 Task: In the sheet Budget Analysis ToolFont size of heading  18 Font style of dataoswald 'Font size of data '9 Alignment of headline & dataAlign center.   Fill color in heading, Red Font color of dataIn the sheet  Budget Tracking Template Sheetbook
Action: Mouse moved to (62, 216)
Screenshot: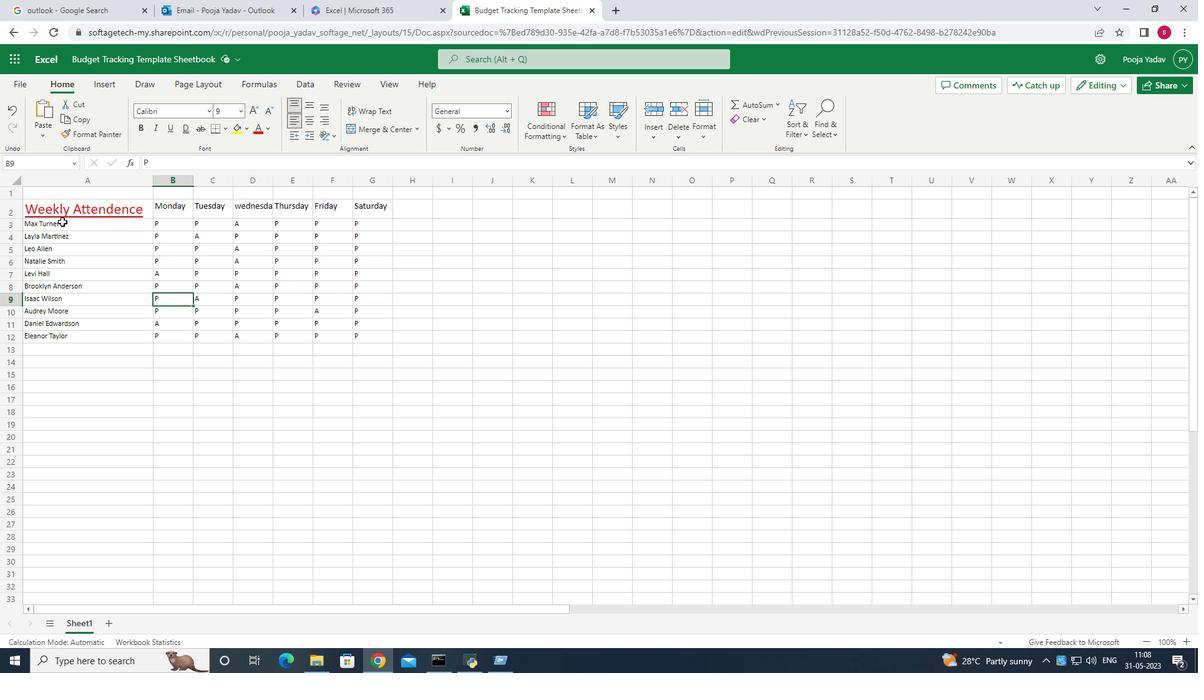 
Action: Mouse pressed left at (62, 216)
Screenshot: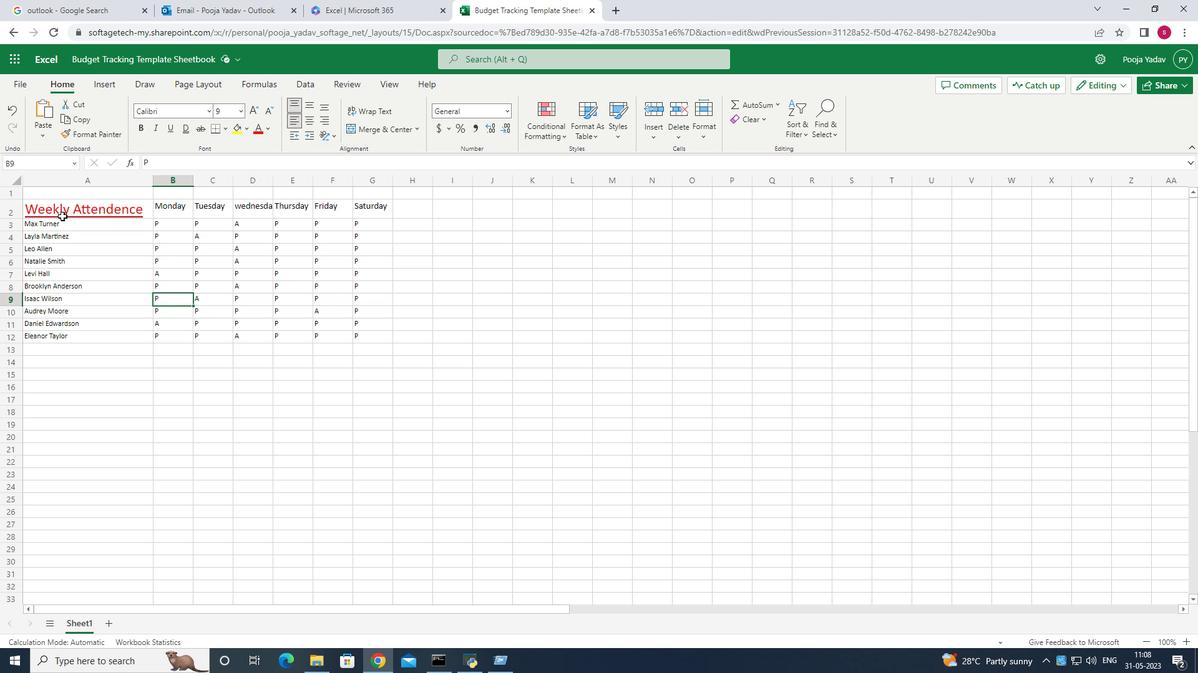 
Action: Mouse pressed left at (62, 216)
Screenshot: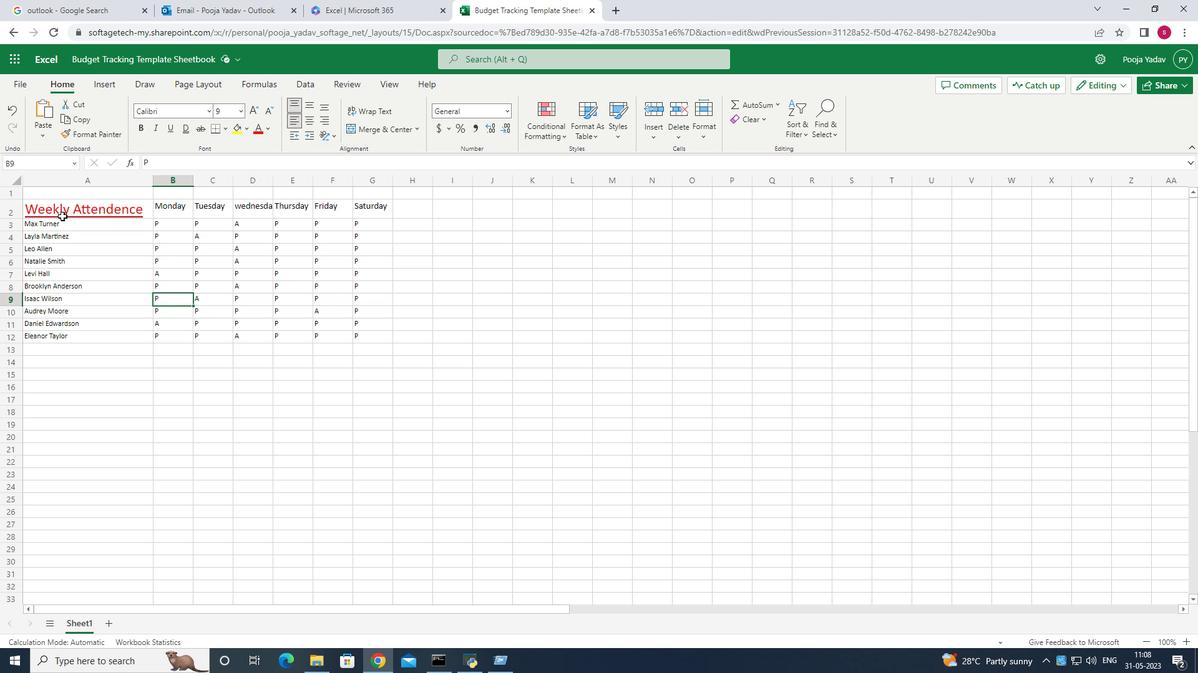 
Action: Mouse moved to (239, 107)
Screenshot: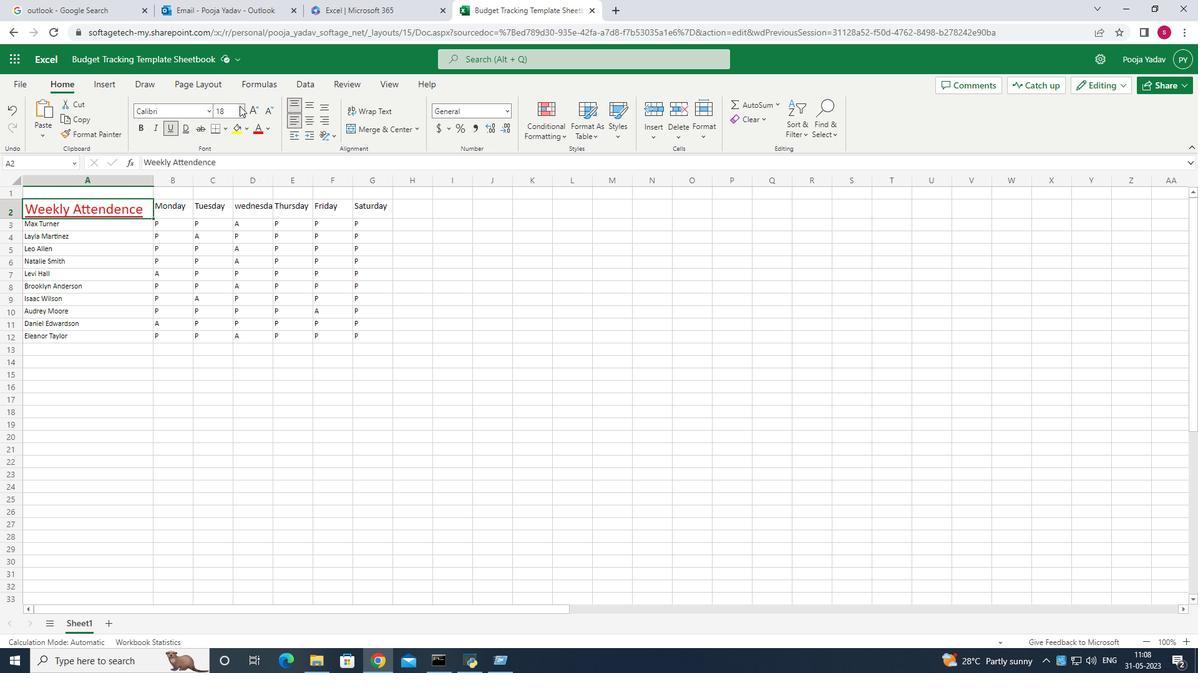 
Action: Mouse pressed left at (239, 107)
Screenshot: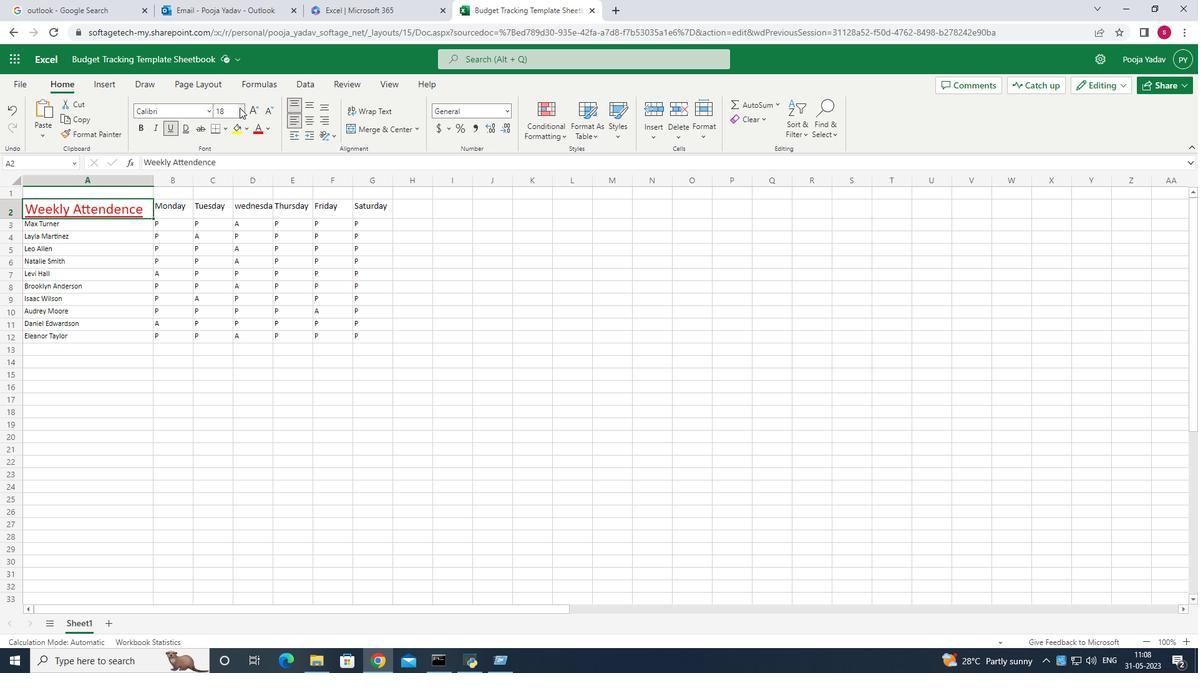 
Action: Mouse moved to (234, 243)
Screenshot: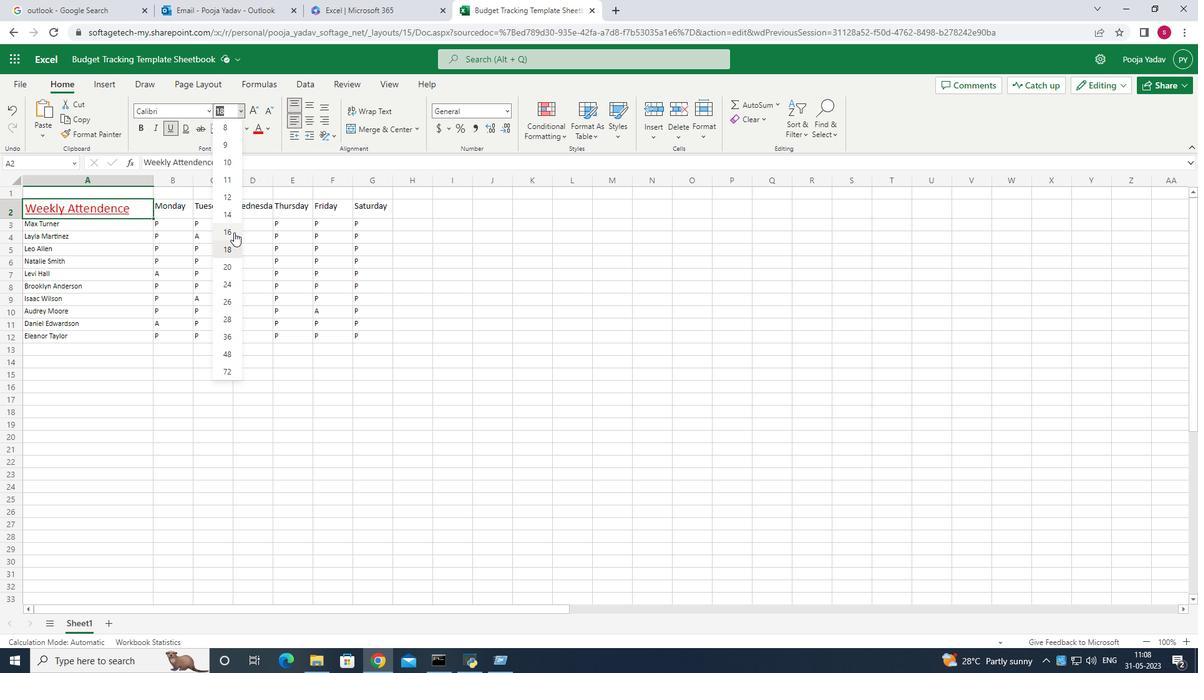 
Action: Mouse pressed left at (234, 243)
Screenshot: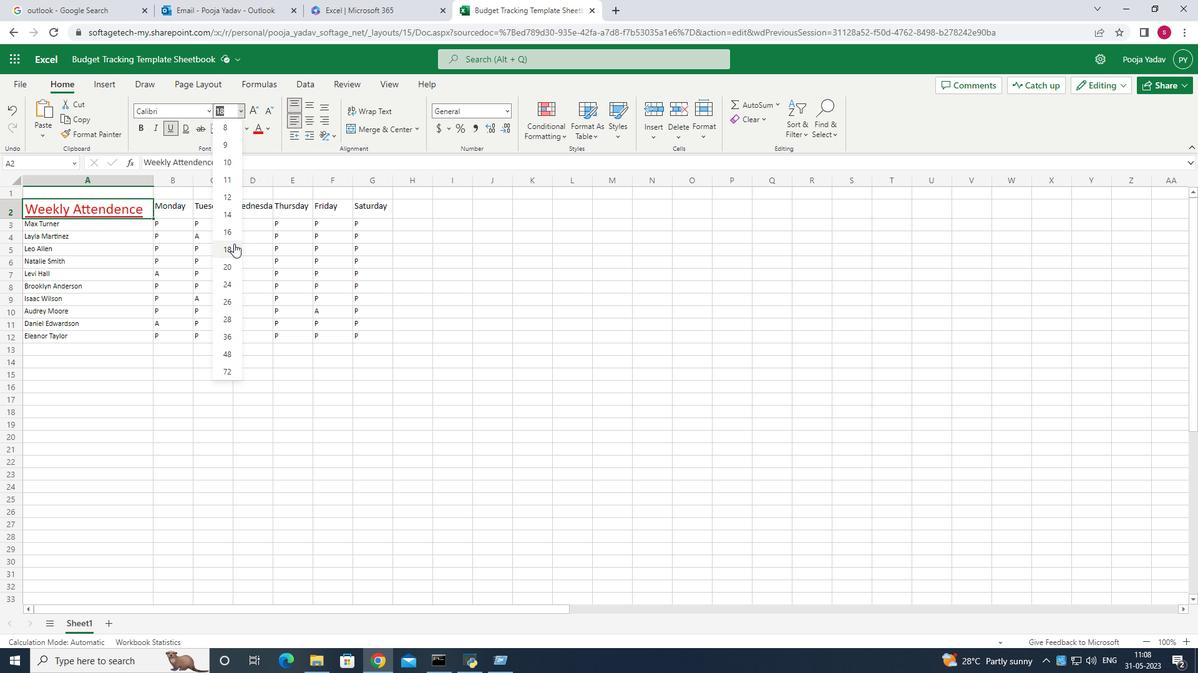 
Action: Mouse moved to (206, 109)
Screenshot: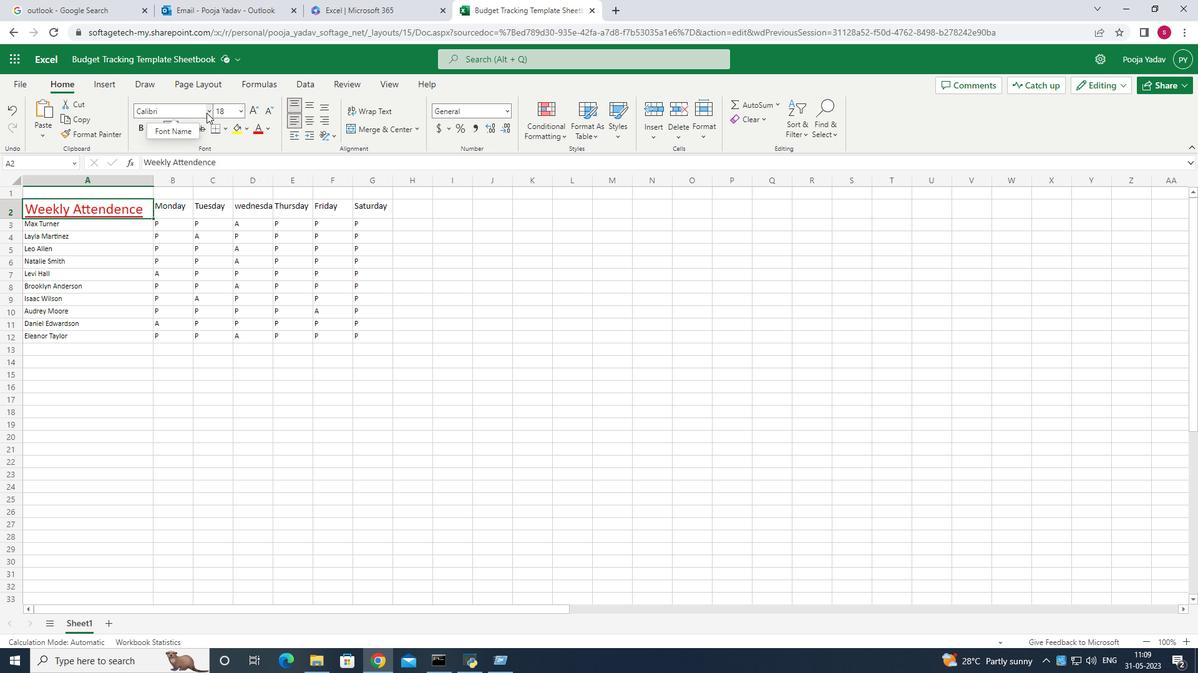 
Action: Mouse pressed left at (206, 109)
Screenshot: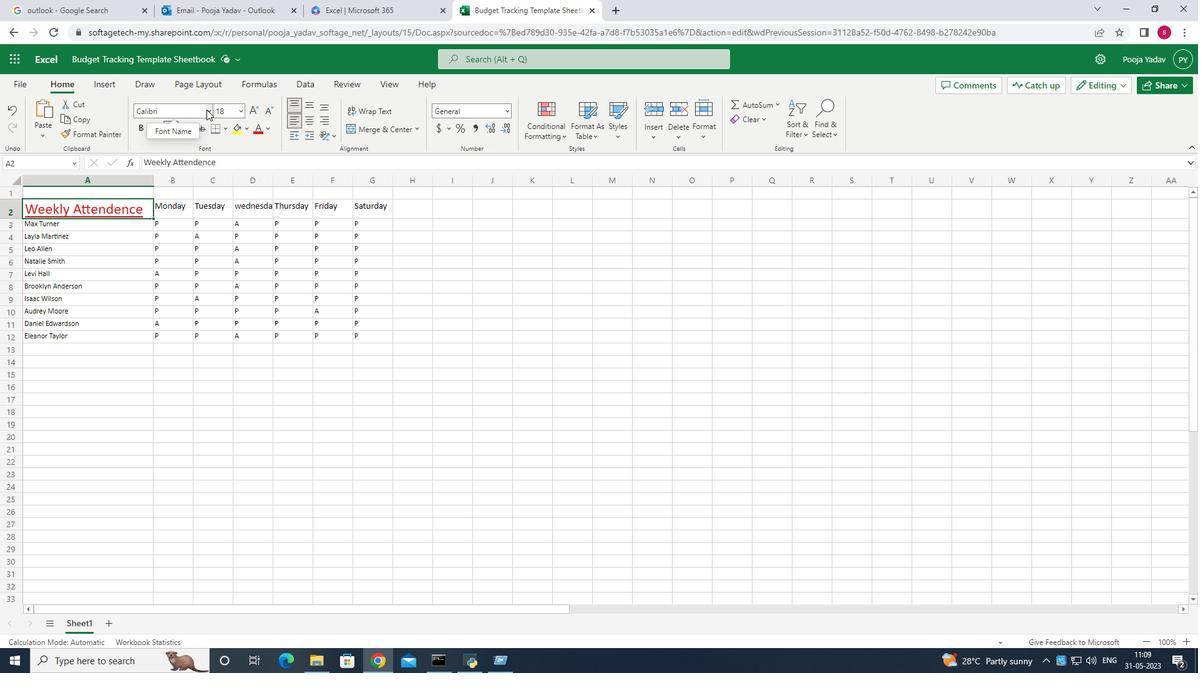 
Action: Mouse moved to (202, 263)
Screenshot: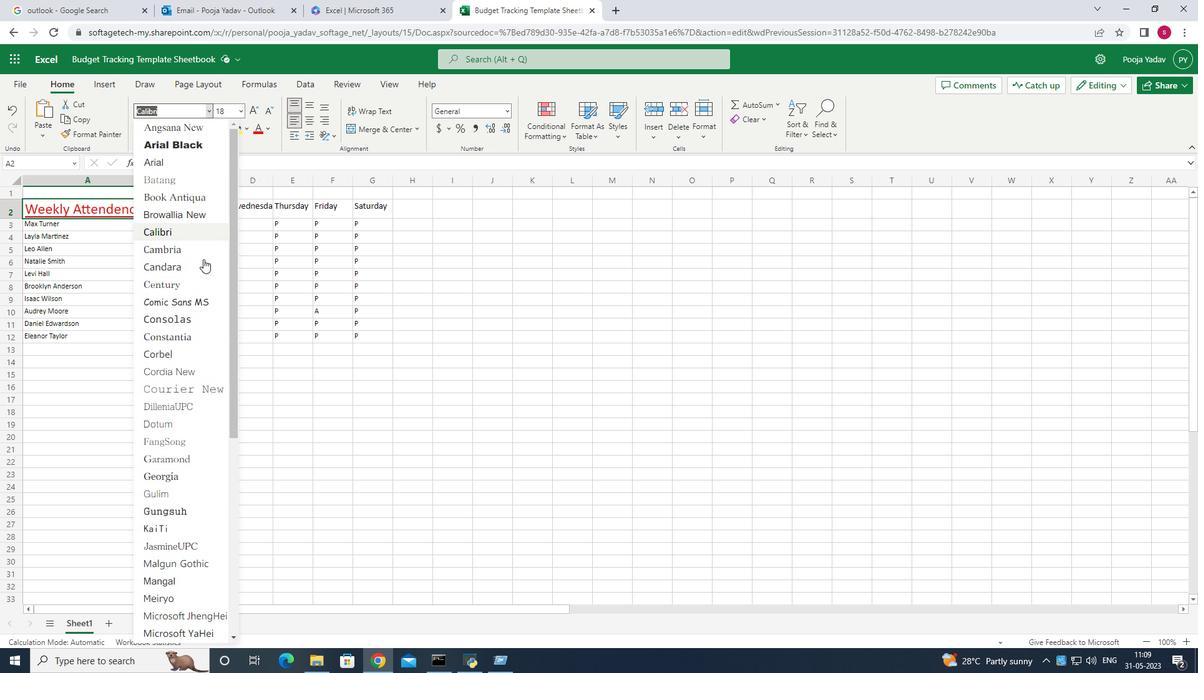 
Action: Mouse scrolled (202, 263) with delta (0, 0)
Screenshot: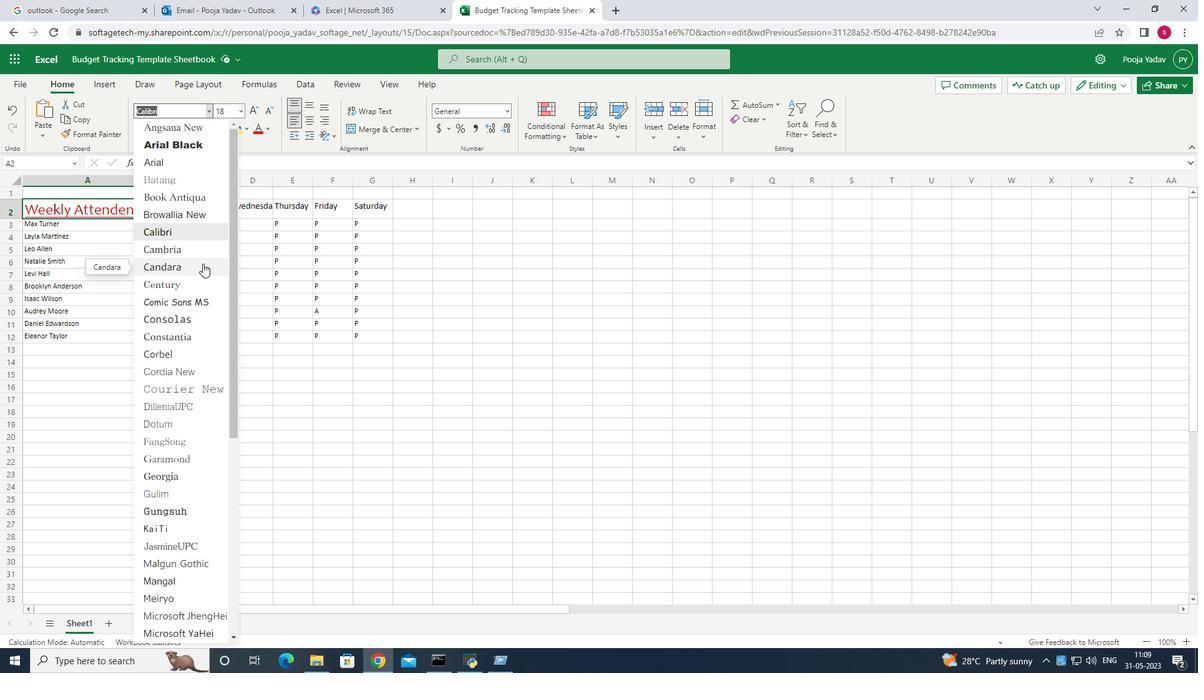 
Action: Mouse scrolled (202, 264) with delta (0, 0)
Screenshot: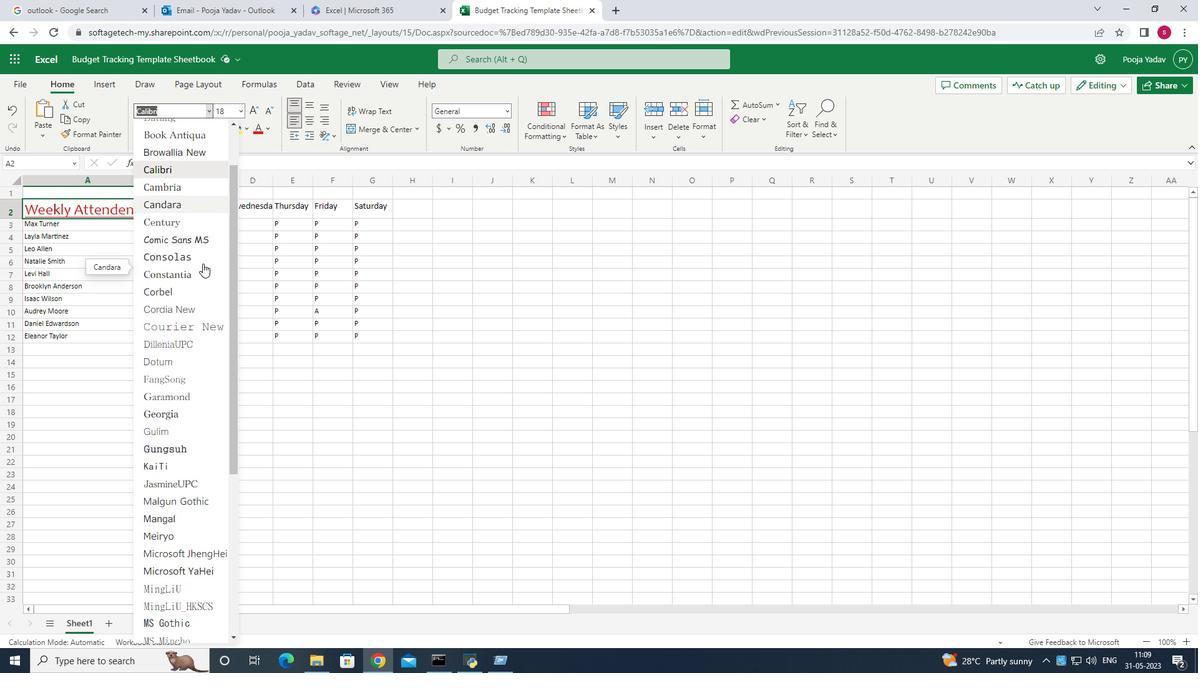 
Action: Mouse scrolled (202, 264) with delta (0, 0)
Screenshot: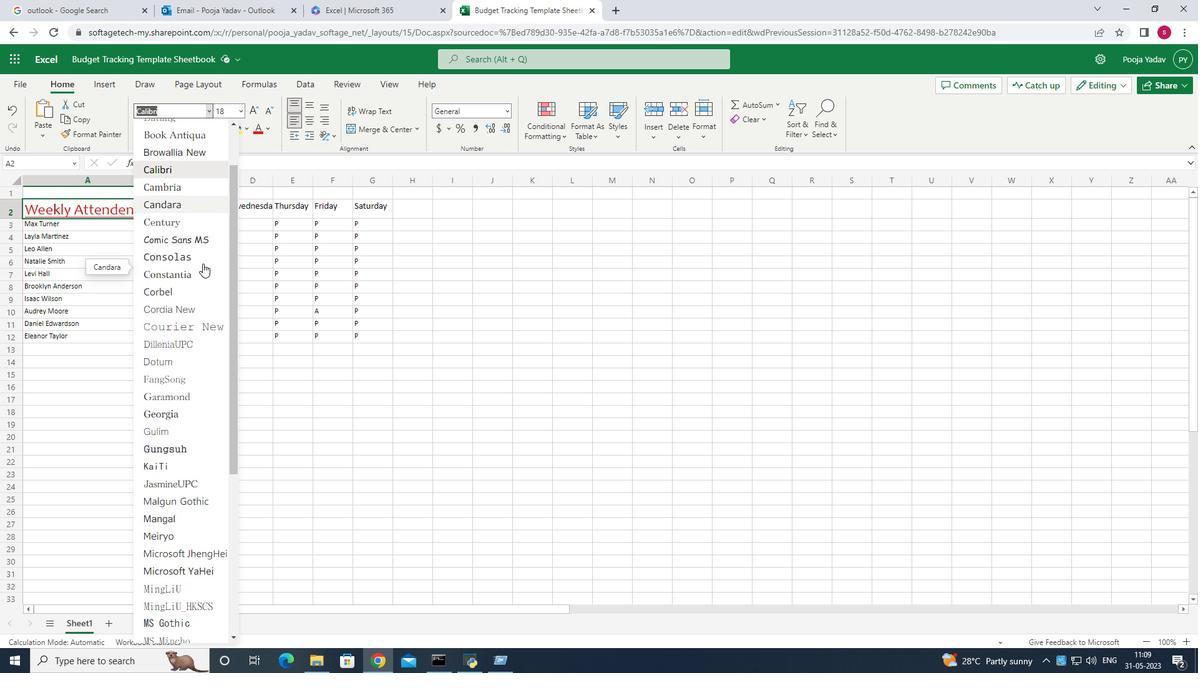 
Action: Mouse scrolled (202, 264) with delta (0, 0)
Screenshot: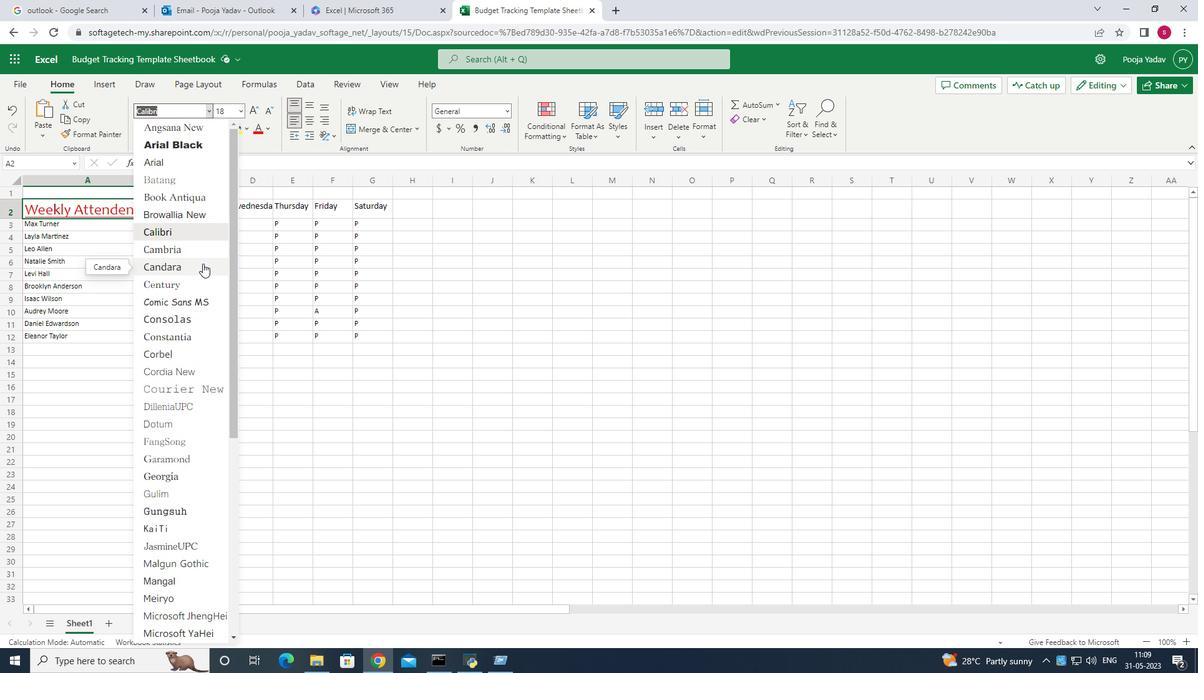 
Action: Mouse moved to (174, 112)
Screenshot: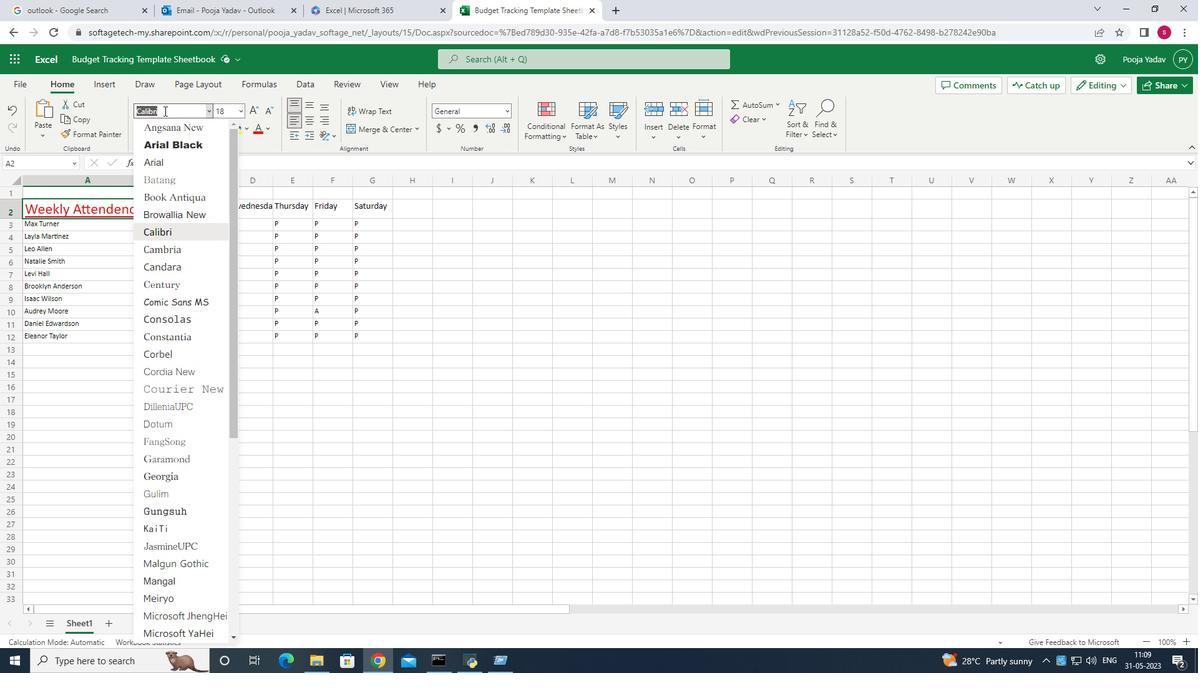 
Action: Mouse pressed left at (174, 112)
Screenshot: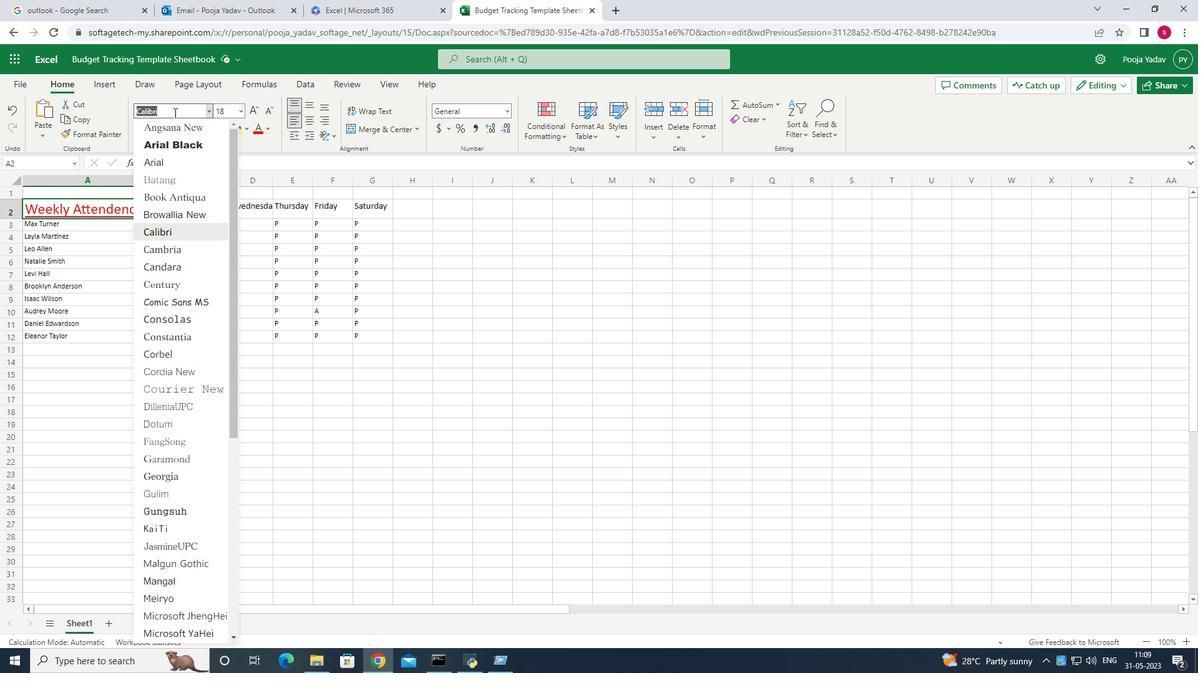 
Action: Mouse moved to (174, 112)
Screenshot: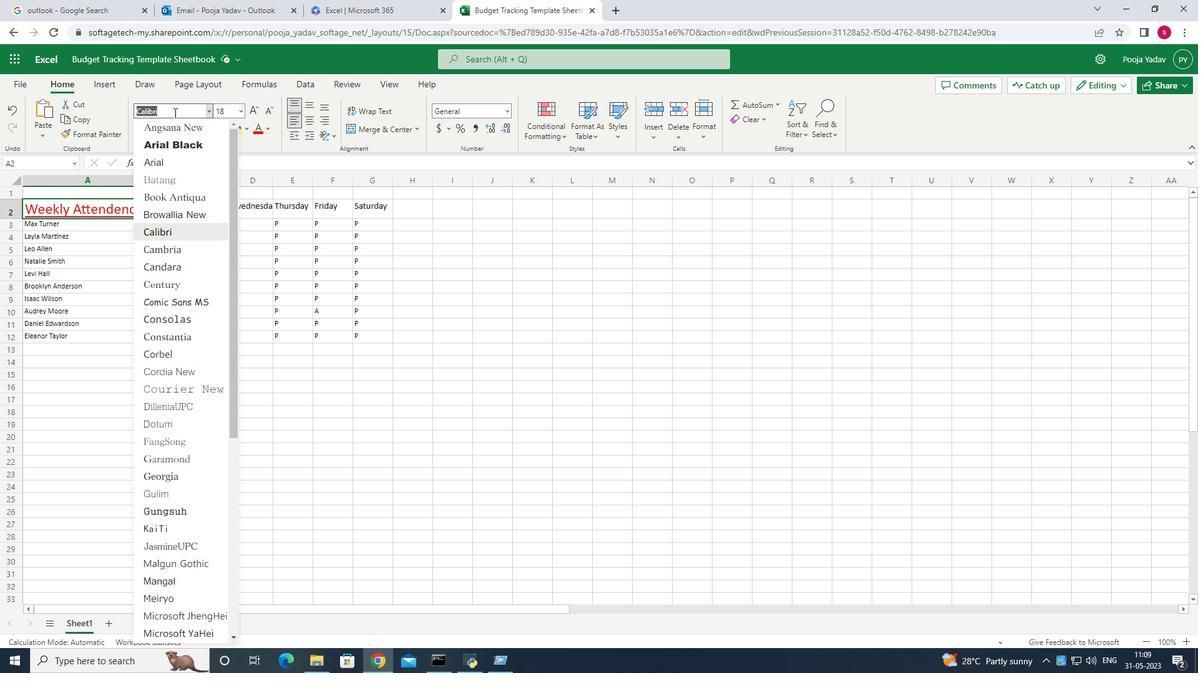
Action: Key pressed <Key.backspace><Key.backspace><Key.backspace>oswald<Key.enter>
Screenshot: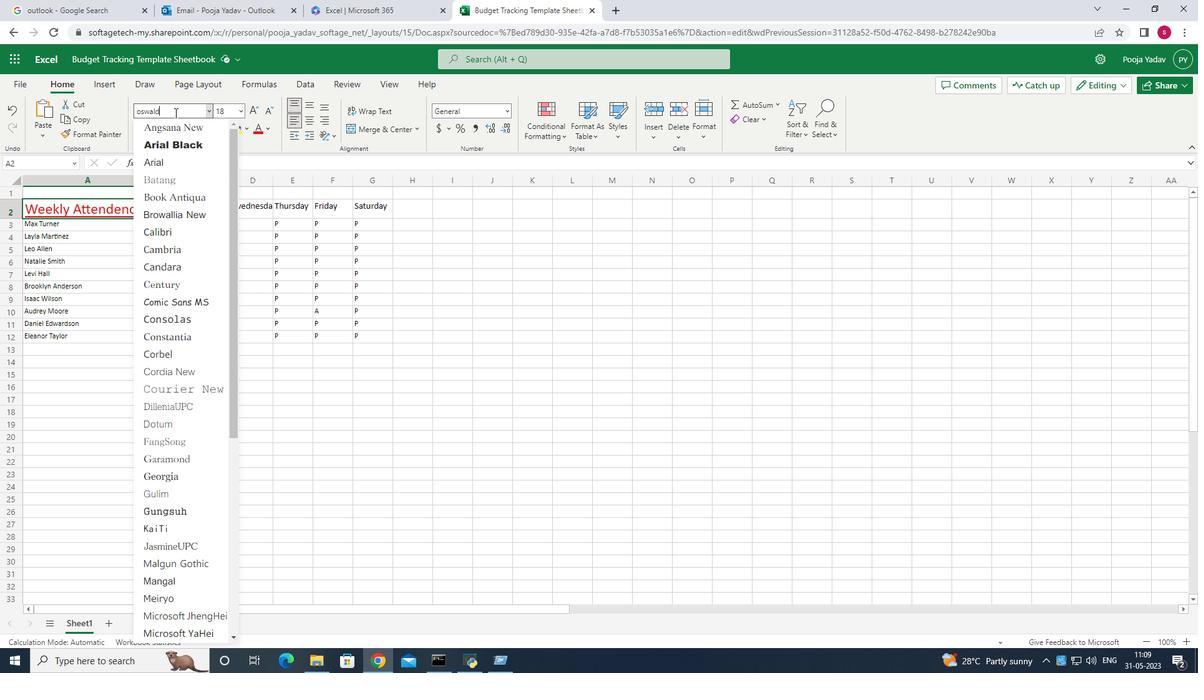 
Action: Mouse moved to (133, 227)
Screenshot: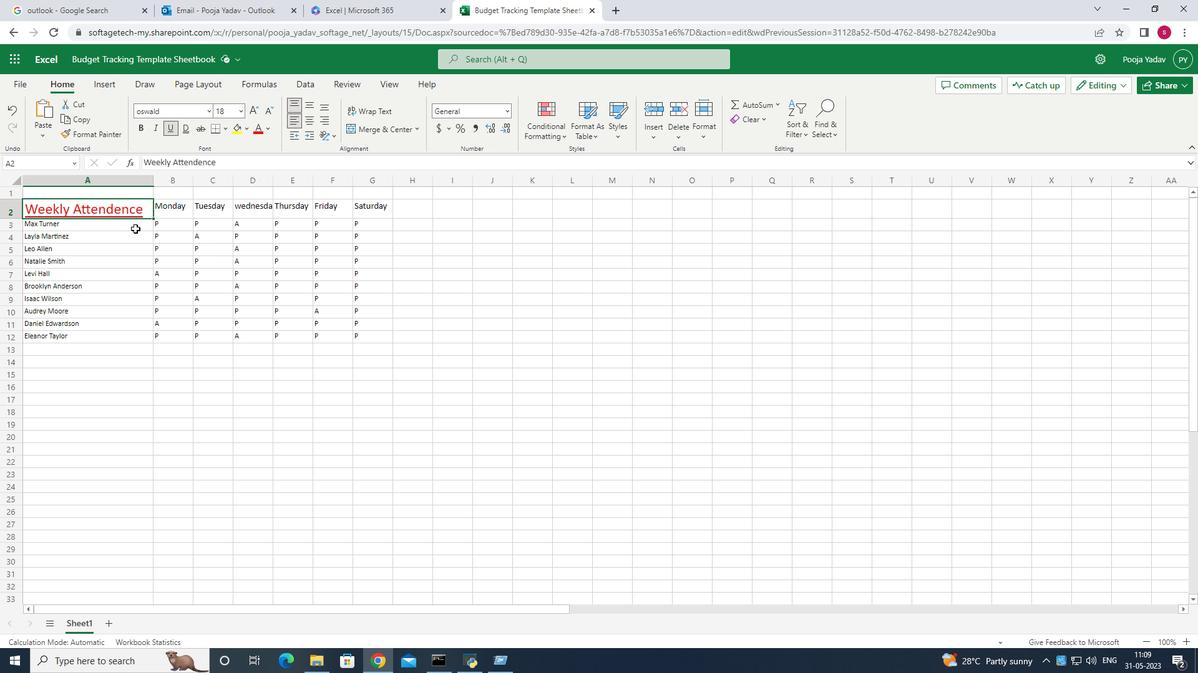 
Action: Mouse pressed left at (133, 227)
Screenshot: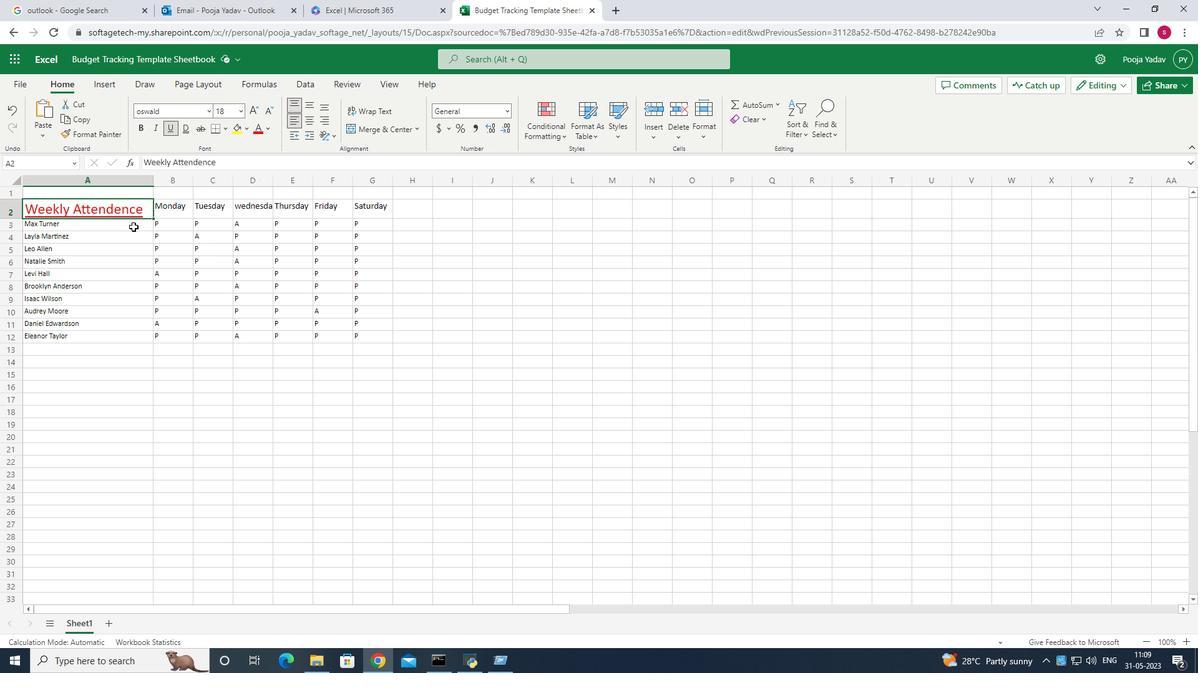 
Action: Mouse moved to (326, 396)
Screenshot: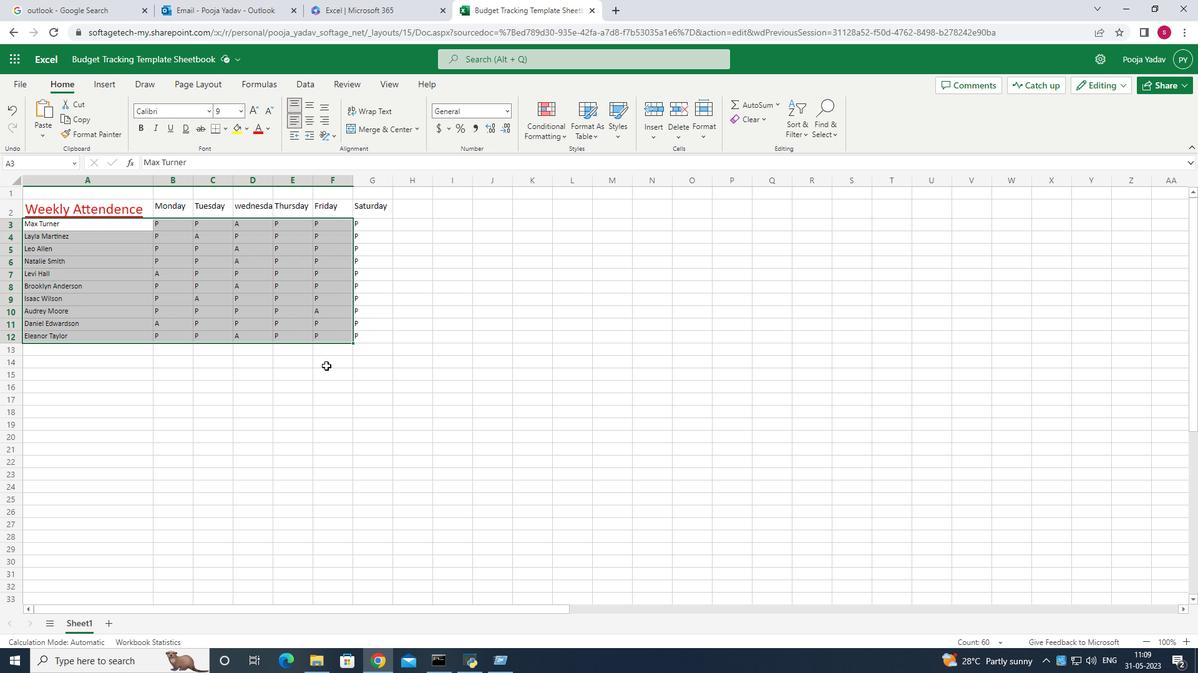 
Action: Mouse pressed left at (326, 396)
Screenshot: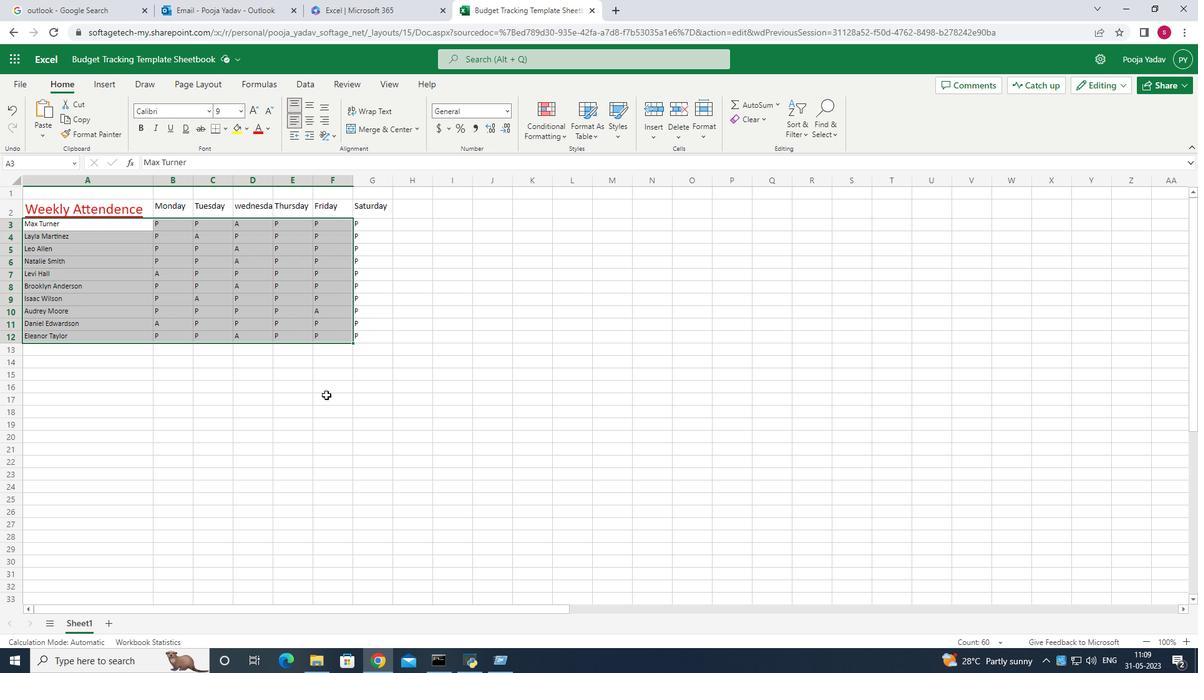 
Action: Mouse moved to (147, 212)
Screenshot: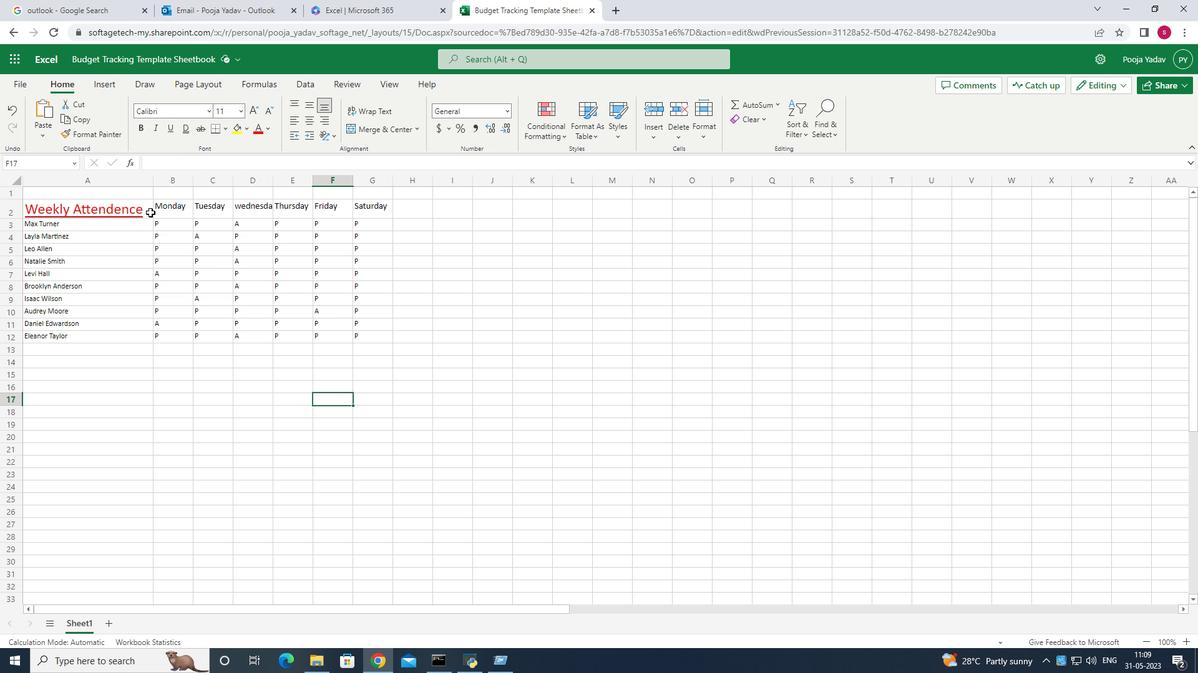 
Action: Mouse pressed left at (147, 212)
Screenshot: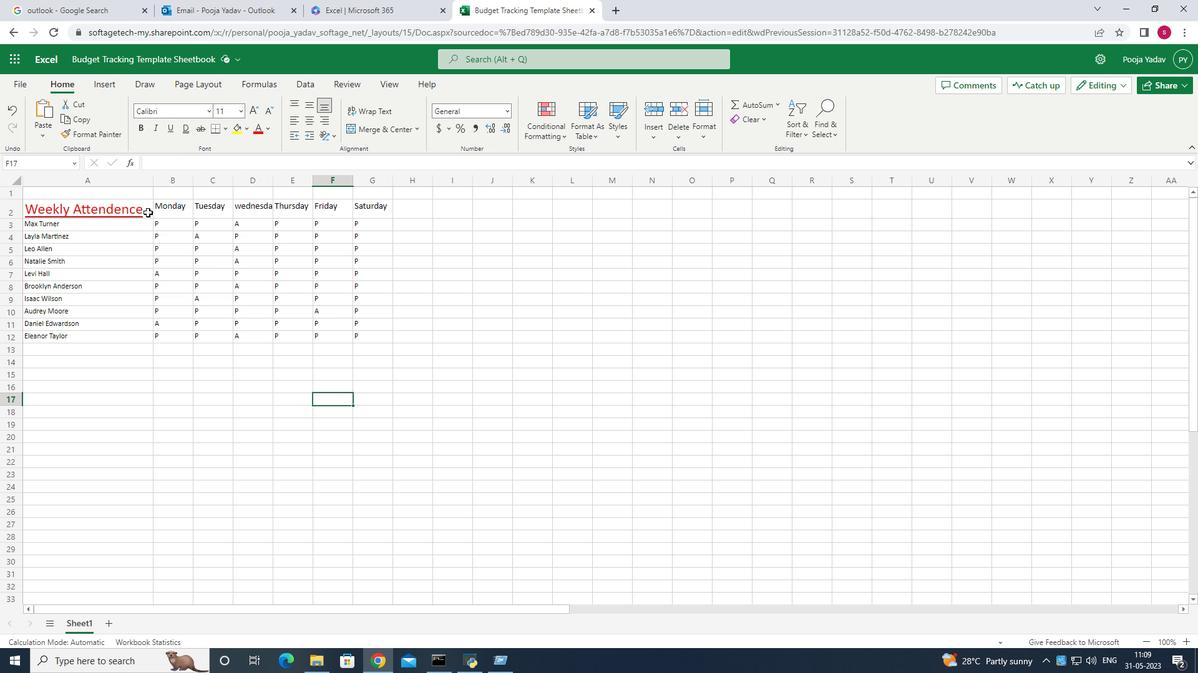 
Action: Mouse moved to (238, 114)
Screenshot: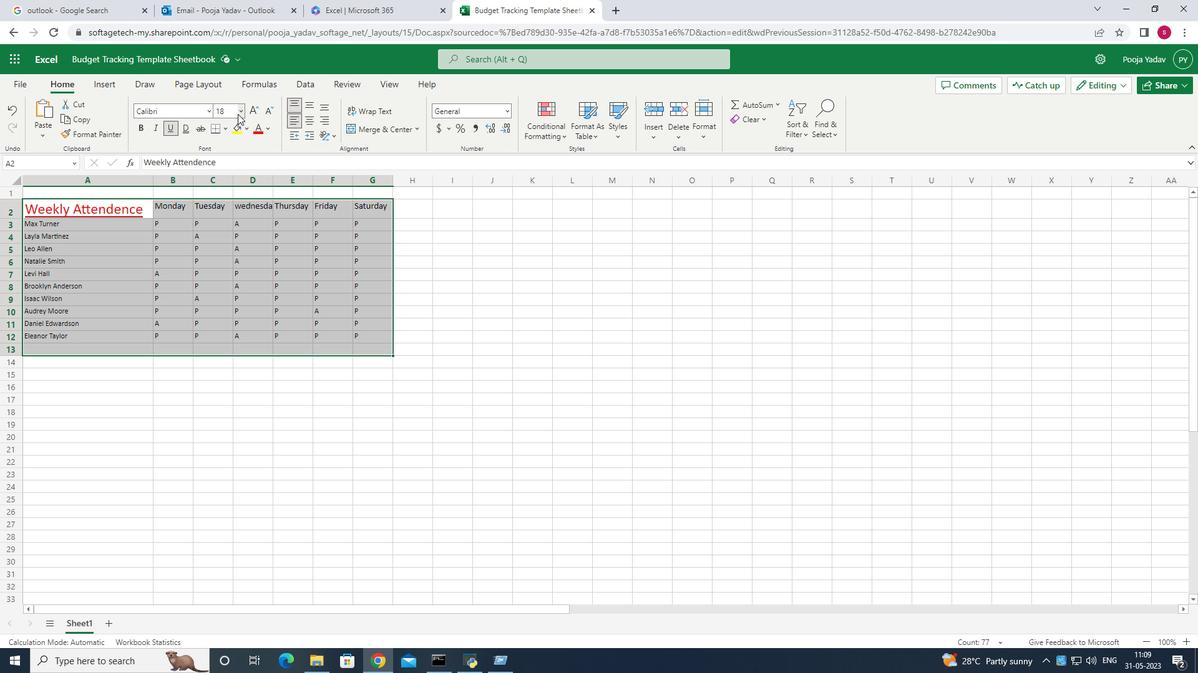 
Action: Mouse pressed left at (238, 114)
Screenshot: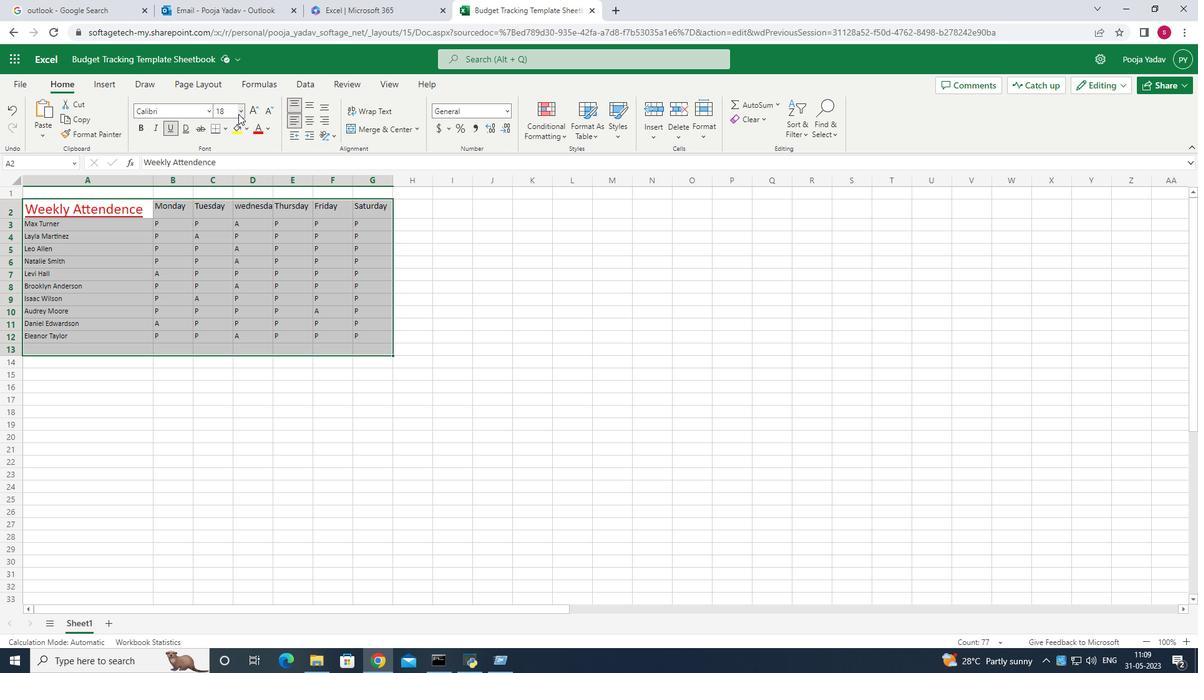 
Action: Mouse moved to (248, 142)
Screenshot: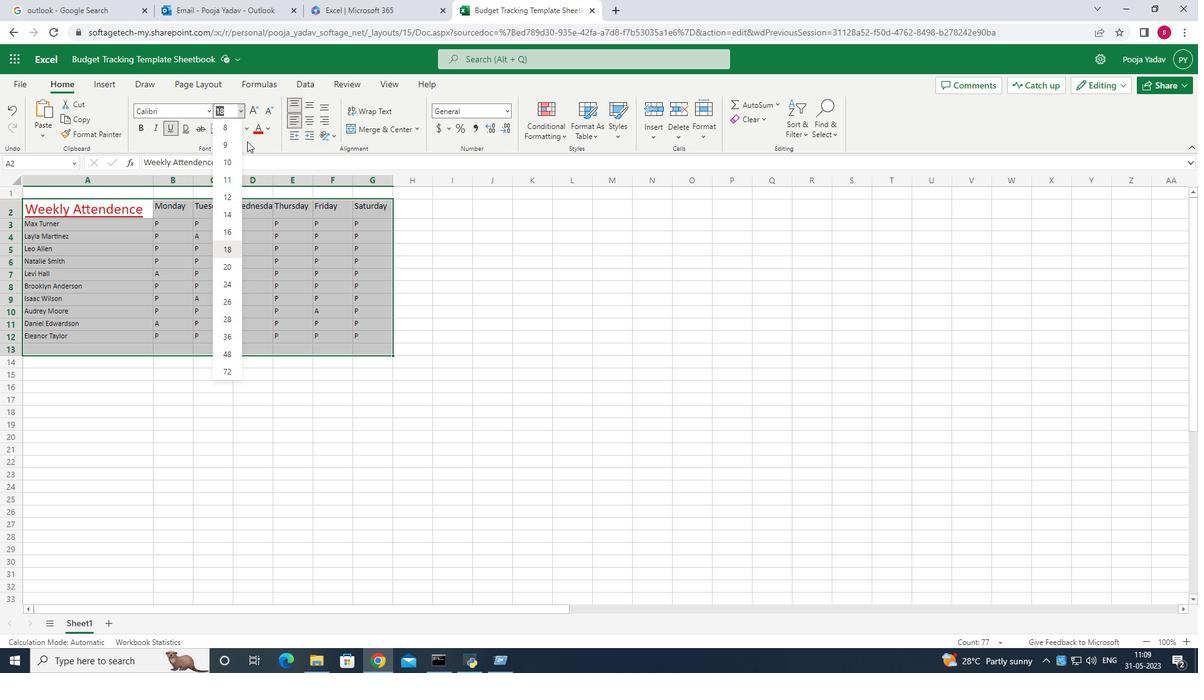 
Action: Mouse pressed left at (248, 142)
Screenshot: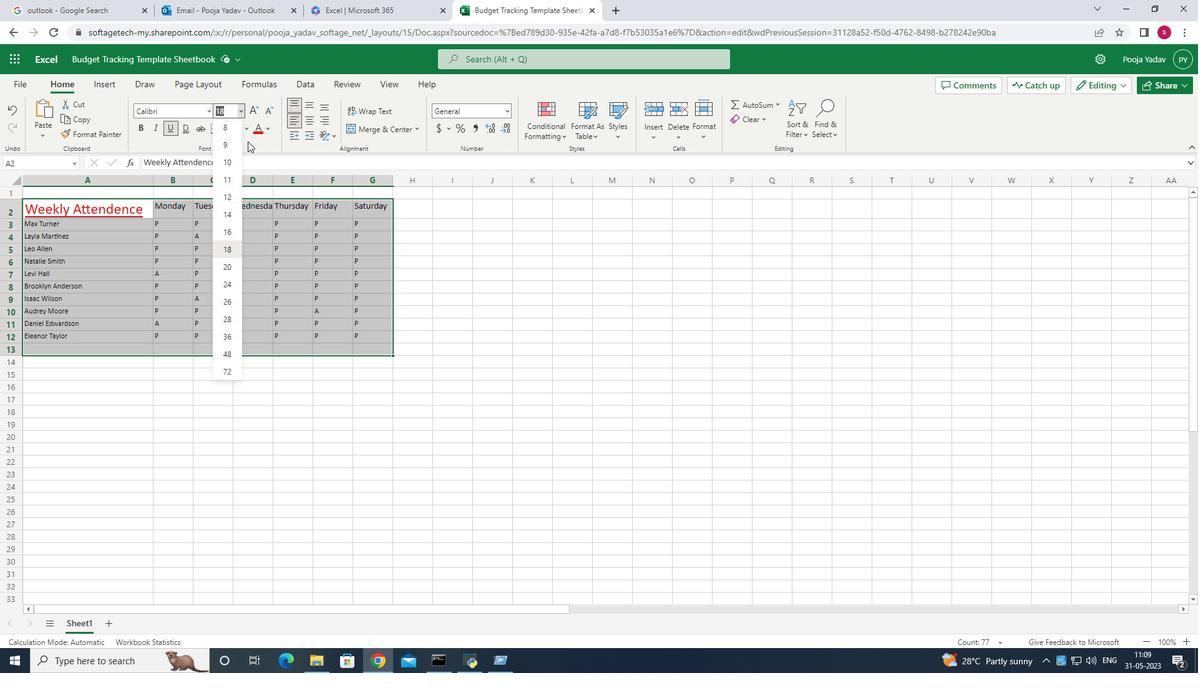 
Action: Mouse moved to (210, 114)
Screenshot: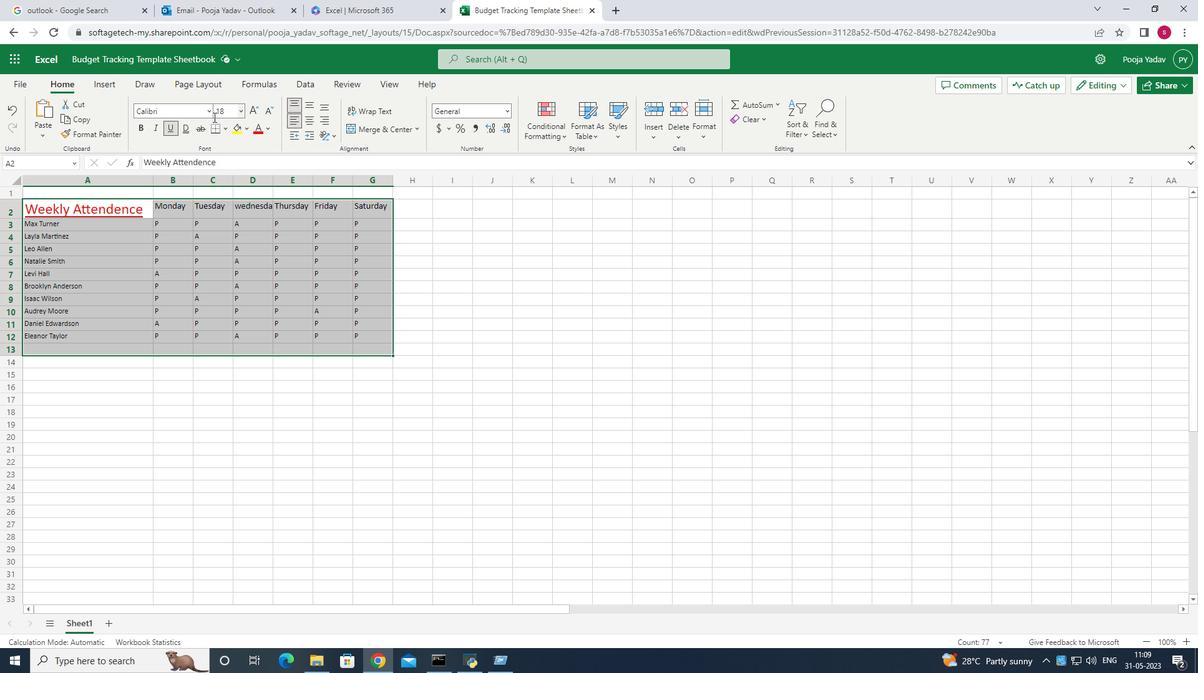 
Action: Mouse pressed left at (210, 114)
Screenshot: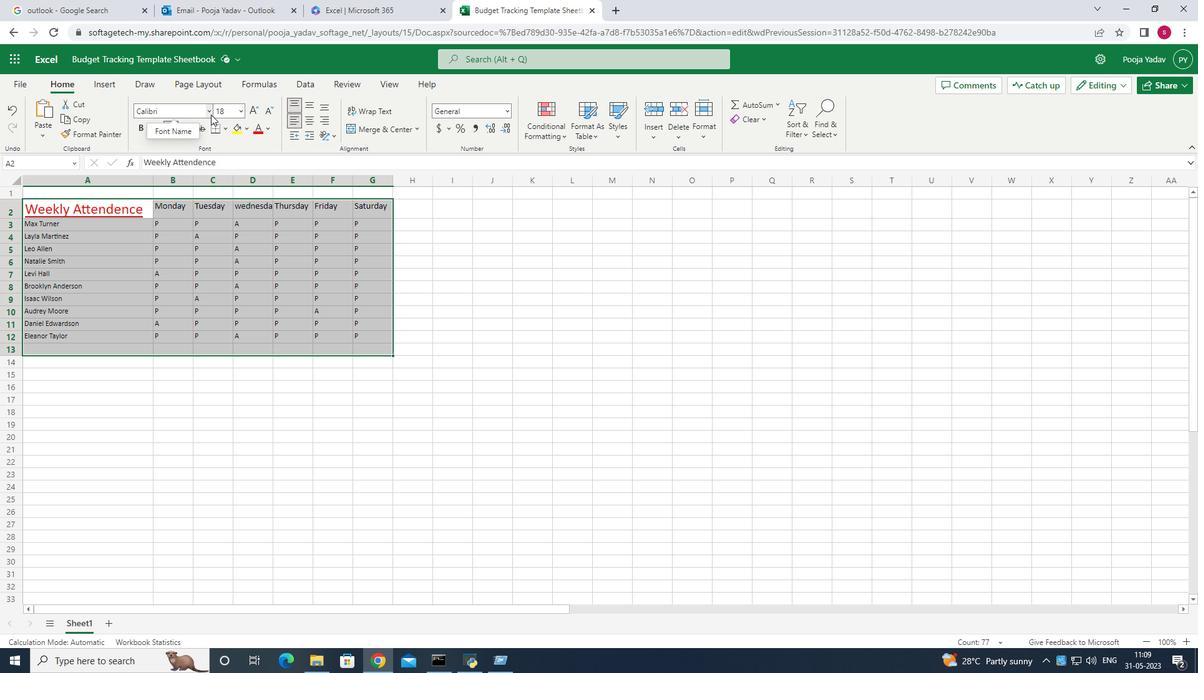 
Action: Mouse moved to (193, 200)
Screenshot: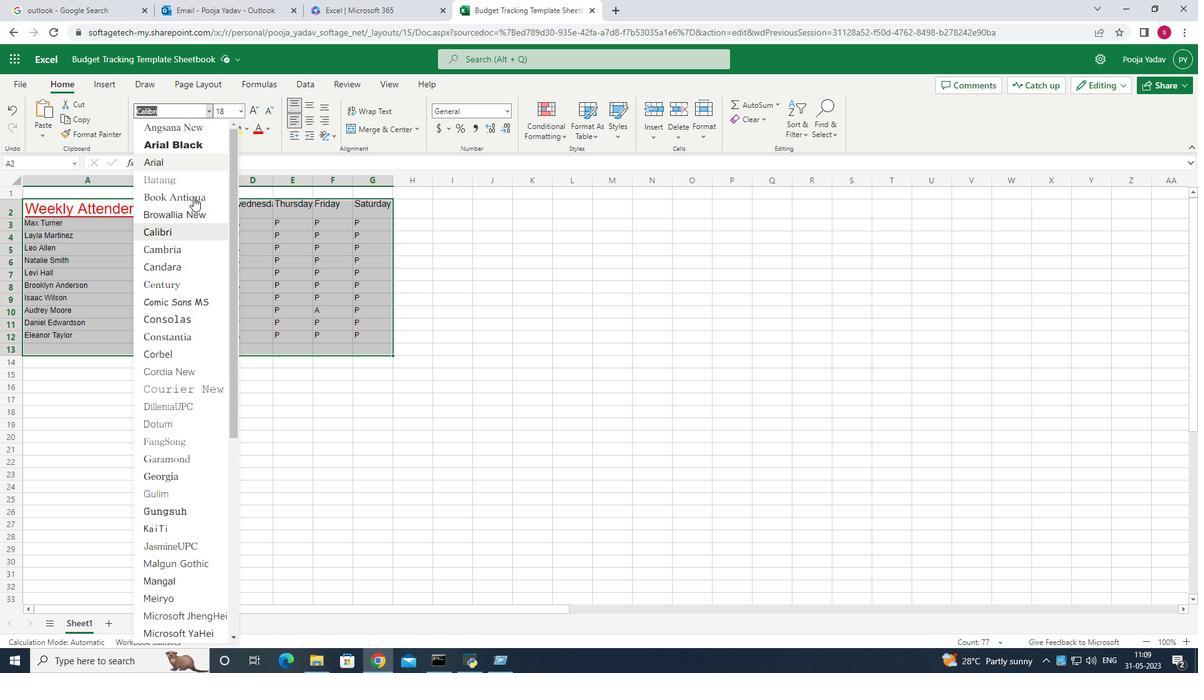
Action: Mouse scrolled (193, 199) with delta (0, 0)
Screenshot: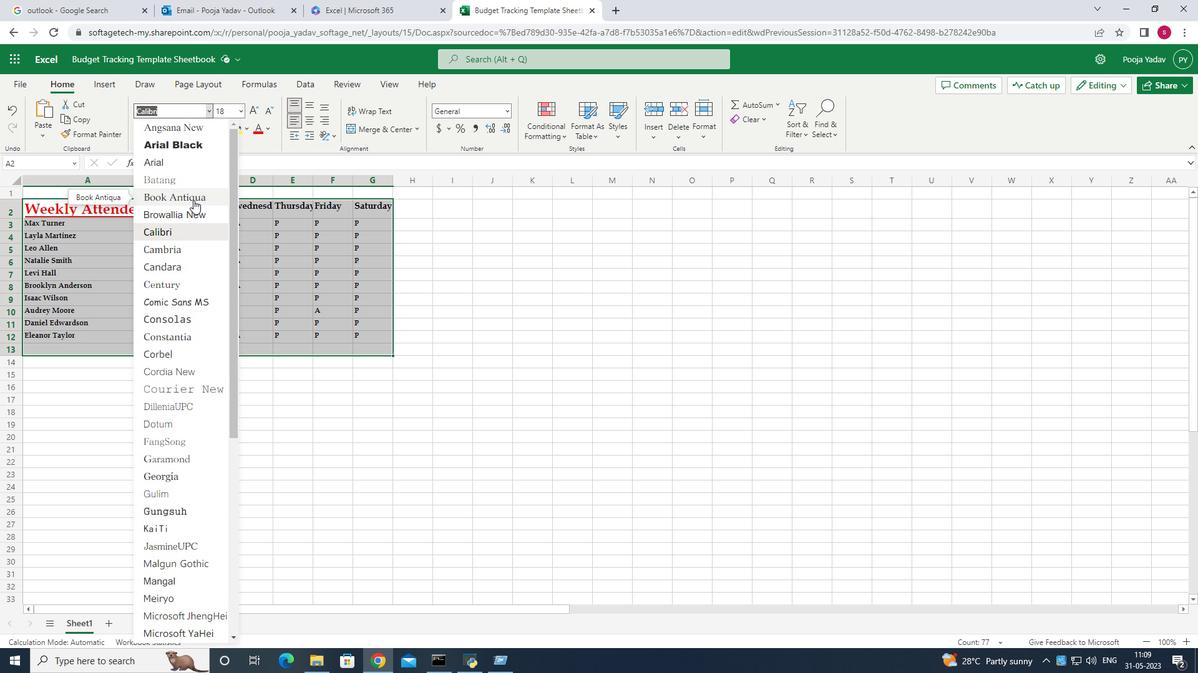 
Action: Mouse scrolled (193, 199) with delta (0, 0)
Screenshot: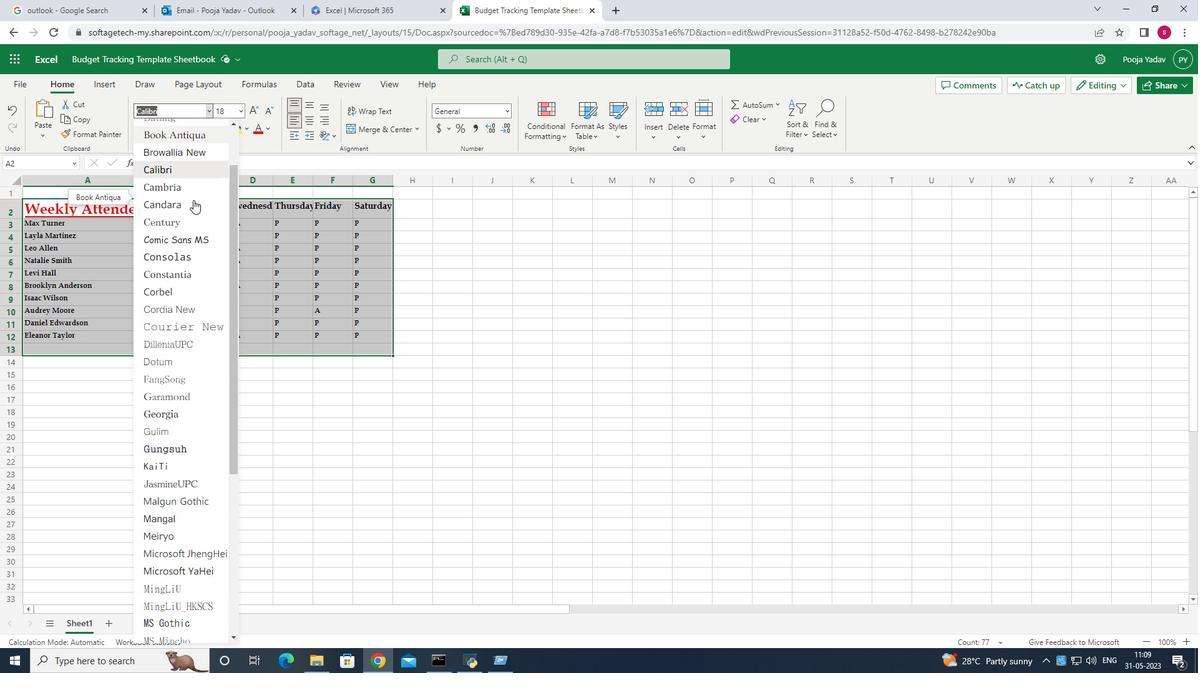 
Action: Mouse scrolled (193, 199) with delta (0, 0)
Screenshot: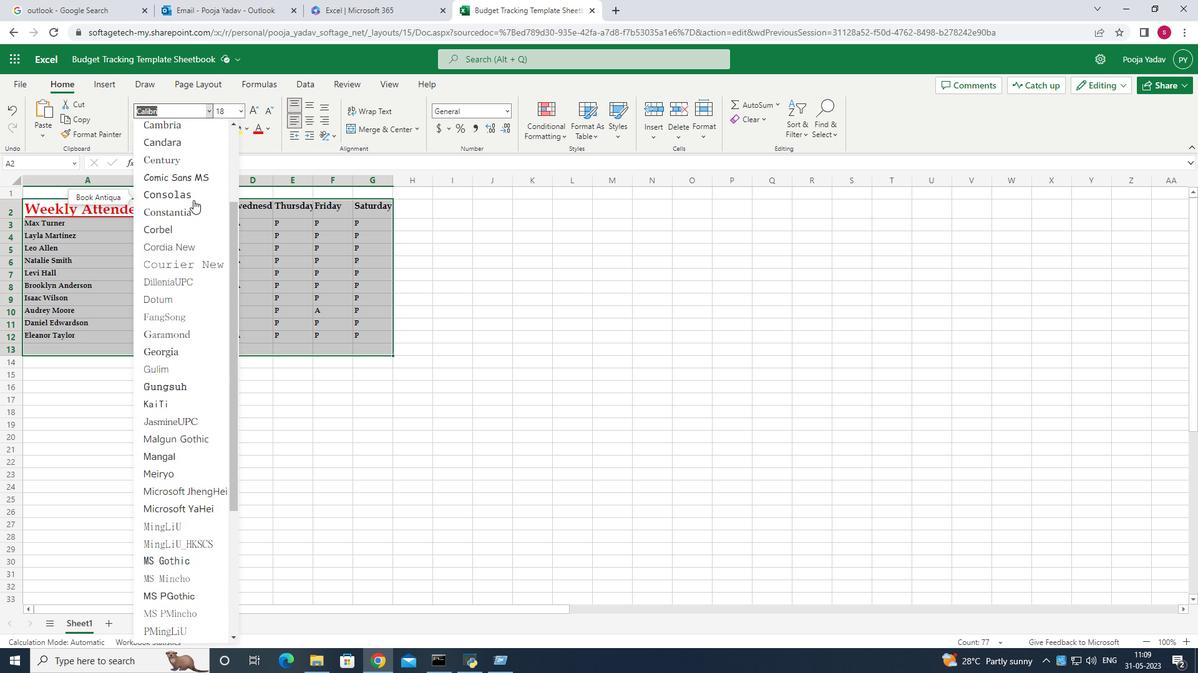 
Action: Mouse scrolled (193, 199) with delta (0, 0)
Screenshot: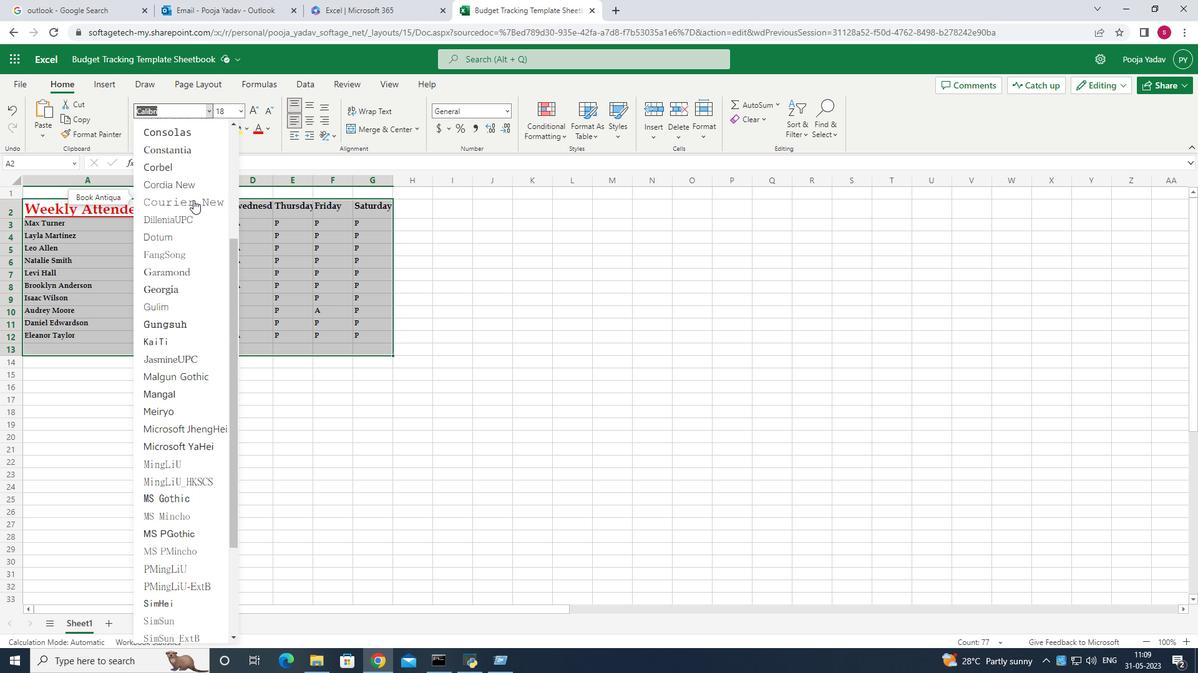 
Action: Mouse scrolled (193, 199) with delta (0, 0)
Screenshot: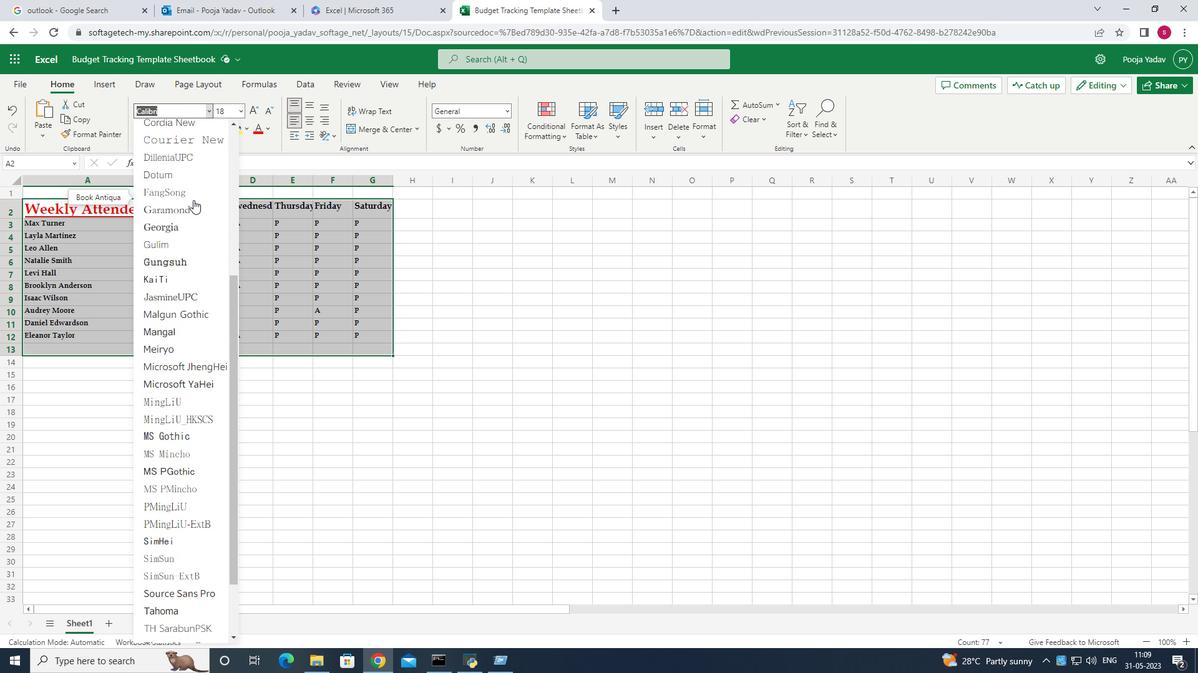 
Action: Mouse scrolled (193, 199) with delta (0, 0)
Screenshot: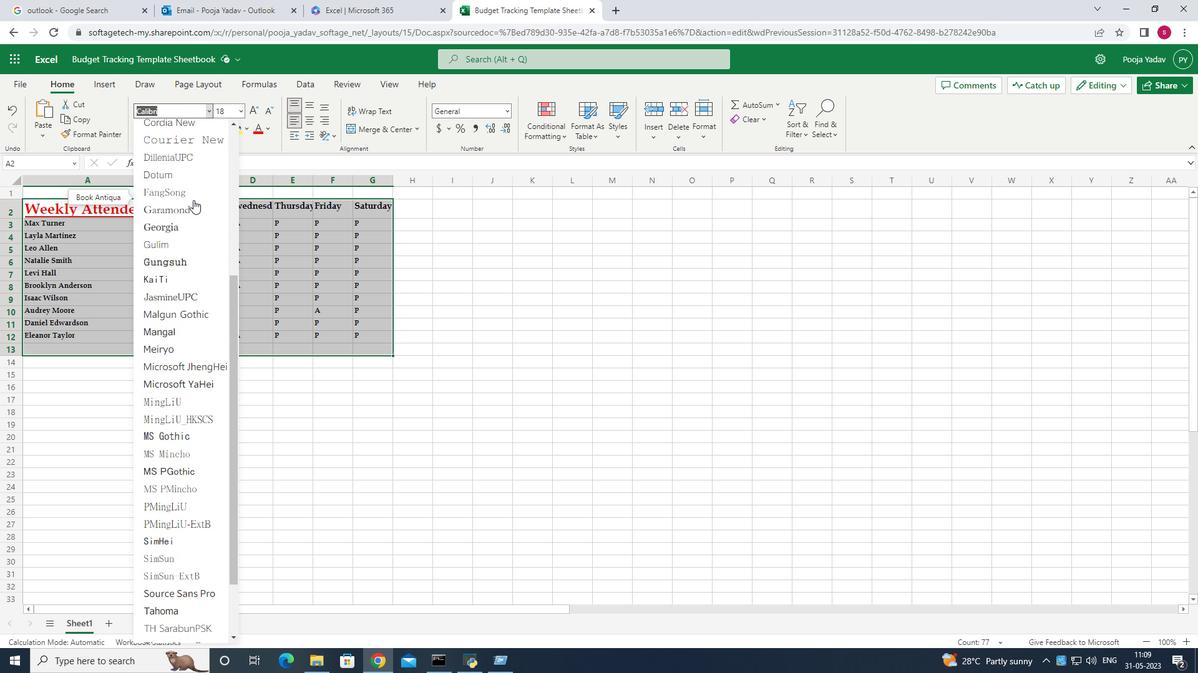 
Action: Mouse scrolled (193, 199) with delta (0, 0)
Screenshot: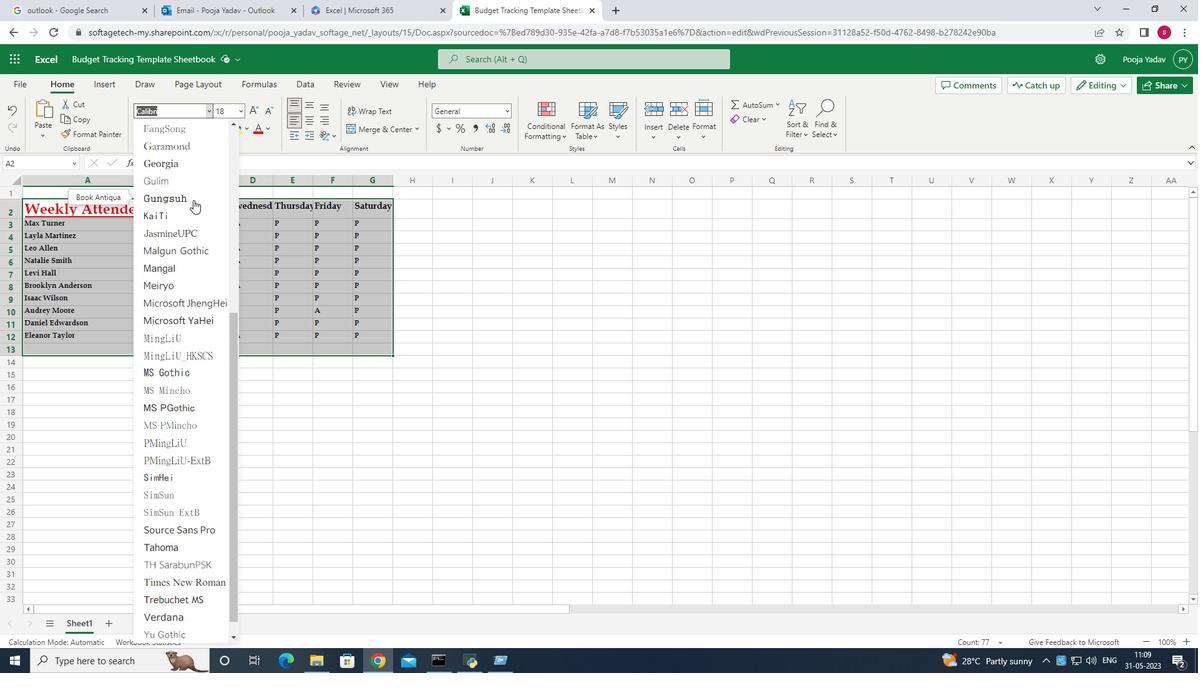 
Action: Mouse scrolled (193, 199) with delta (0, 0)
Screenshot: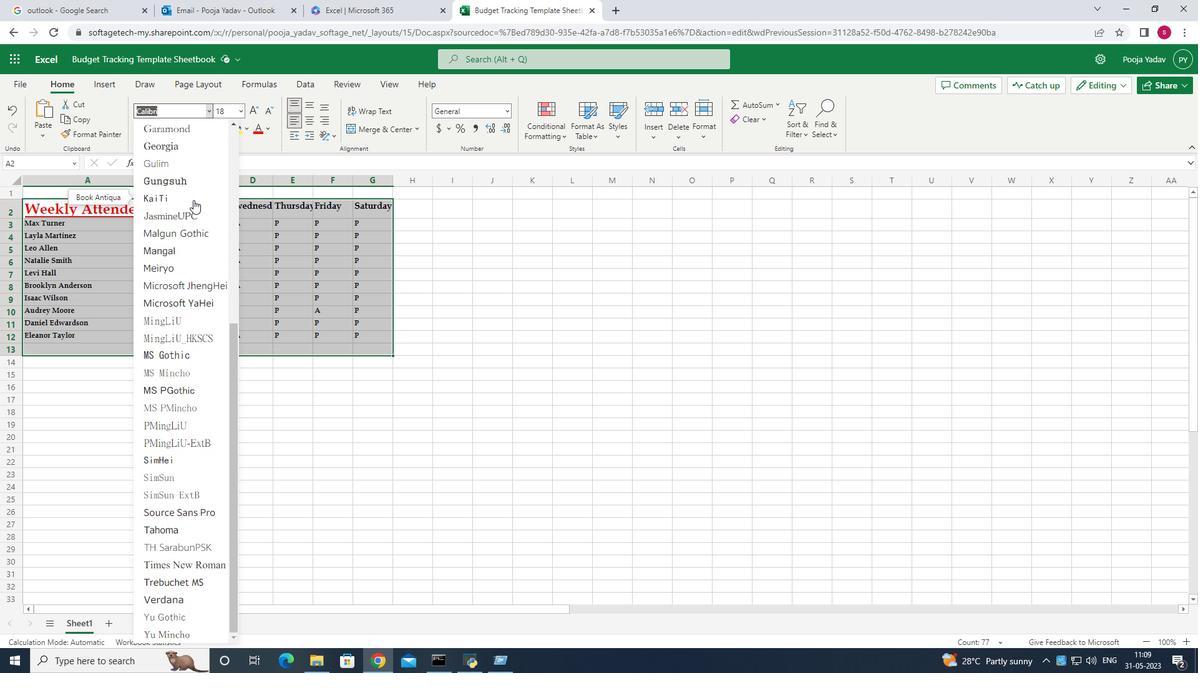 
Action: Mouse scrolled (193, 199) with delta (0, 0)
Screenshot: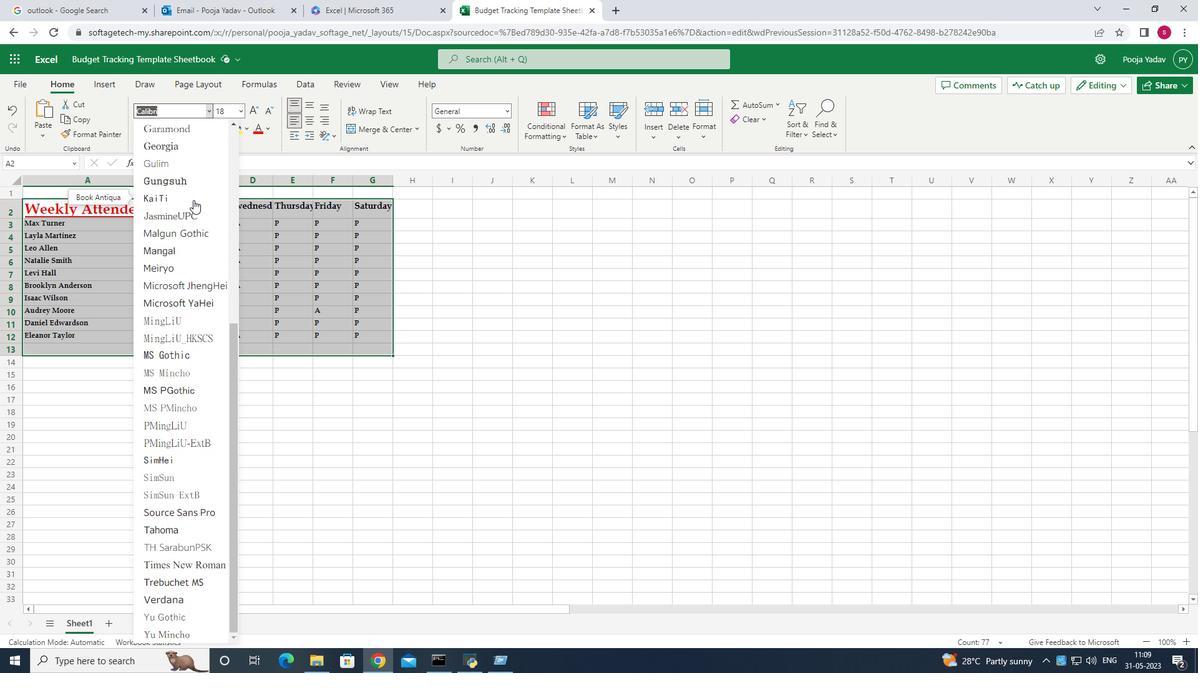 
Action: Mouse moved to (210, 397)
Screenshot: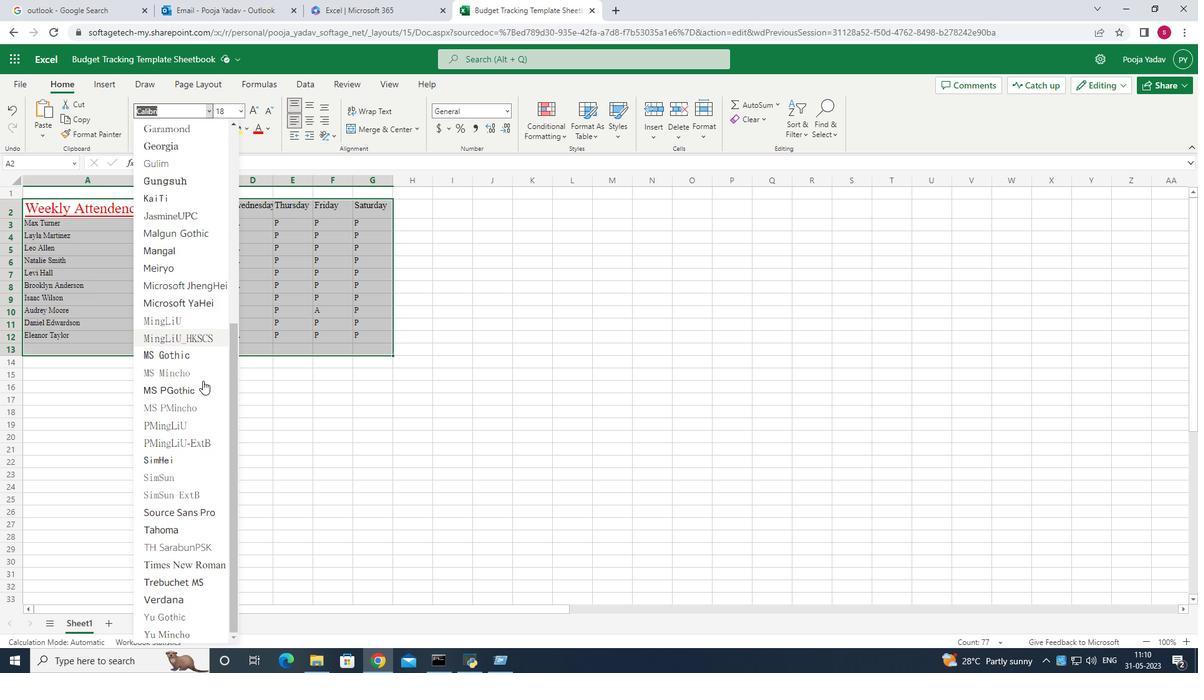 
Action: Mouse scrolled (210, 396) with delta (0, 0)
Screenshot: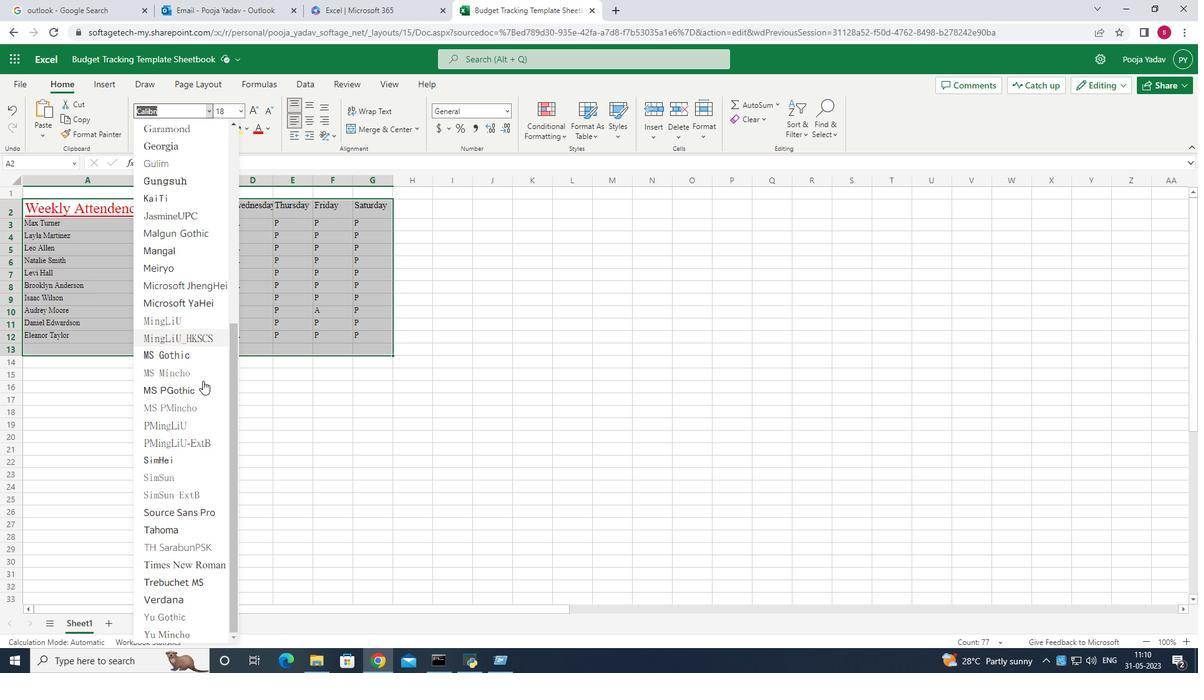 
Action: Mouse moved to (210, 398)
Screenshot: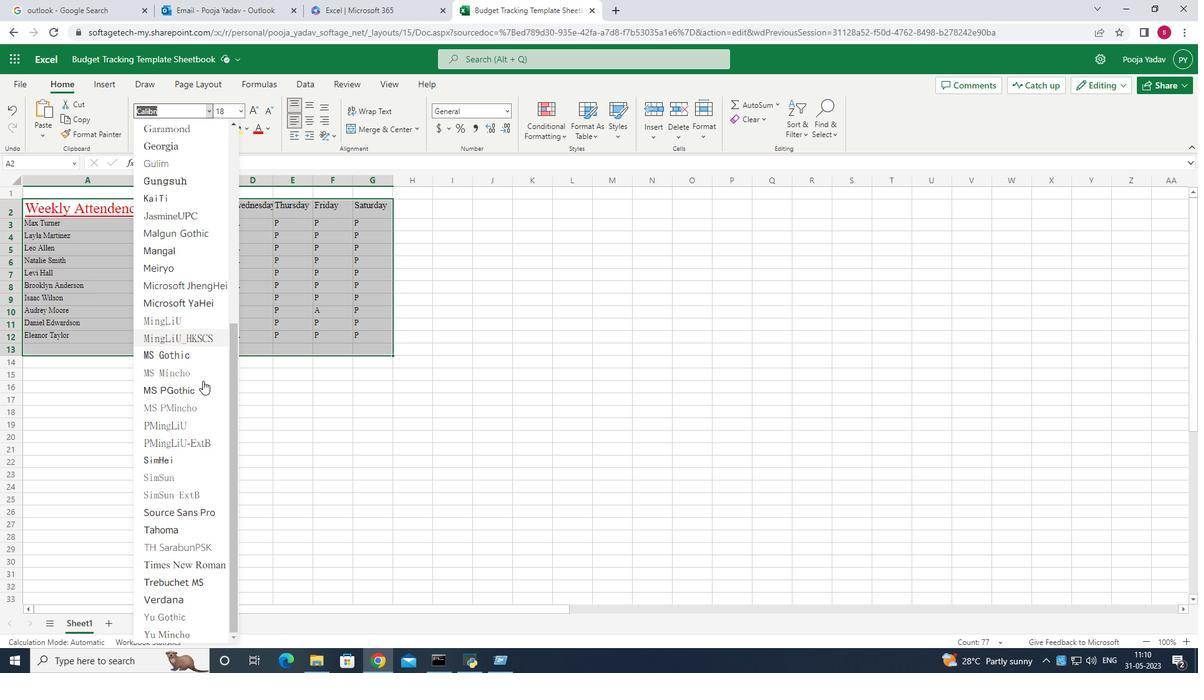 
Action: Mouse scrolled (210, 398) with delta (0, 0)
Screenshot: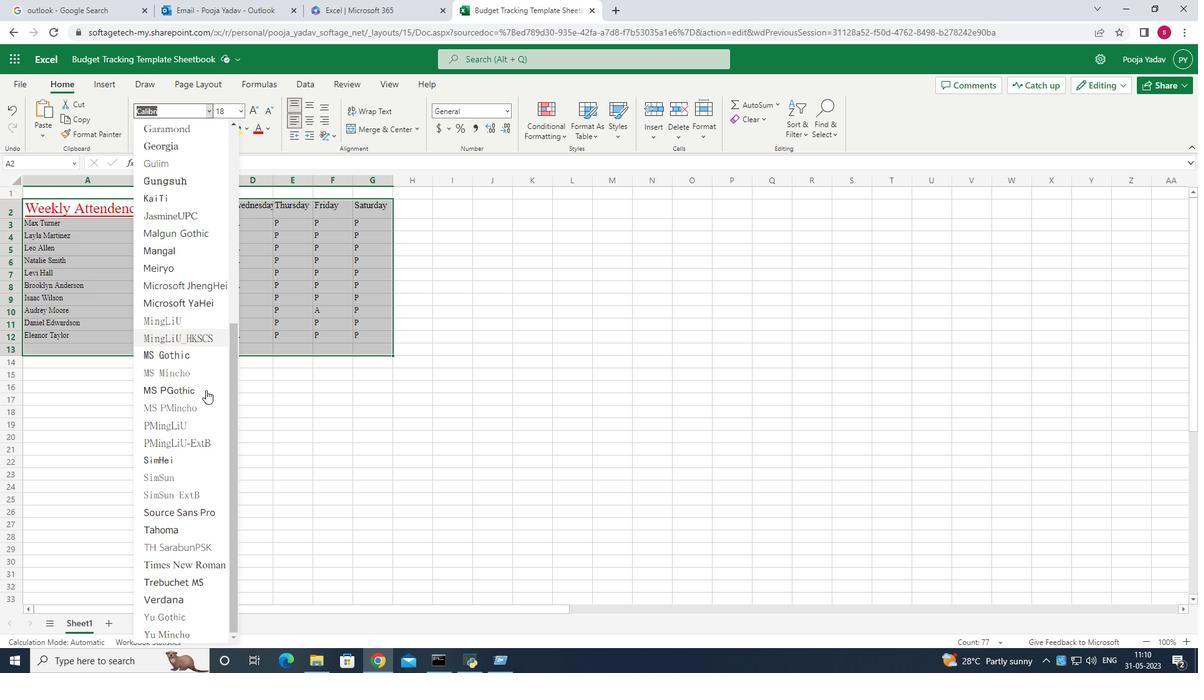 
Action: Mouse moved to (210, 399)
Screenshot: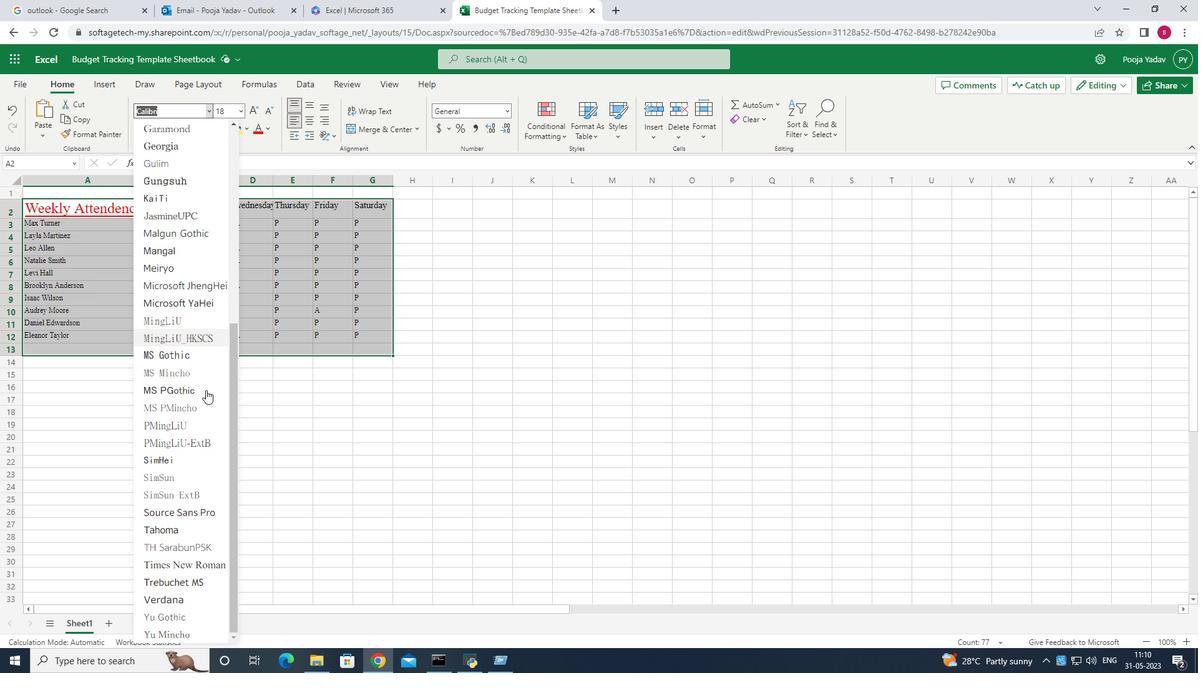 
Action: Mouse scrolled (210, 398) with delta (0, 0)
Screenshot: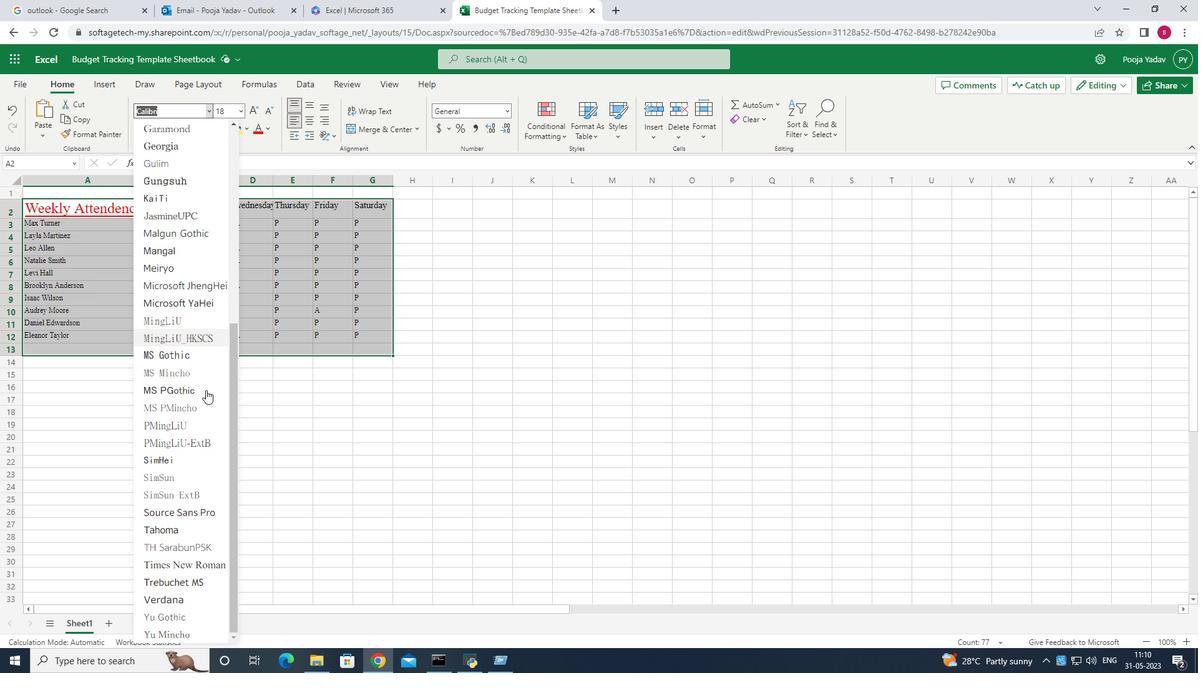 
Action: Mouse scrolled (210, 398) with delta (0, 0)
Screenshot: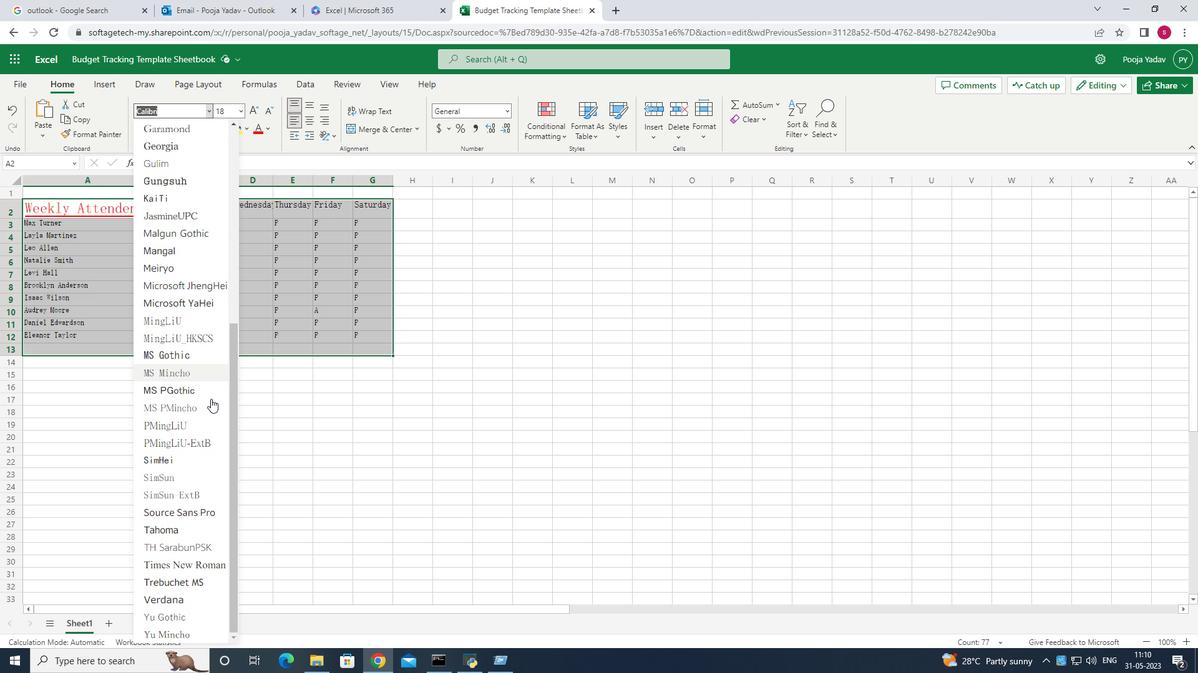 
Action: Mouse moved to (179, 186)
Screenshot: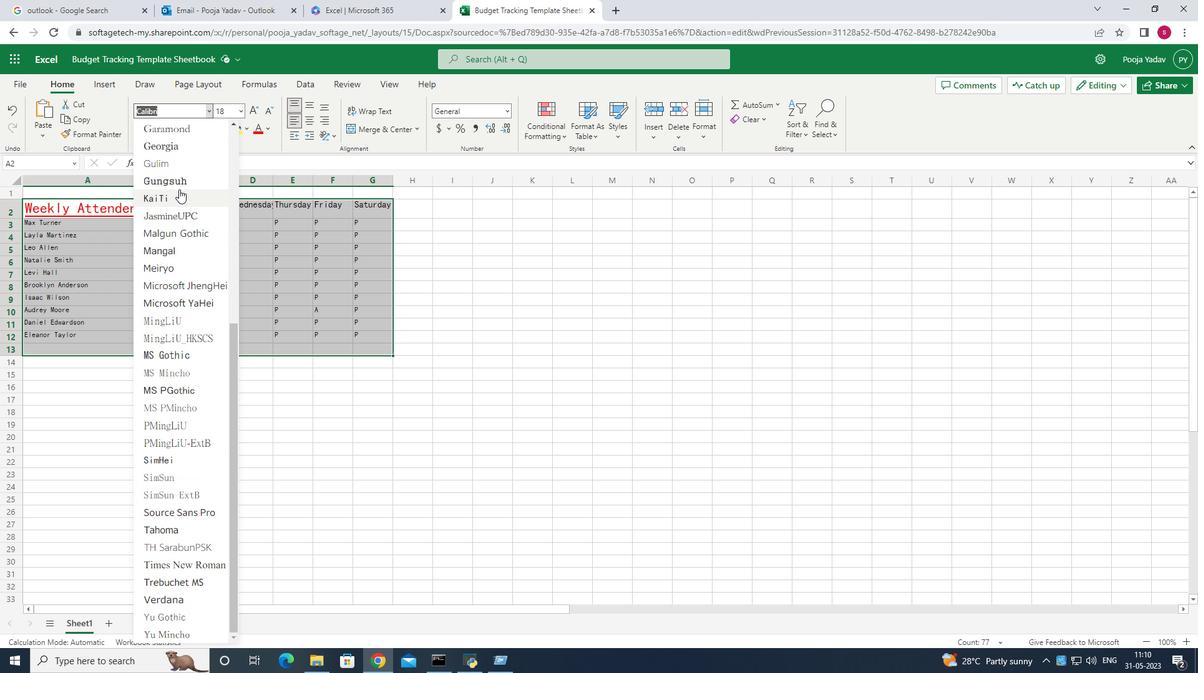 
Action: Mouse scrolled (179, 187) with delta (0, 0)
Screenshot: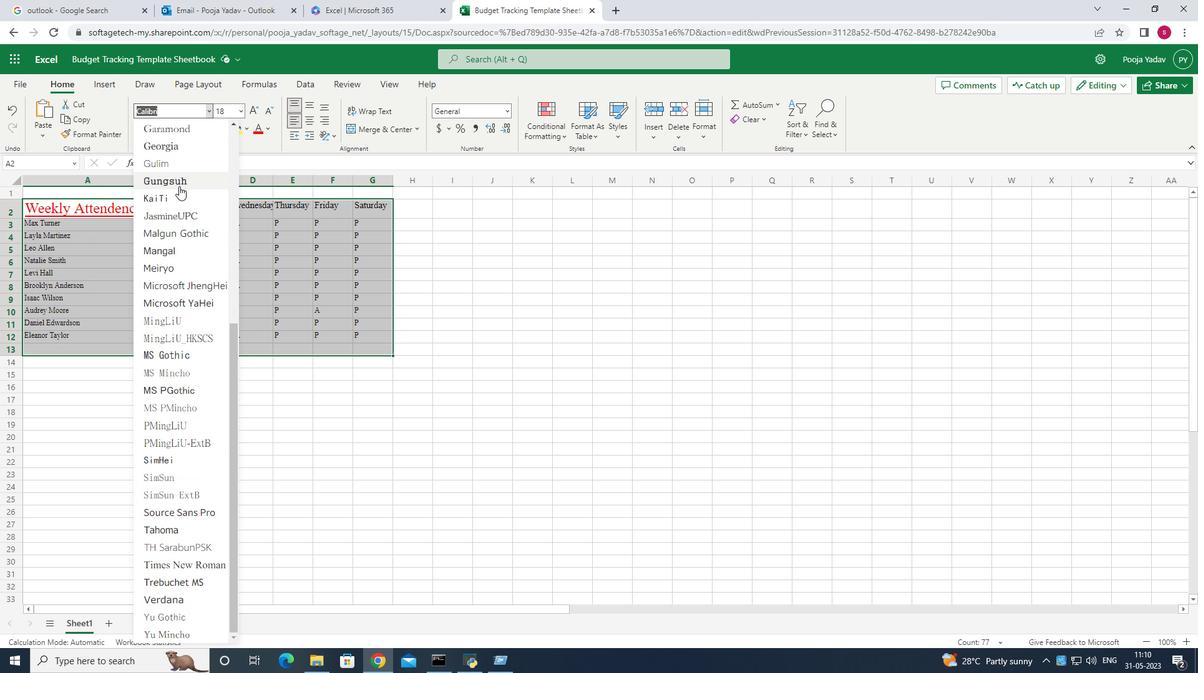 
Action: Mouse scrolled (179, 187) with delta (0, 0)
Screenshot: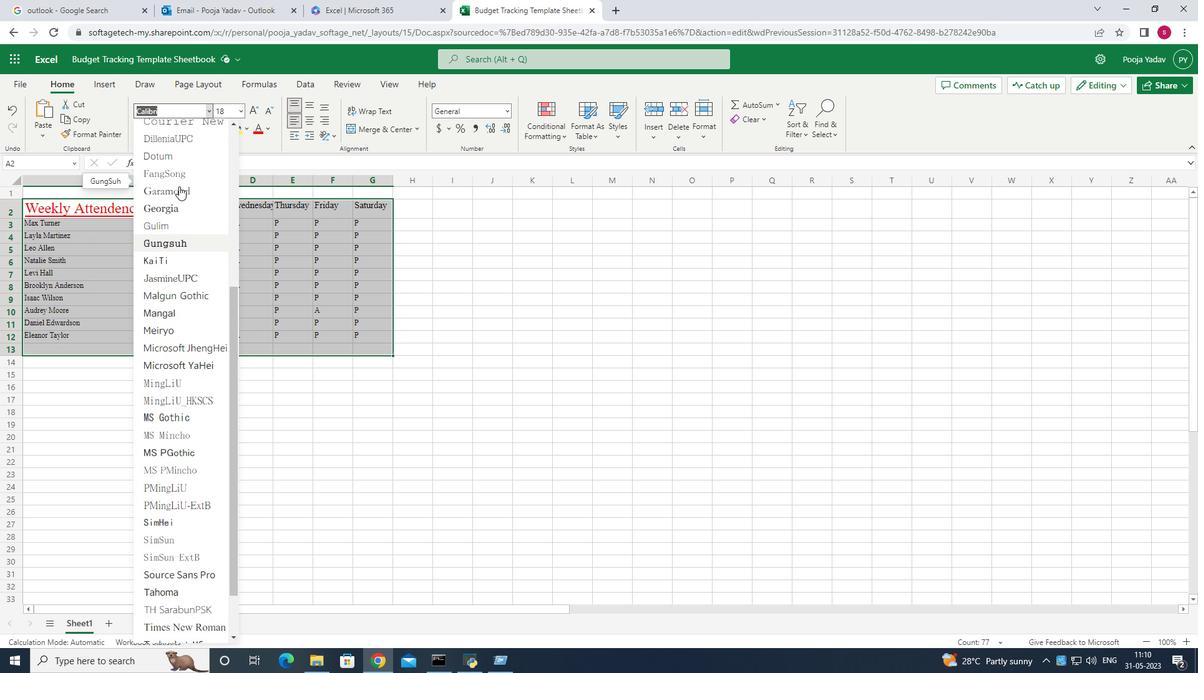 
Action: Mouse scrolled (179, 187) with delta (0, 0)
Screenshot: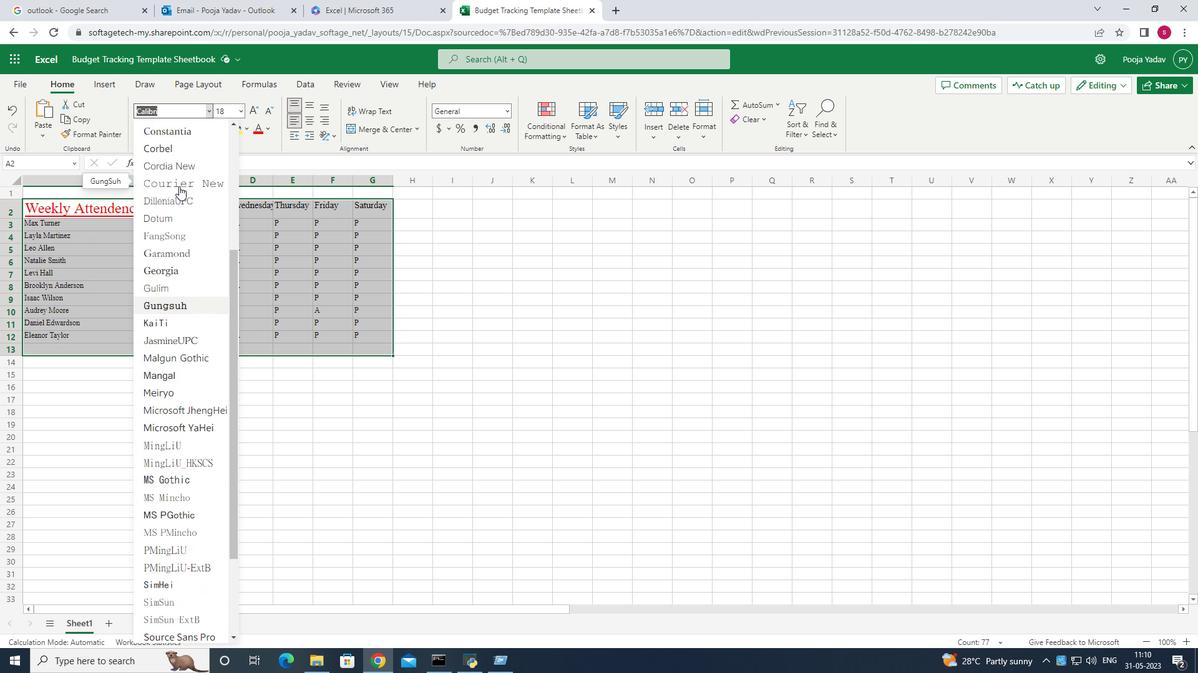 
Action: Mouse scrolled (179, 187) with delta (0, 0)
Screenshot: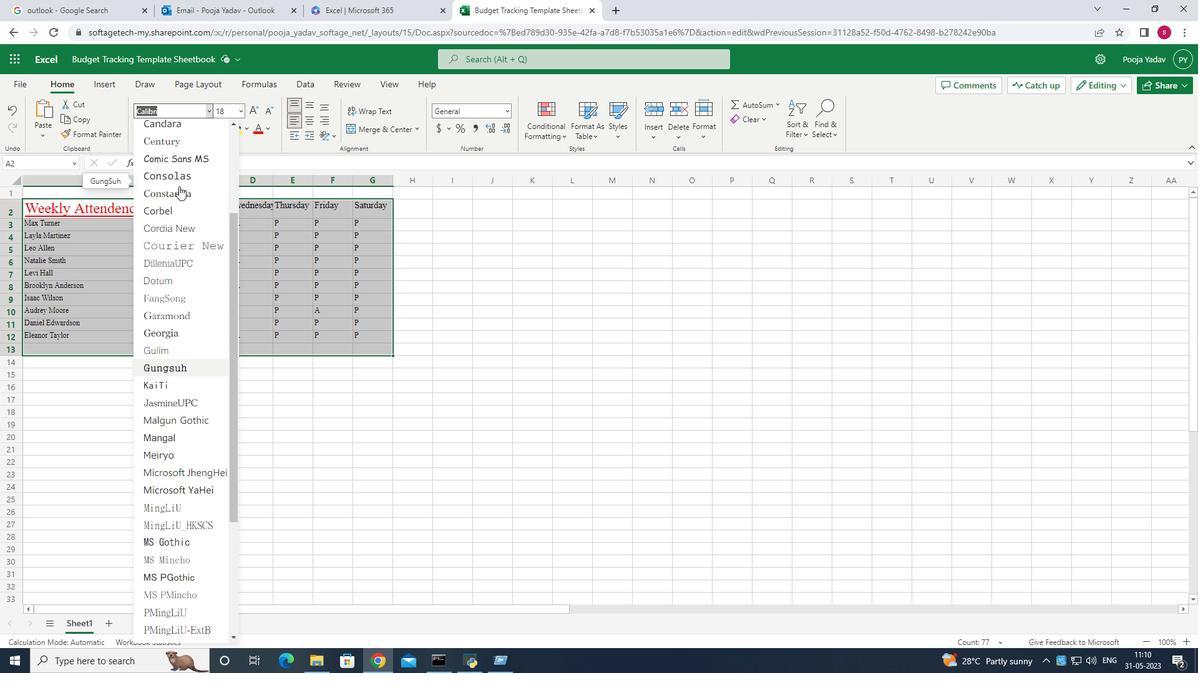 
Action: Mouse scrolled (179, 187) with delta (0, 0)
Screenshot: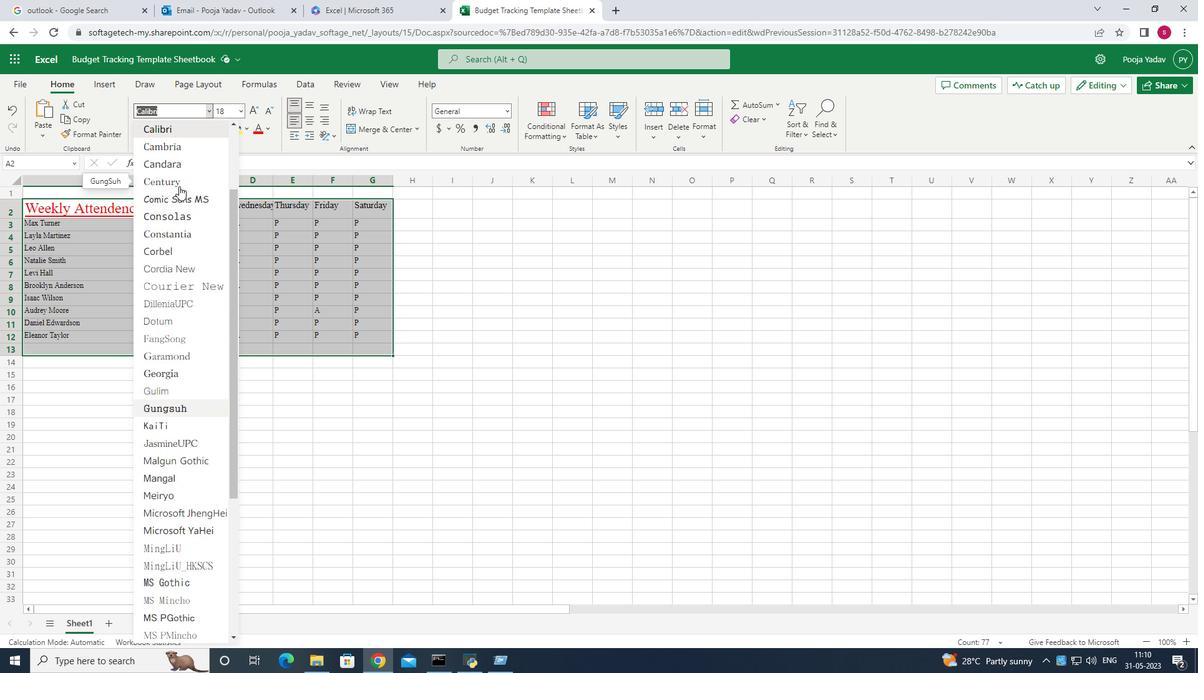 
Action: Mouse scrolled (179, 187) with delta (0, 0)
Screenshot: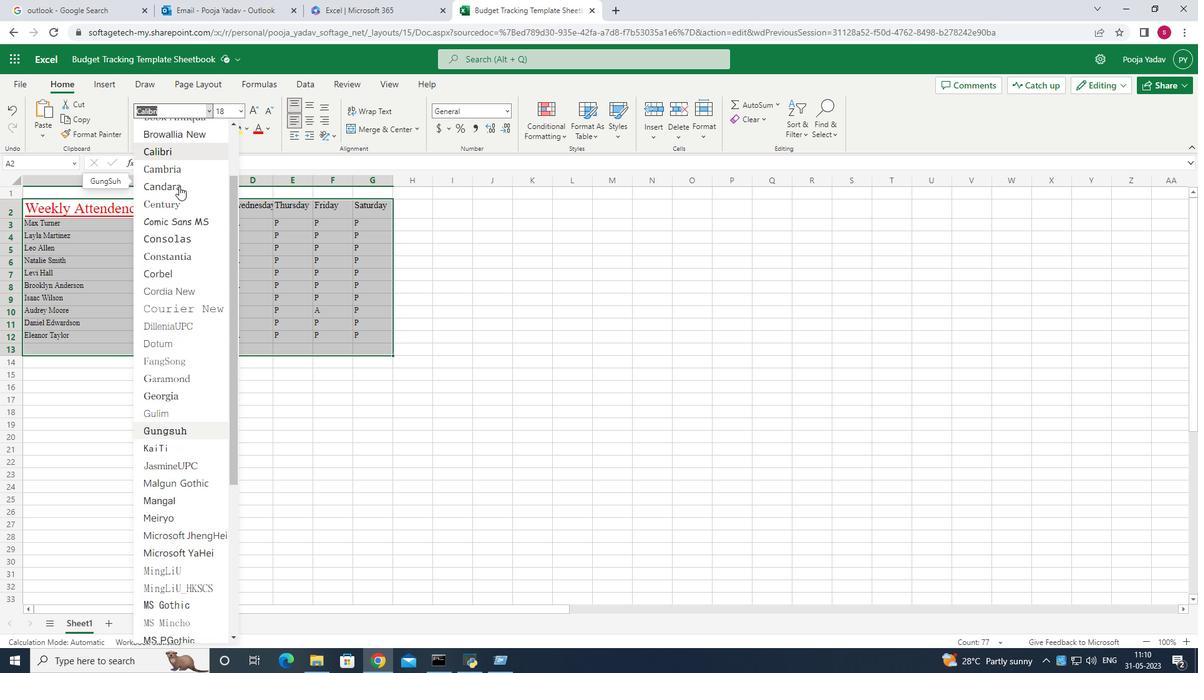 
Action: Mouse scrolled (179, 187) with delta (0, 0)
Screenshot: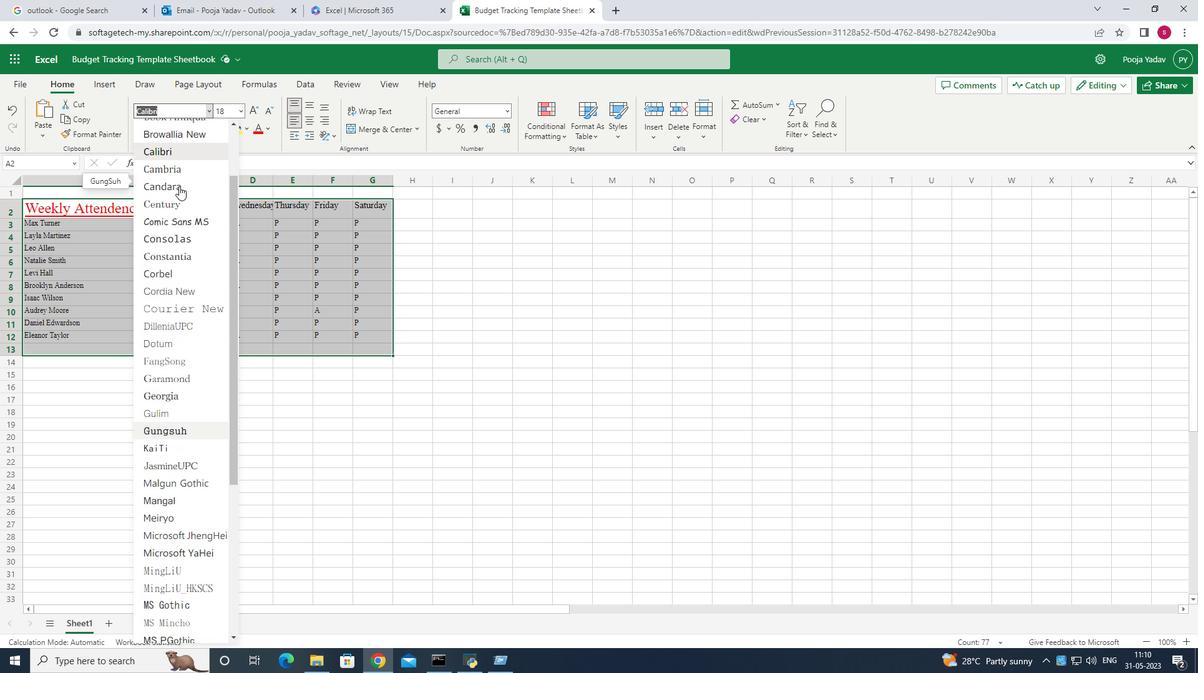 
Action: Mouse scrolled (179, 187) with delta (0, 0)
Screenshot: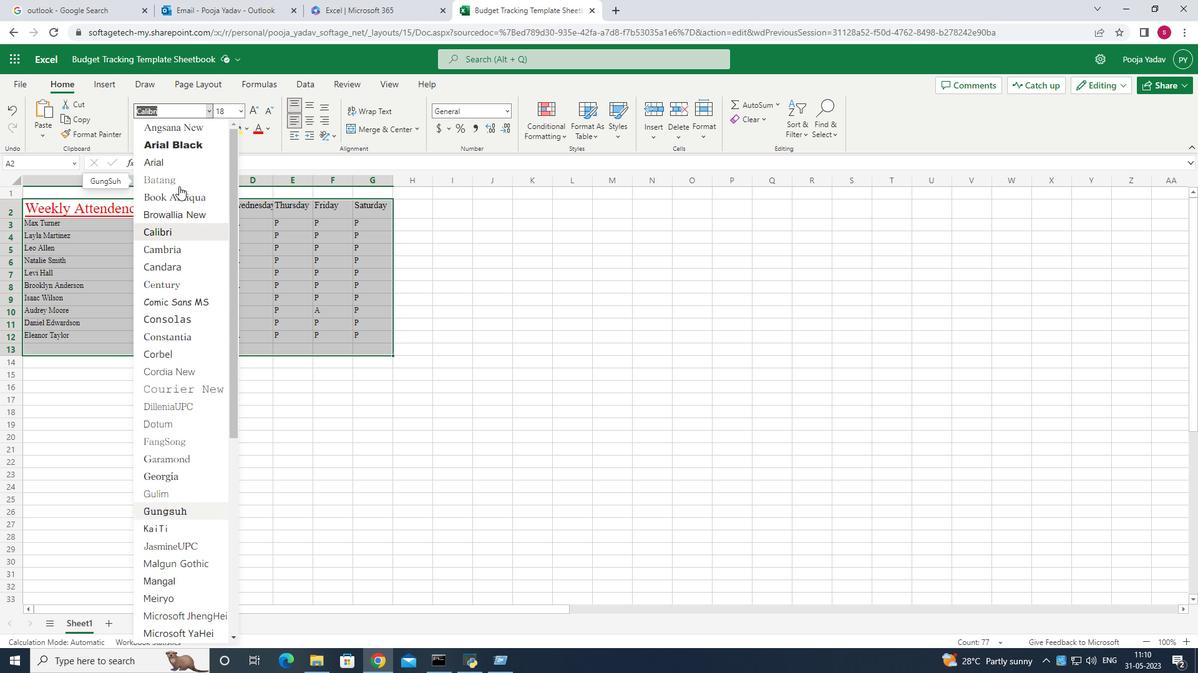 
Action: Mouse scrolled (179, 187) with delta (0, 0)
Screenshot: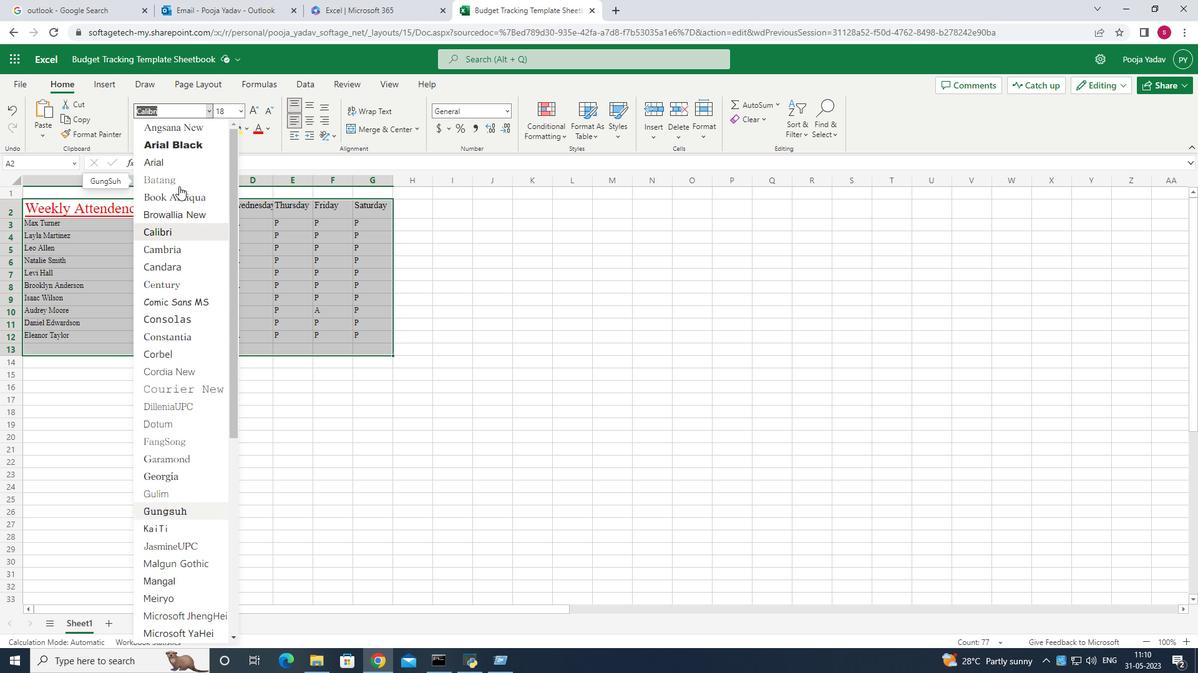 
Action: Mouse scrolled (179, 187) with delta (0, 0)
Screenshot: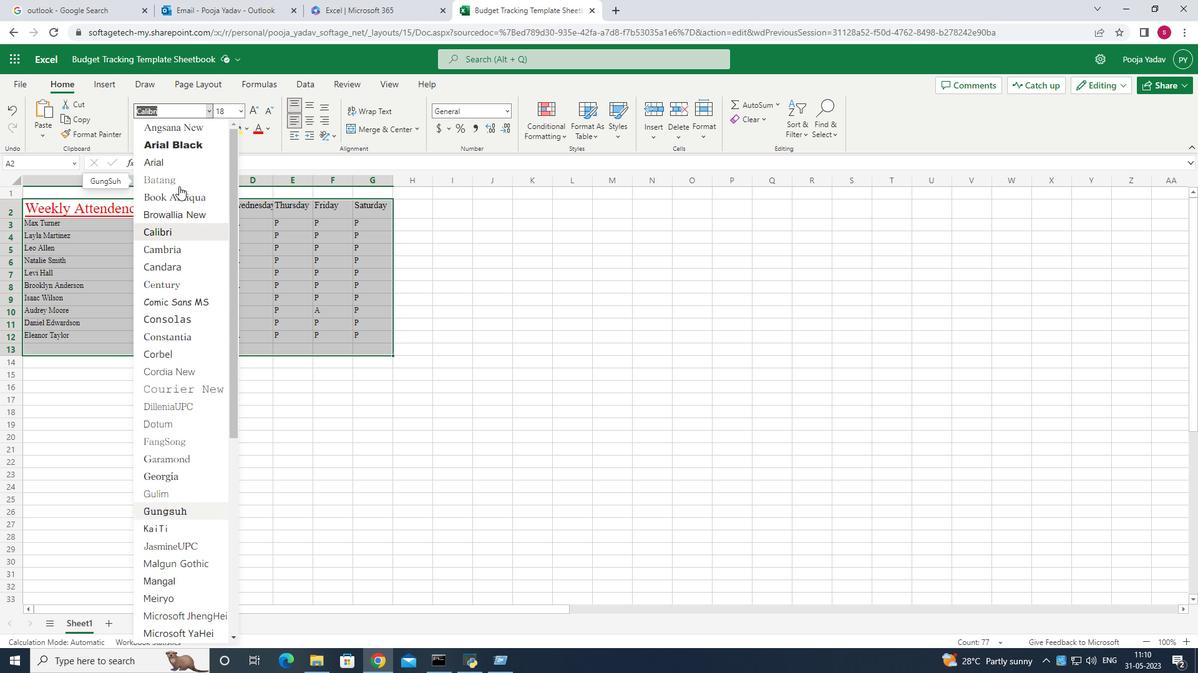 
Action: Mouse scrolled (179, 187) with delta (0, 0)
Screenshot: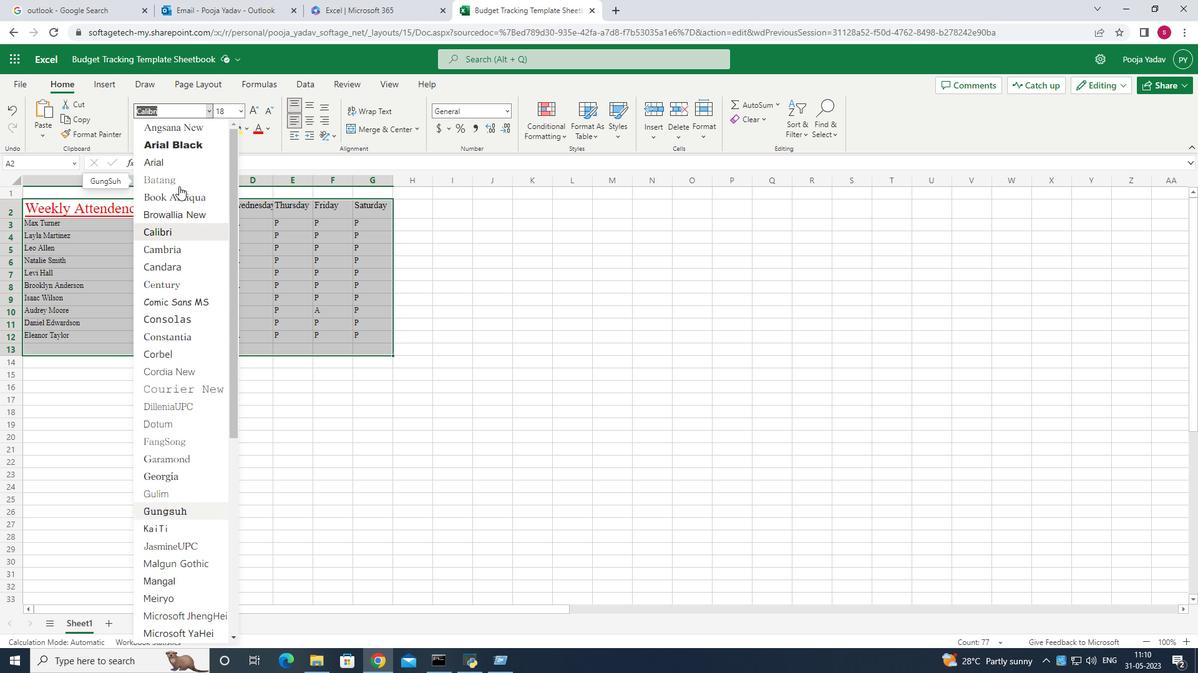 
Action: Mouse scrolled (179, 187) with delta (0, 0)
Screenshot: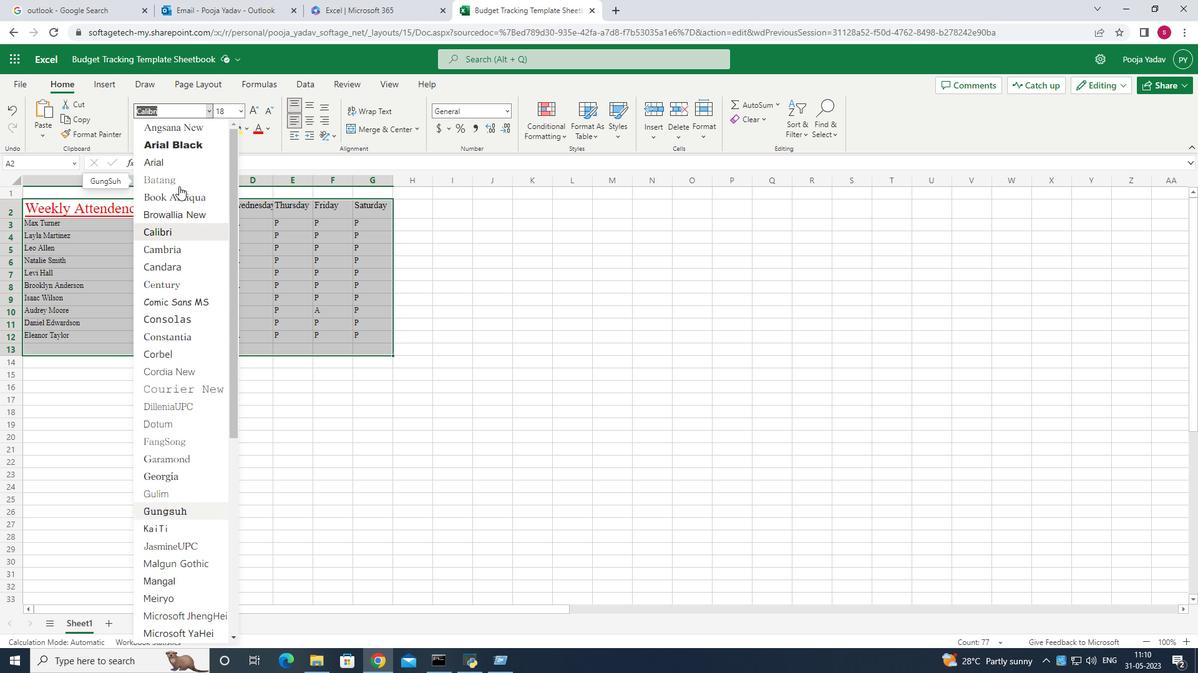 
Action: Mouse scrolled (179, 187) with delta (0, 0)
Screenshot: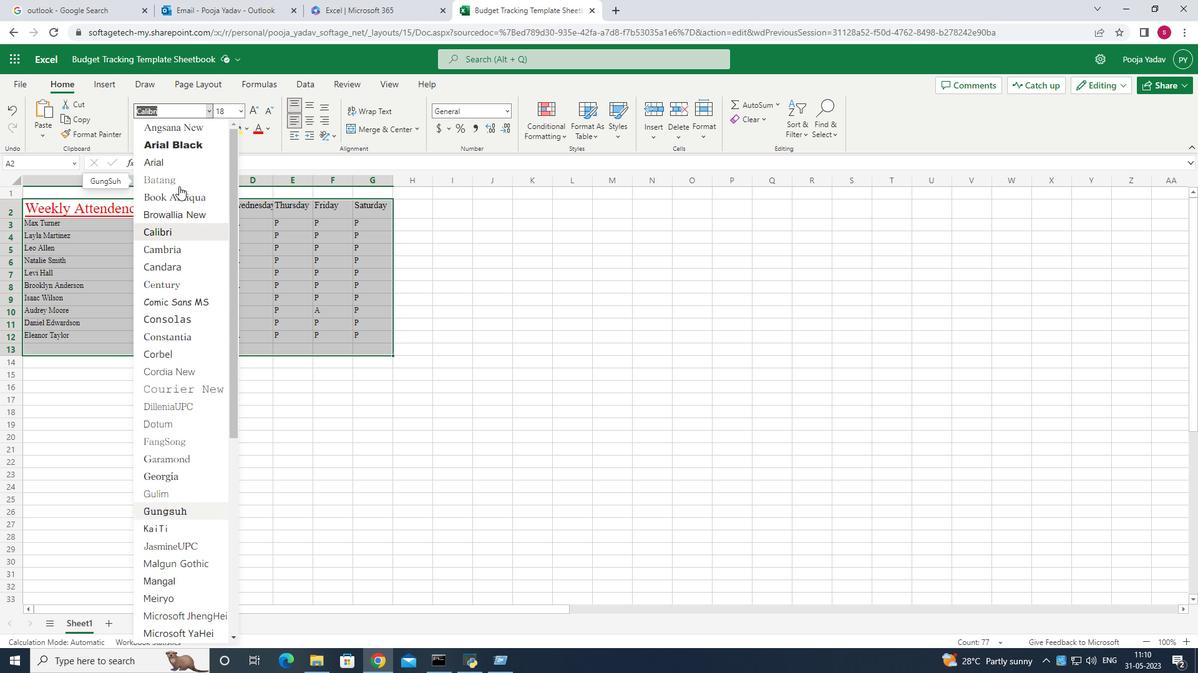 
Action: Mouse scrolled (179, 187) with delta (0, 0)
Screenshot: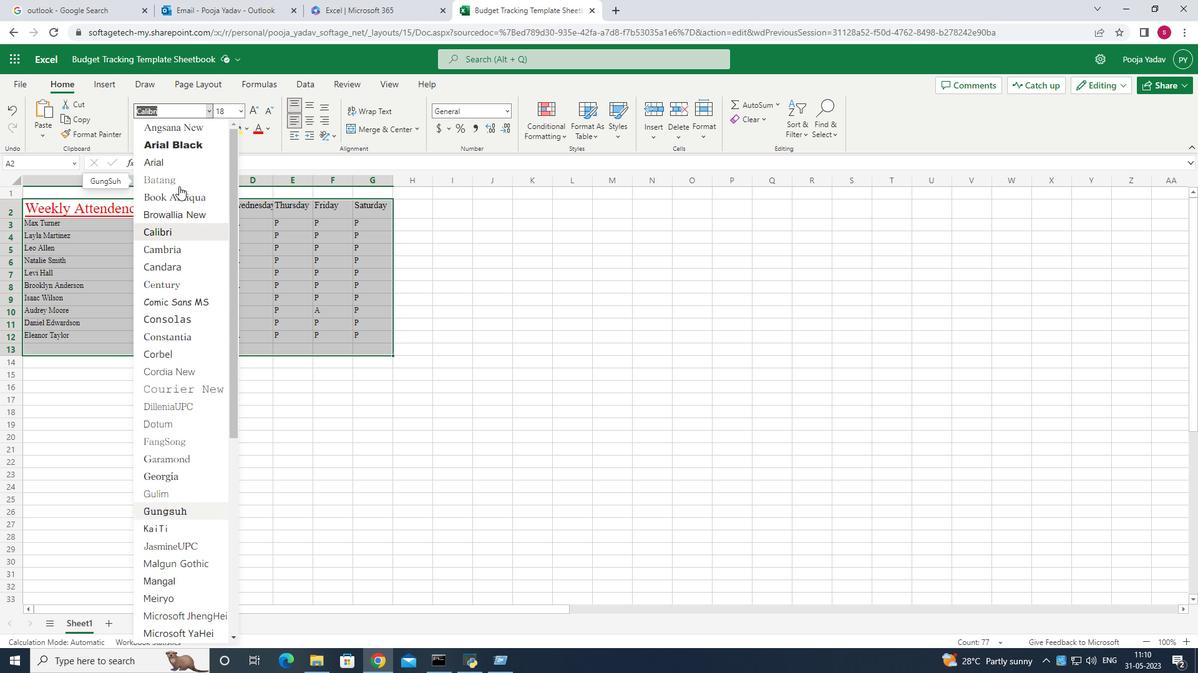 
Action: Mouse scrolled (179, 187) with delta (0, 0)
Screenshot: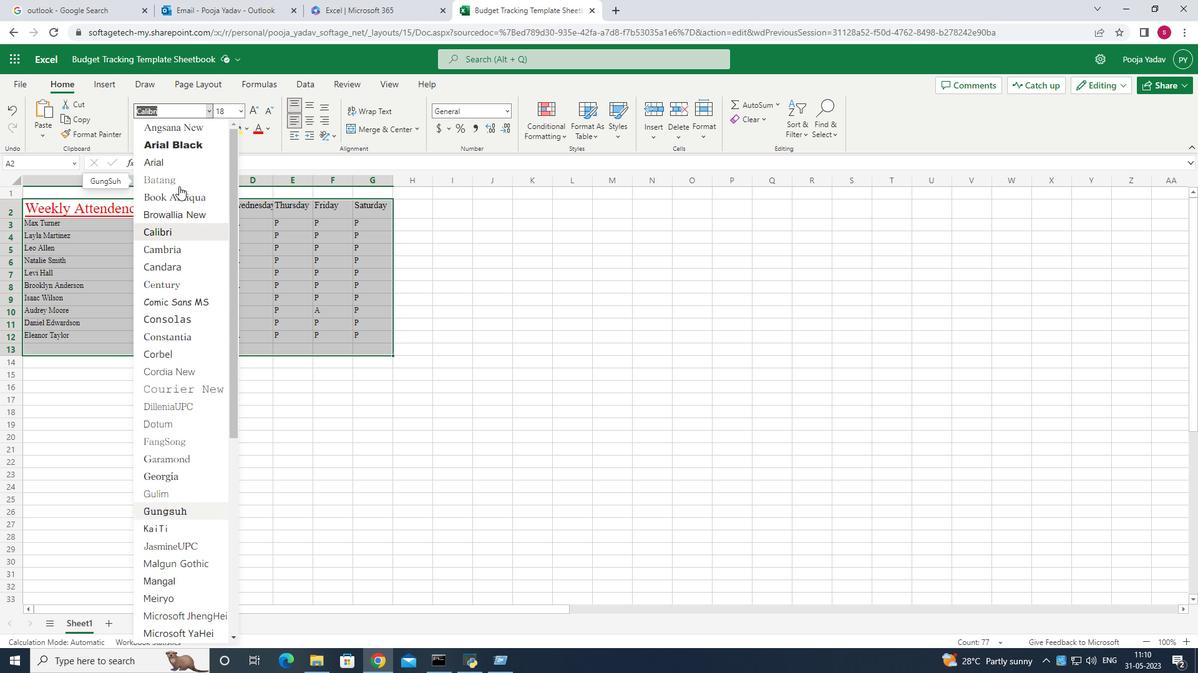 
Action: Mouse scrolled (179, 187) with delta (0, 0)
Screenshot: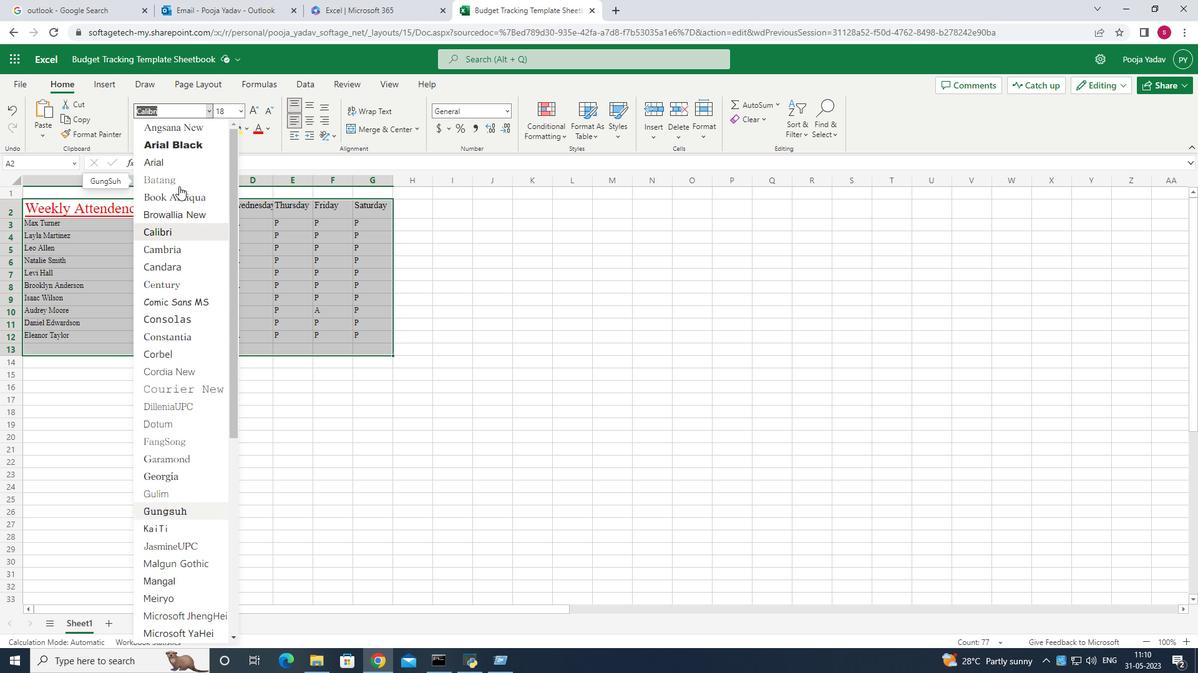 
Action: Mouse scrolled (179, 187) with delta (0, 0)
Screenshot: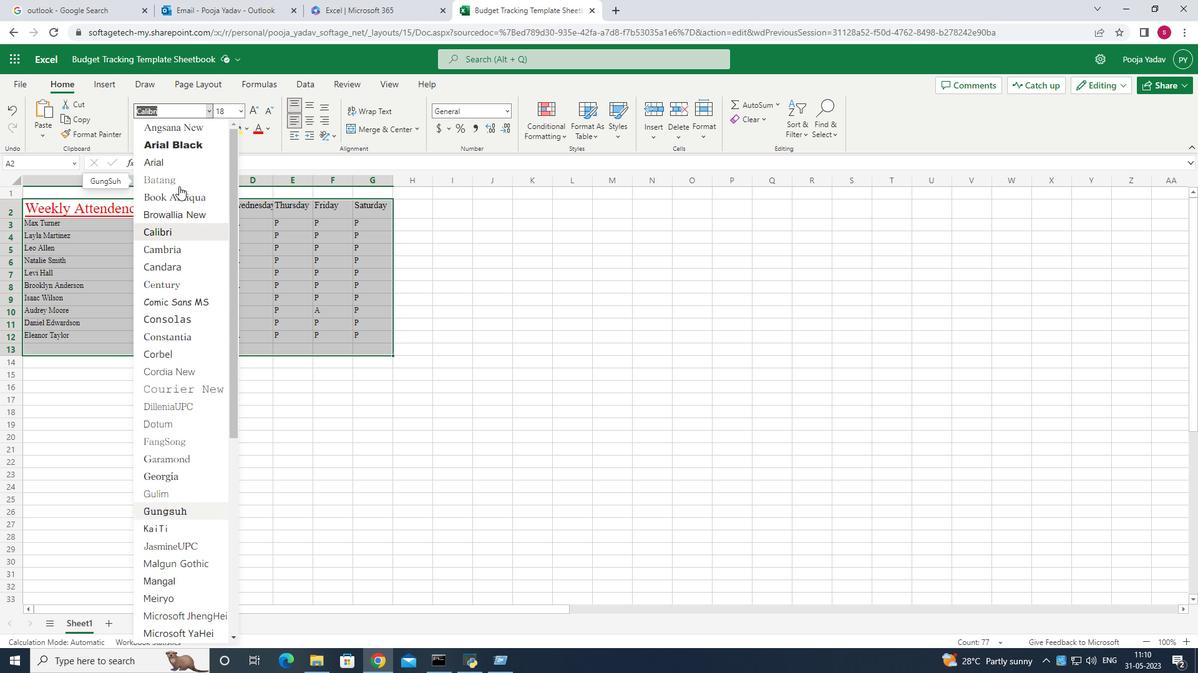 
Action: Mouse scrolled (179, 187) with delta (0, 0)
Screenshot: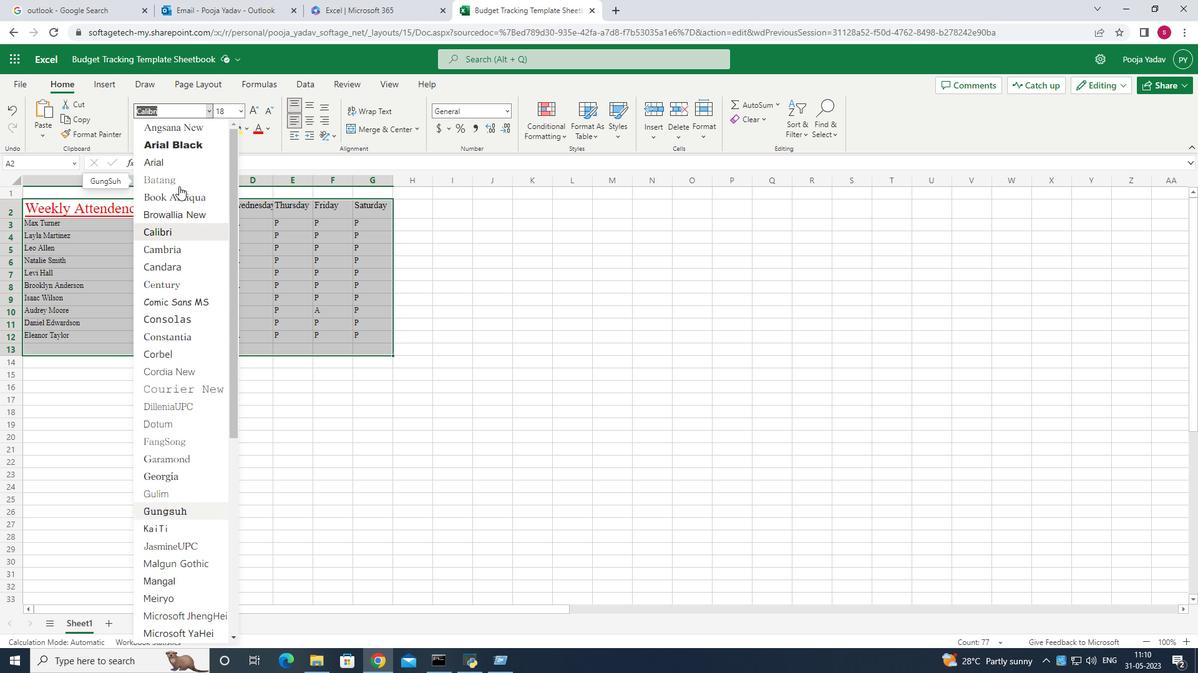 
Action: Mouse scrolled (179, 187) with delta (0, 0)
Screenshot: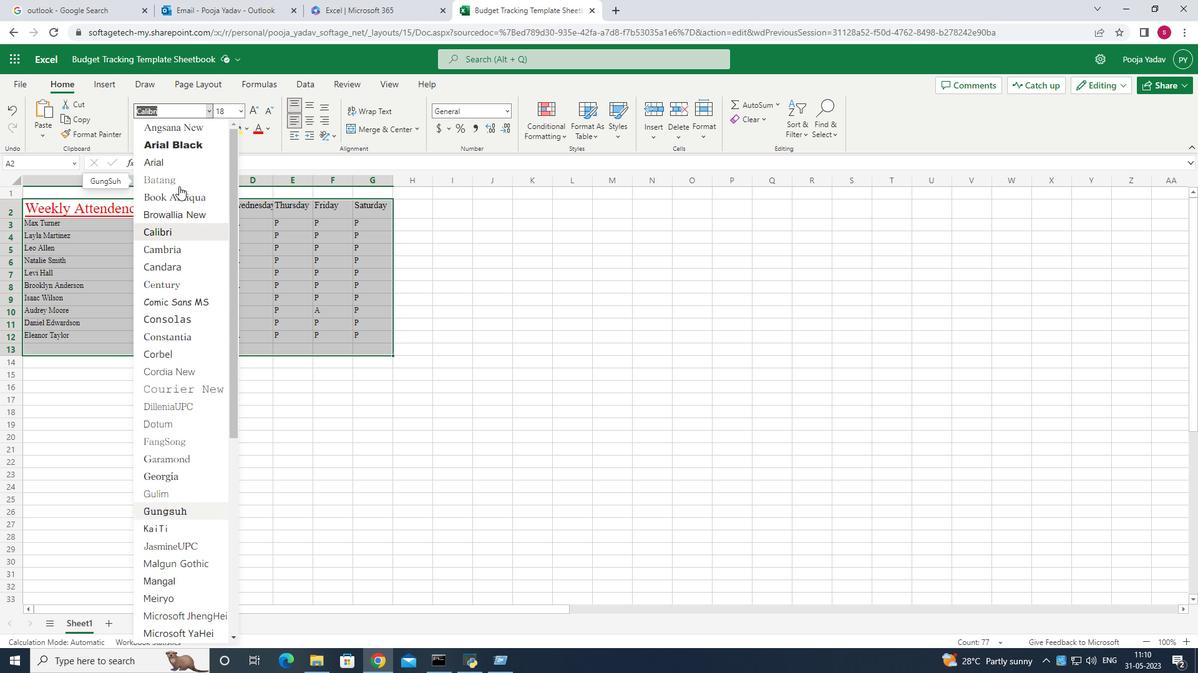 
Action: Mouse scrolled (179, 187) with delta (0, 0)
Screenshot: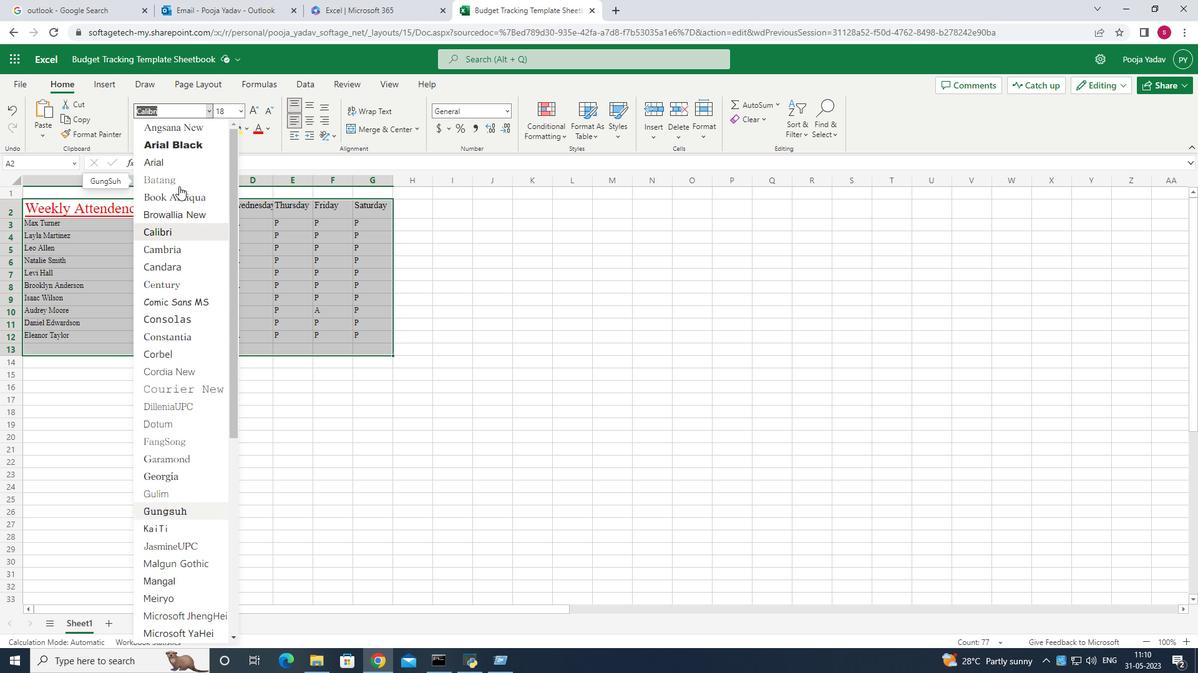 
Action: Mouse scrolled (179, 185) with delta (0, 0)
Screenshot: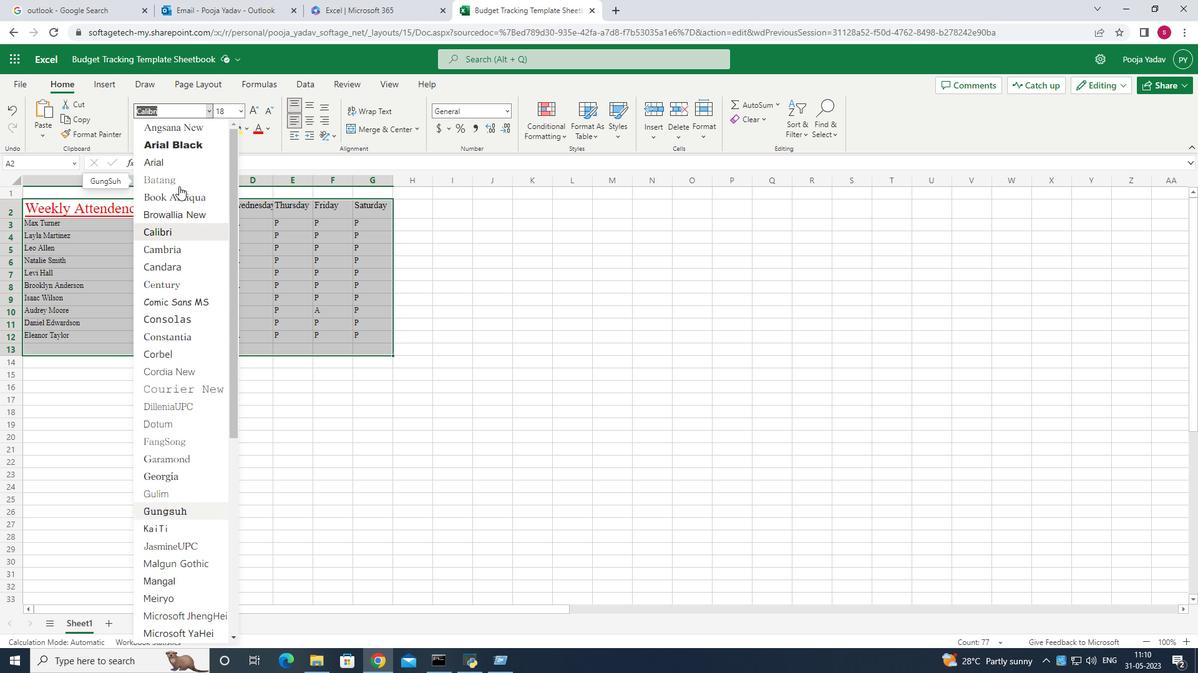 
Action: Mouse scrolled (179, 185) with delta (0, 0)
Screenshot: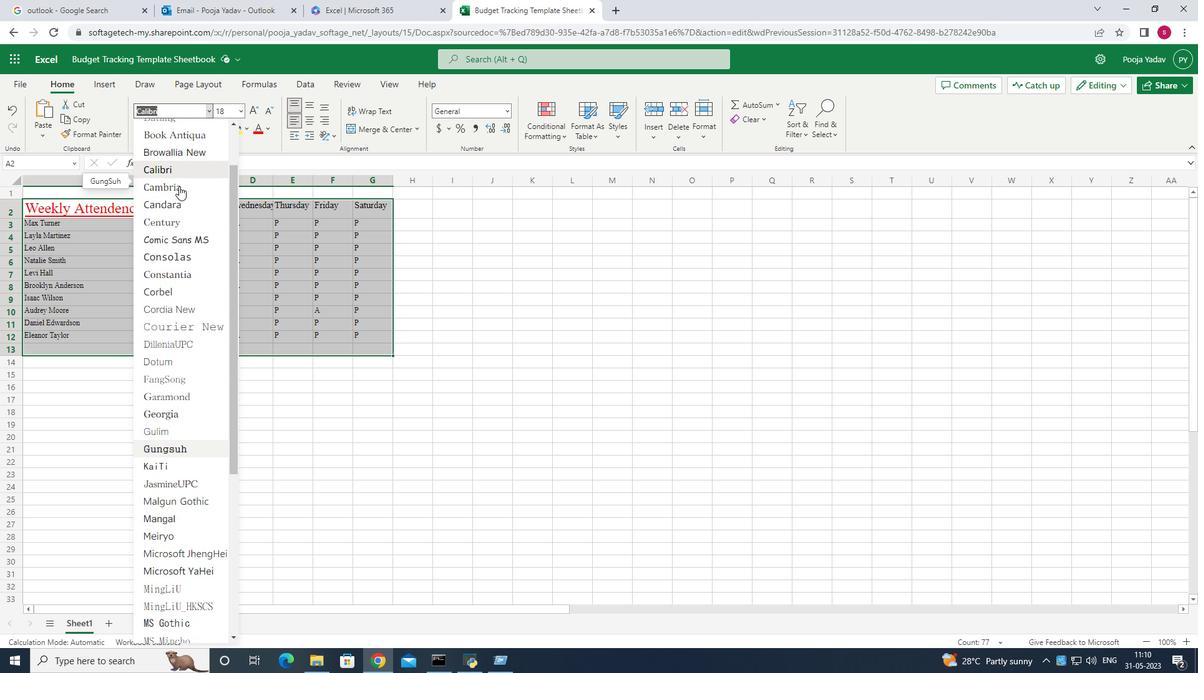 
Action: Mouse scrolled (179, 185) with delta (0, 0)
Screenshot: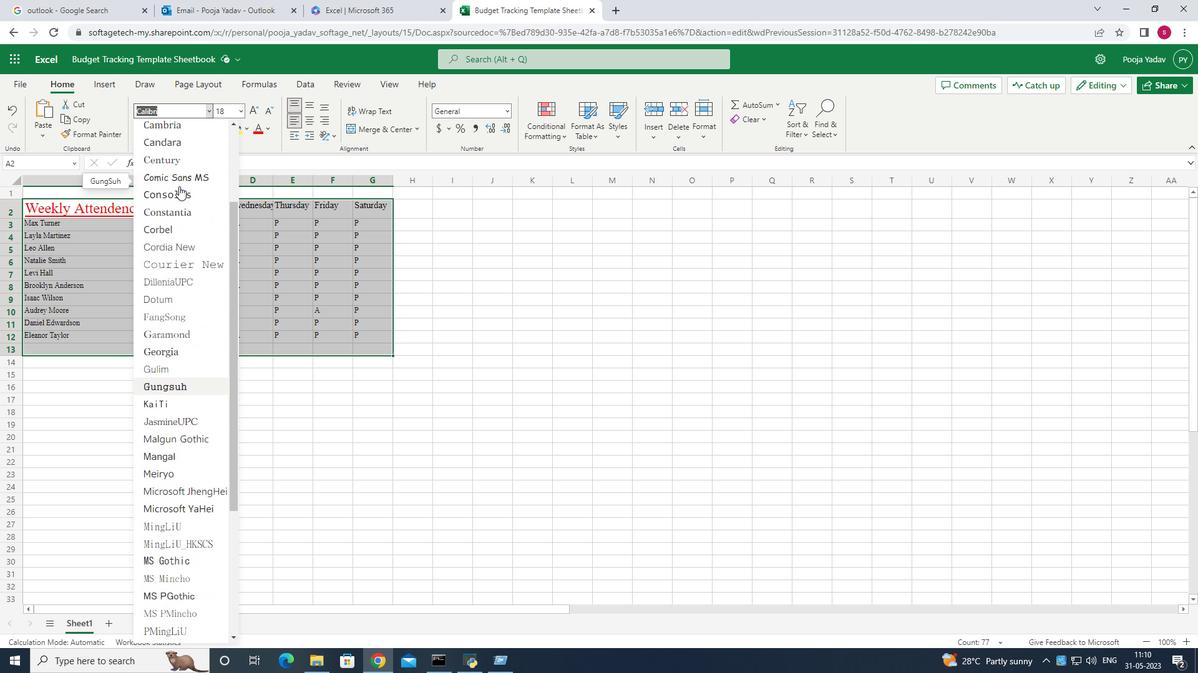
Action: Mouse scrolled (179, 185) with delta (0, 0)
Screenshot: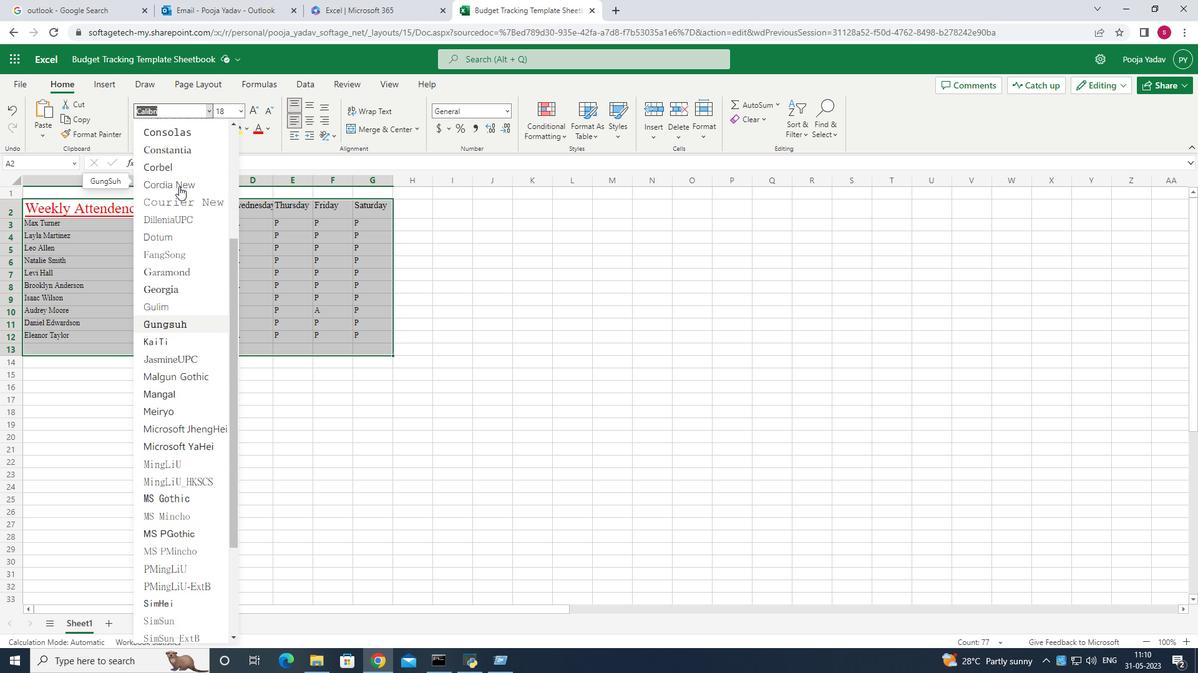 
Action: Mouse scrolled (179, 185) with delta (0, 0)
Screenshot: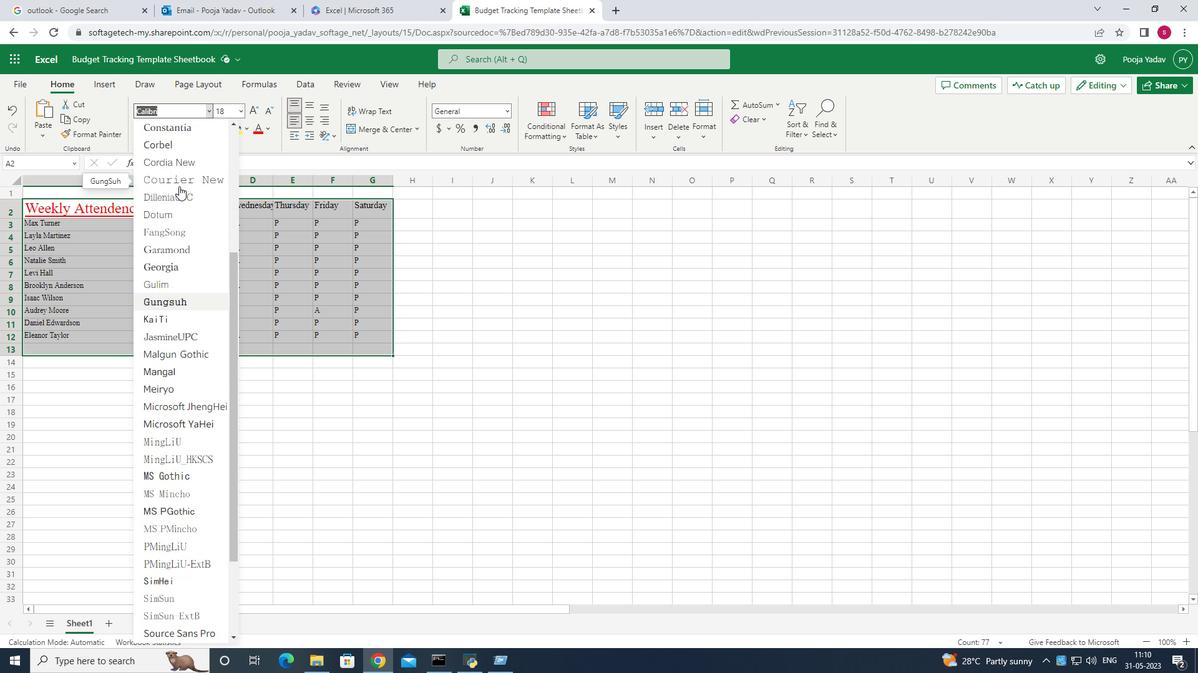 
Action: Mouse scrolled (179, 185) with delta (0, 0)
Screenshot: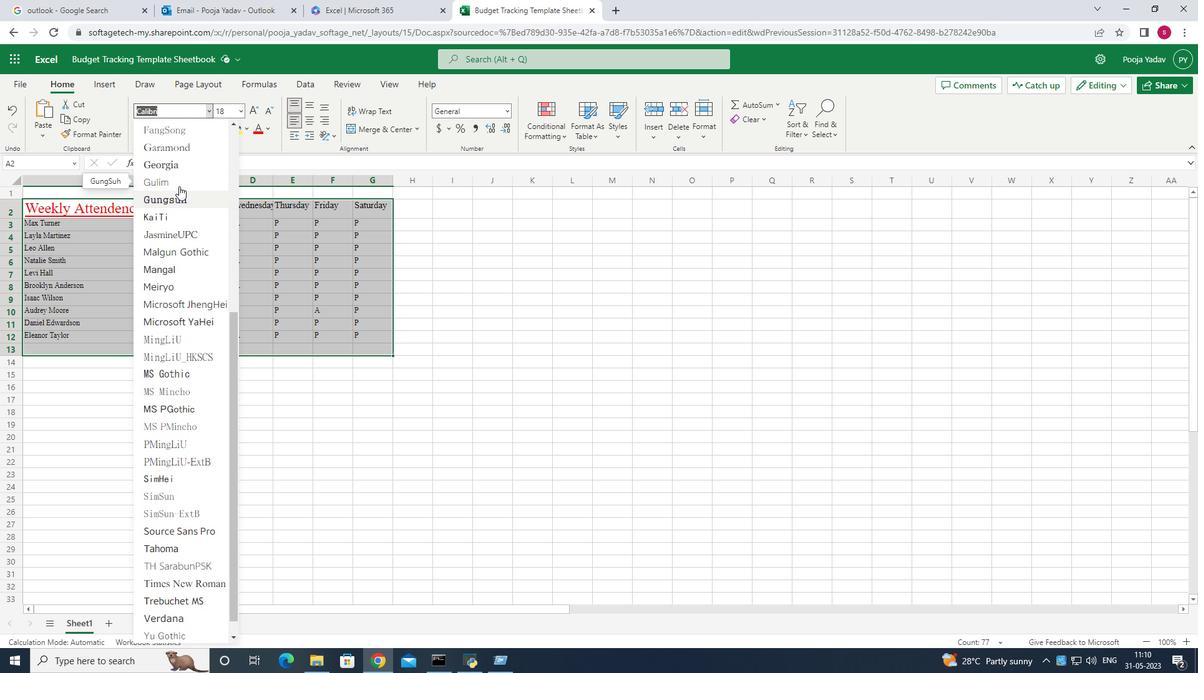 
Action: Mouse scrolled (179, 185) with delta (0, 0)
Screenshot: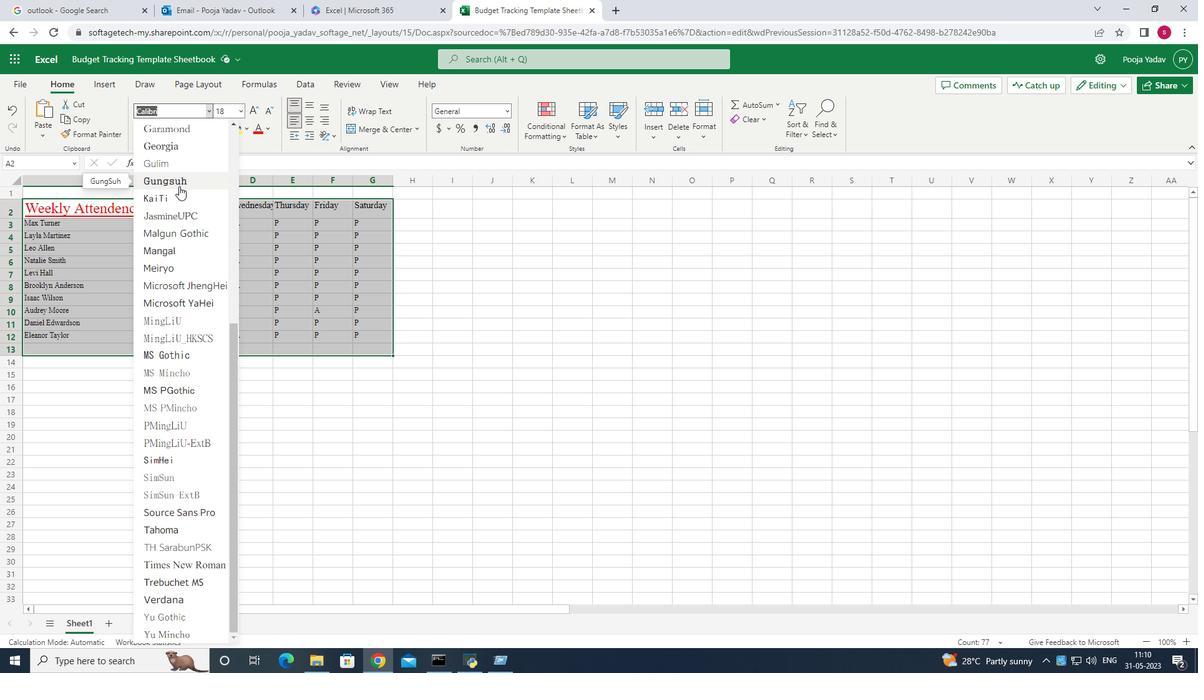 
Action: Mouse scrolled (179, 185) with delta (0, 0)
Screenshot: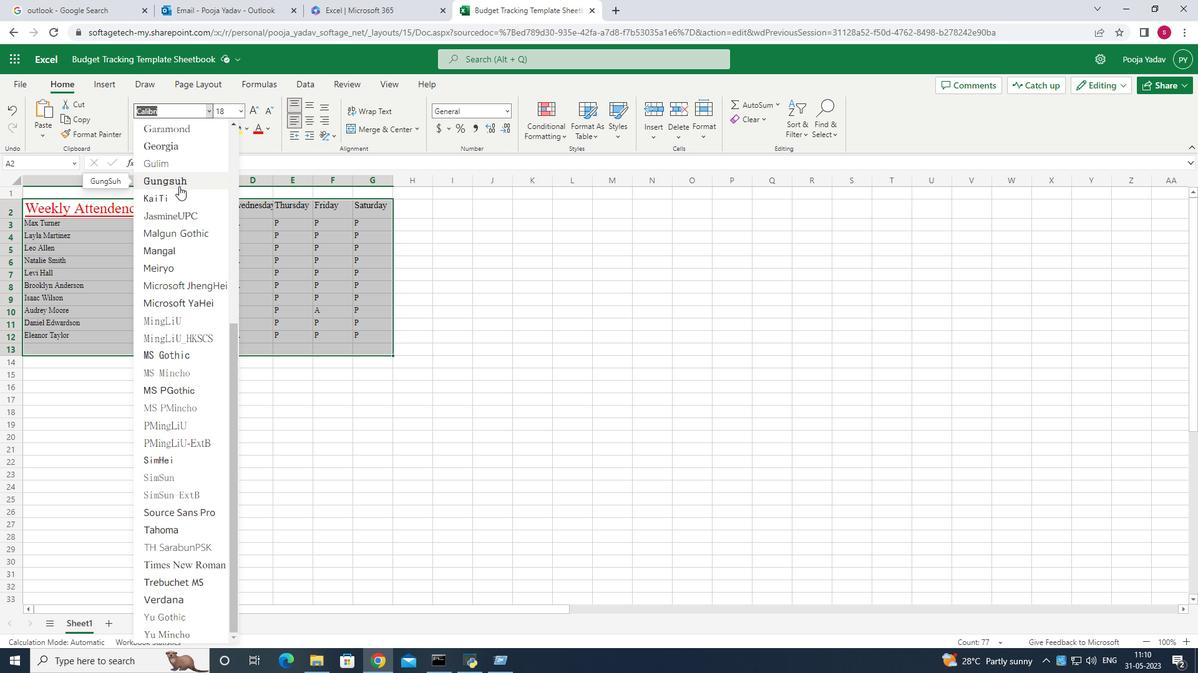 
Action: Mouse scrolled (179, 185) with delta (0, 0)
Screenshot: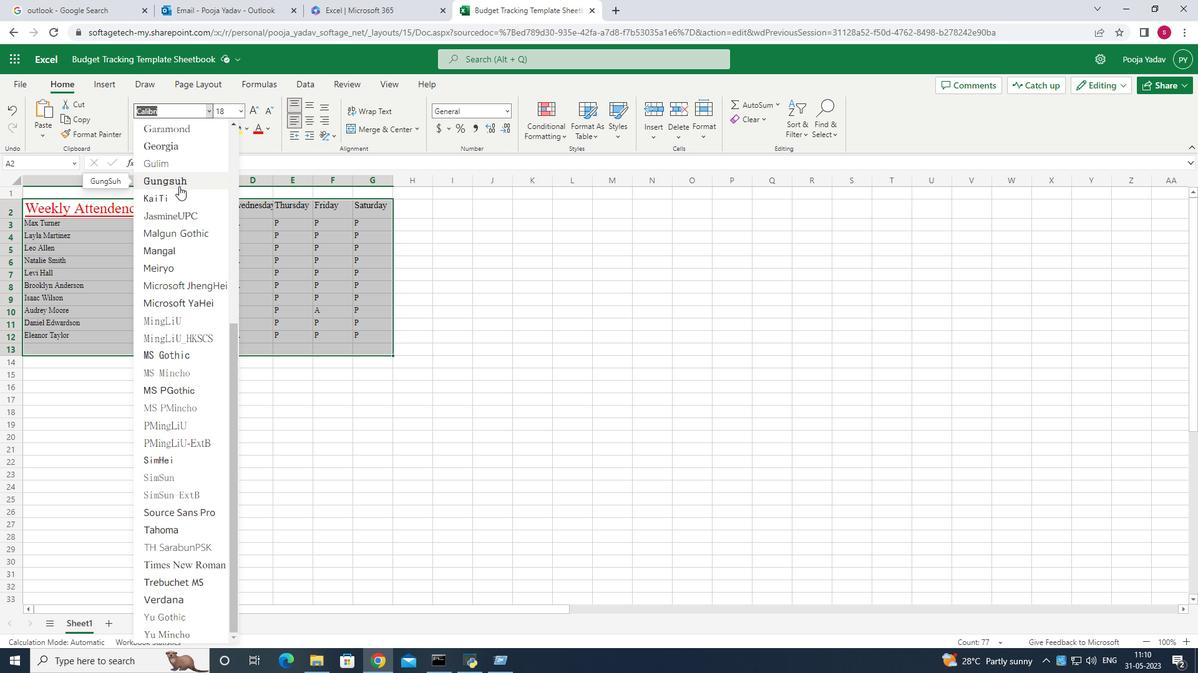 
Action: Mouse scrolled (179, 185) with delta (0, 0)
Screenshot: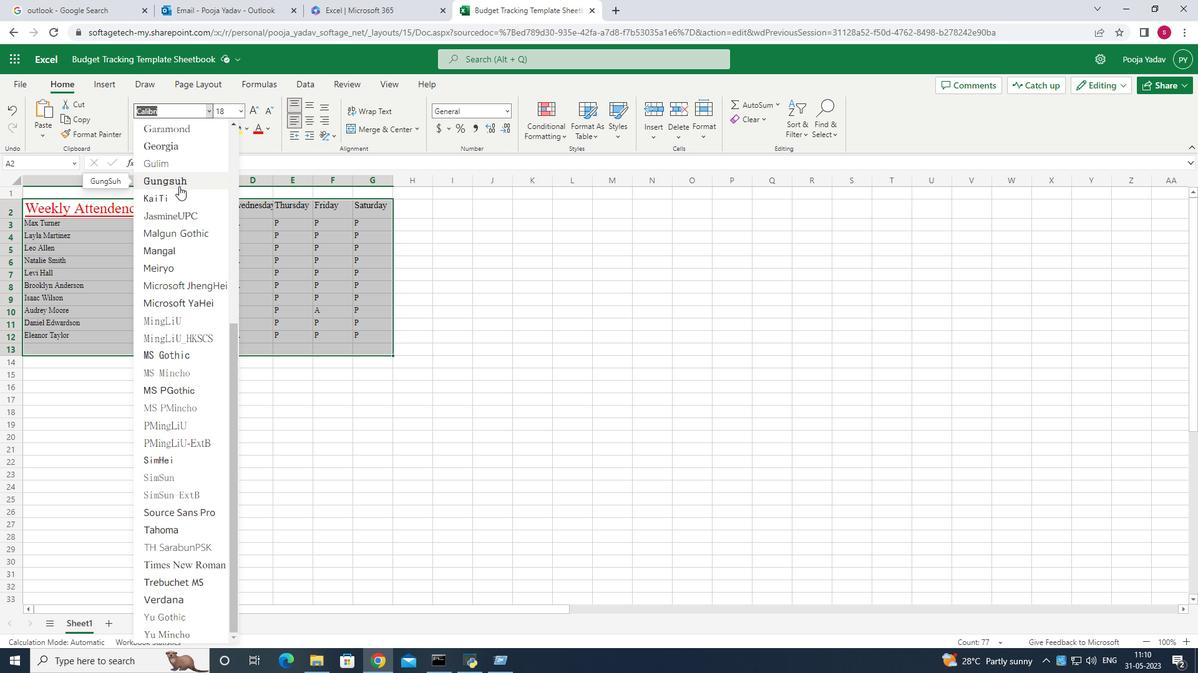 
Action: Mouse scrolled (179, 185) with delta (0, 0)
Screenshot: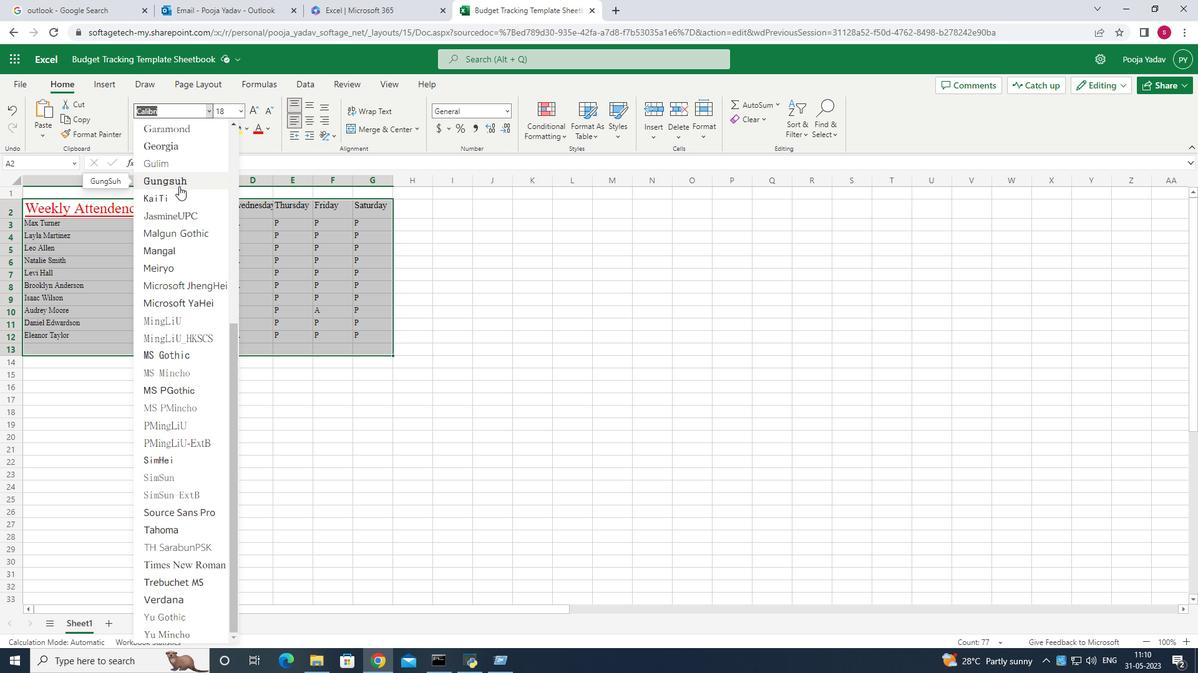 
Action: Mouse scrolled (179, 185) with delta (0, 0)
Screenshot: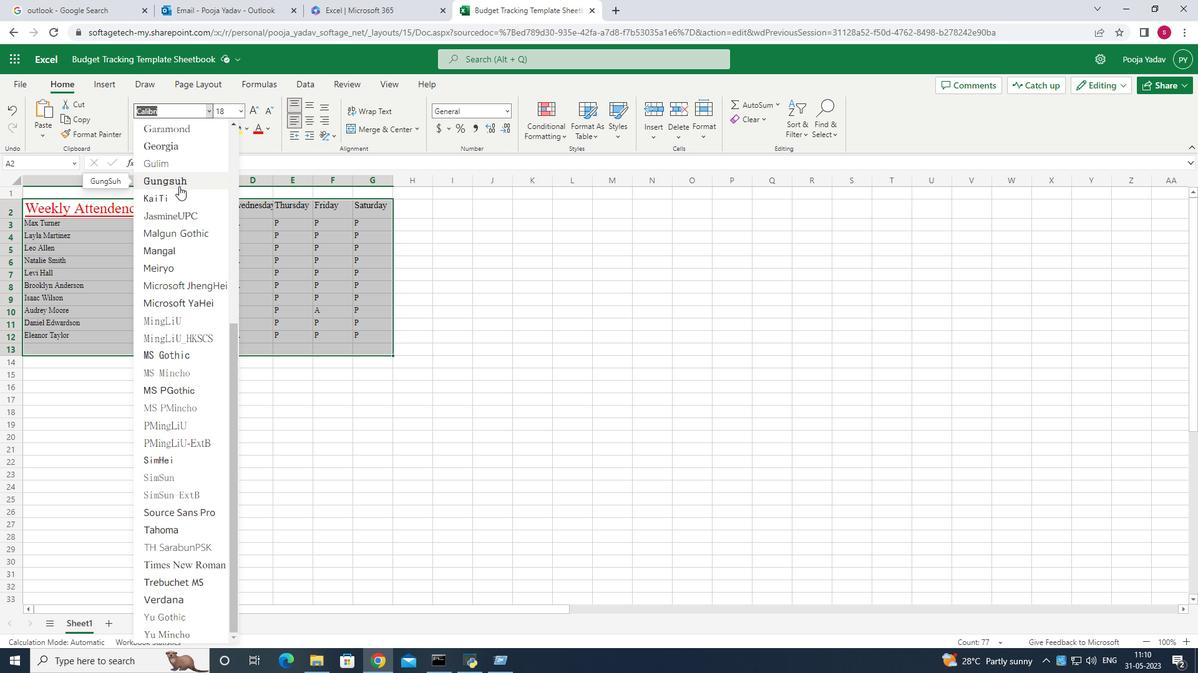 
Action: Mouse moved to (182, 589)
Screenshot: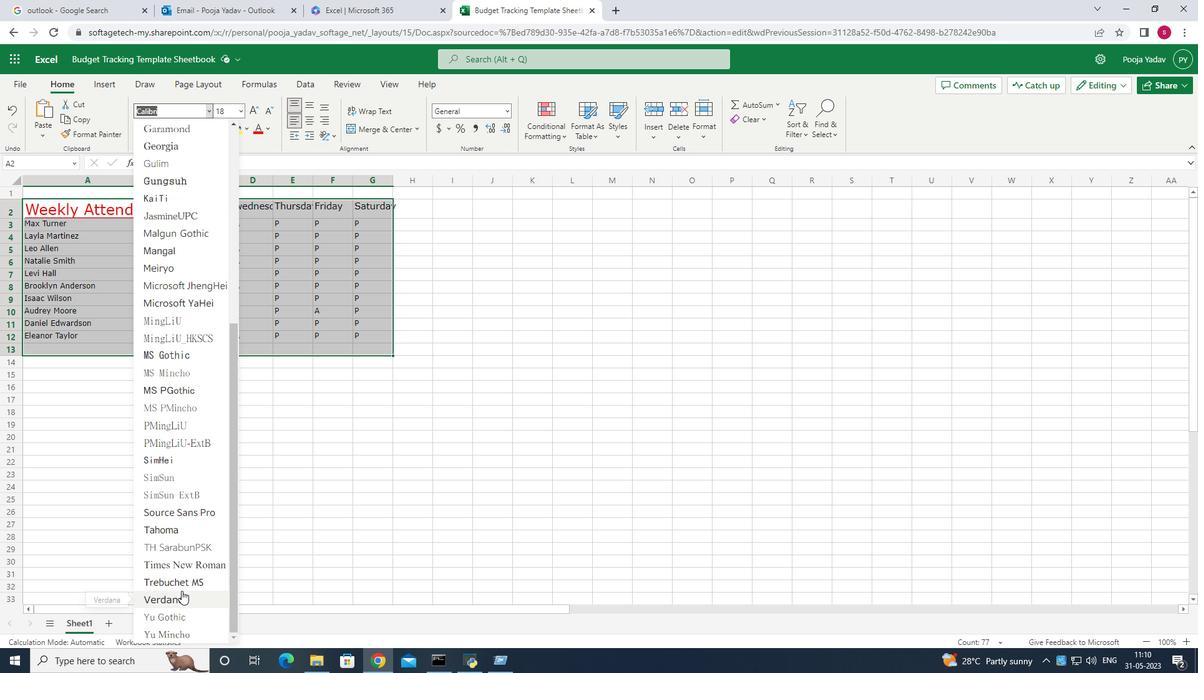
Action: Mouse scrolled (182, 589) with delta (0, 0)
Screenshot: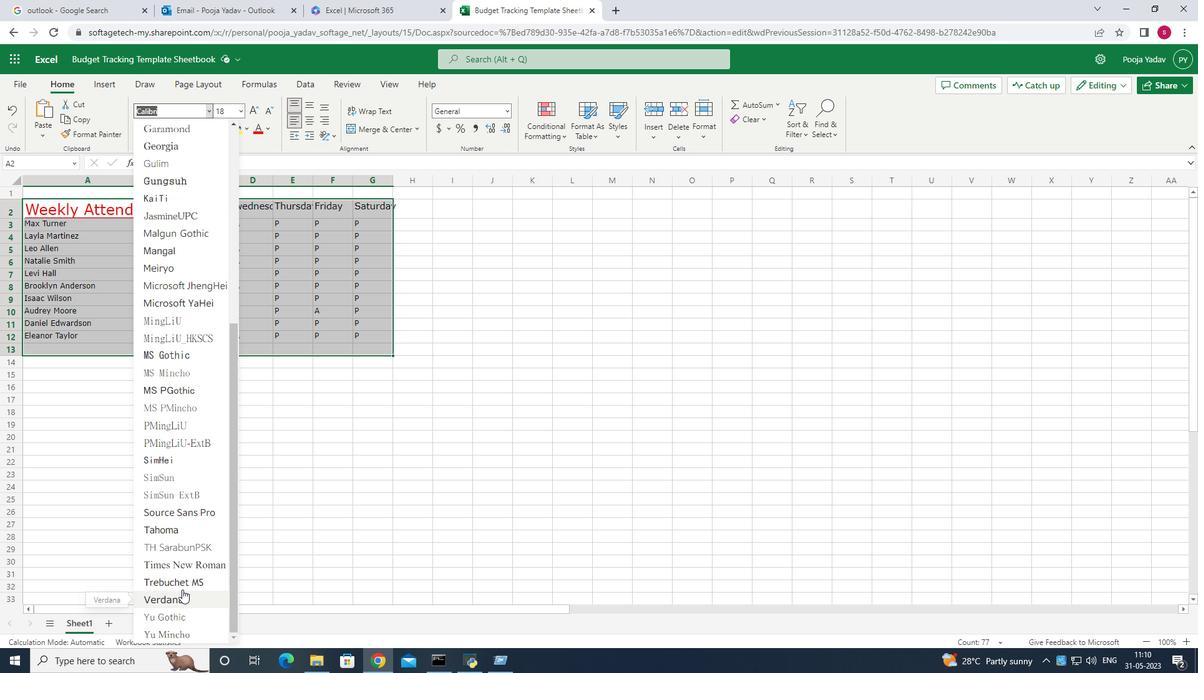 
Action: Mouse scrolled (182, 589) with delta (0, 0)
Screenshot: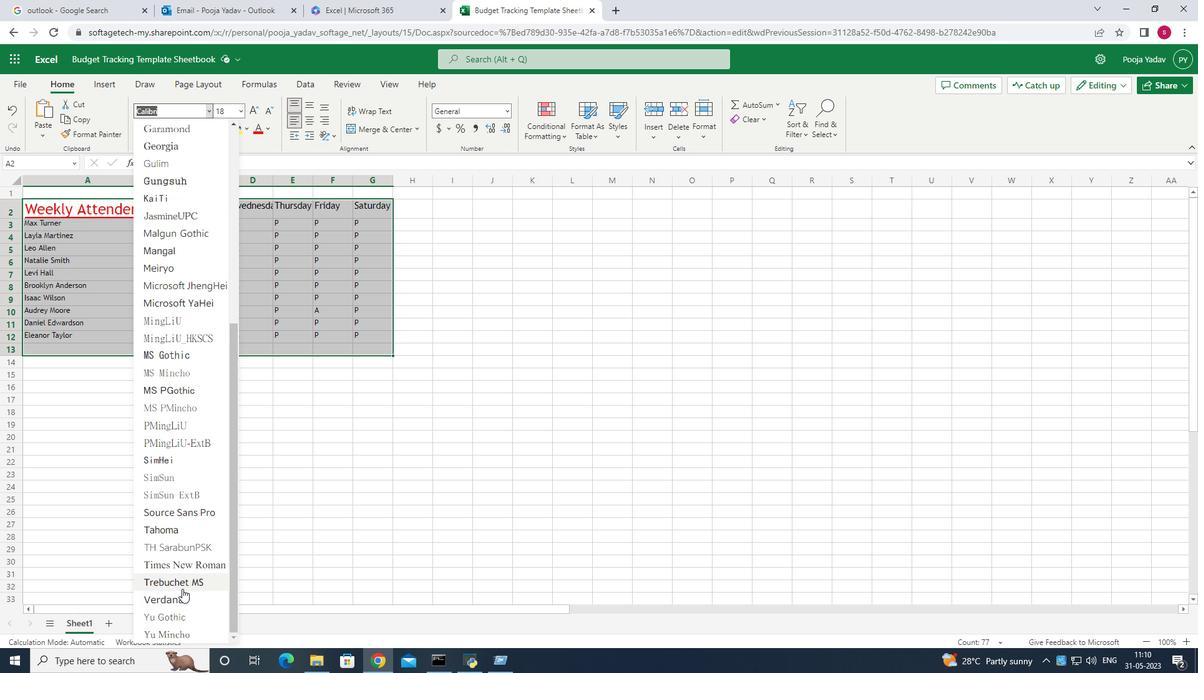 
Action: Mouse scrolled (182, 589) with delta (0, 0)
Screenshot: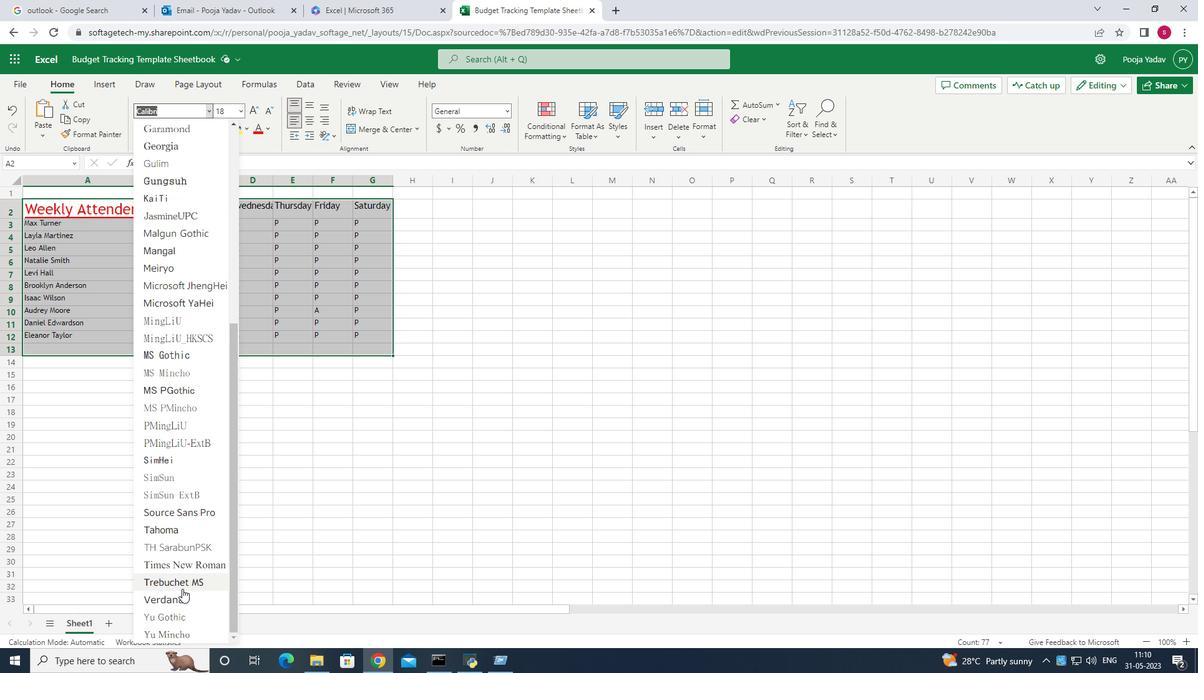 
Action: Mouse scrolled (182, 589) with delta (0, 0)
Screenshot: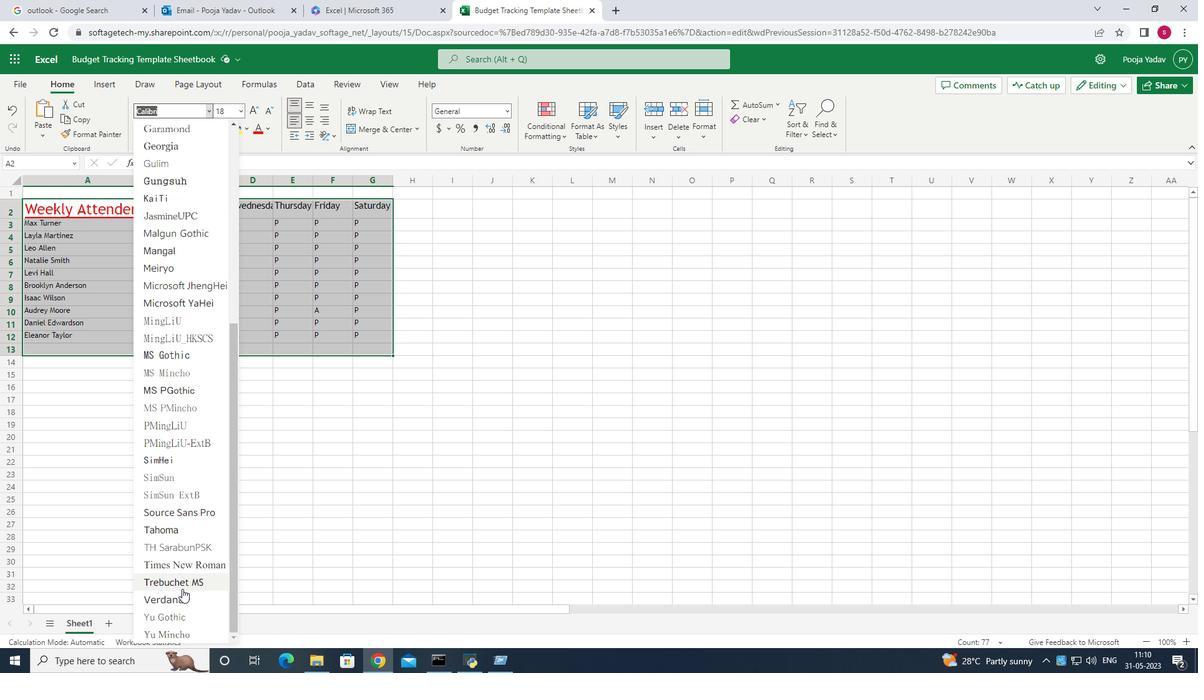 
Action: Mouse moved to (199, 132)
Screenshot: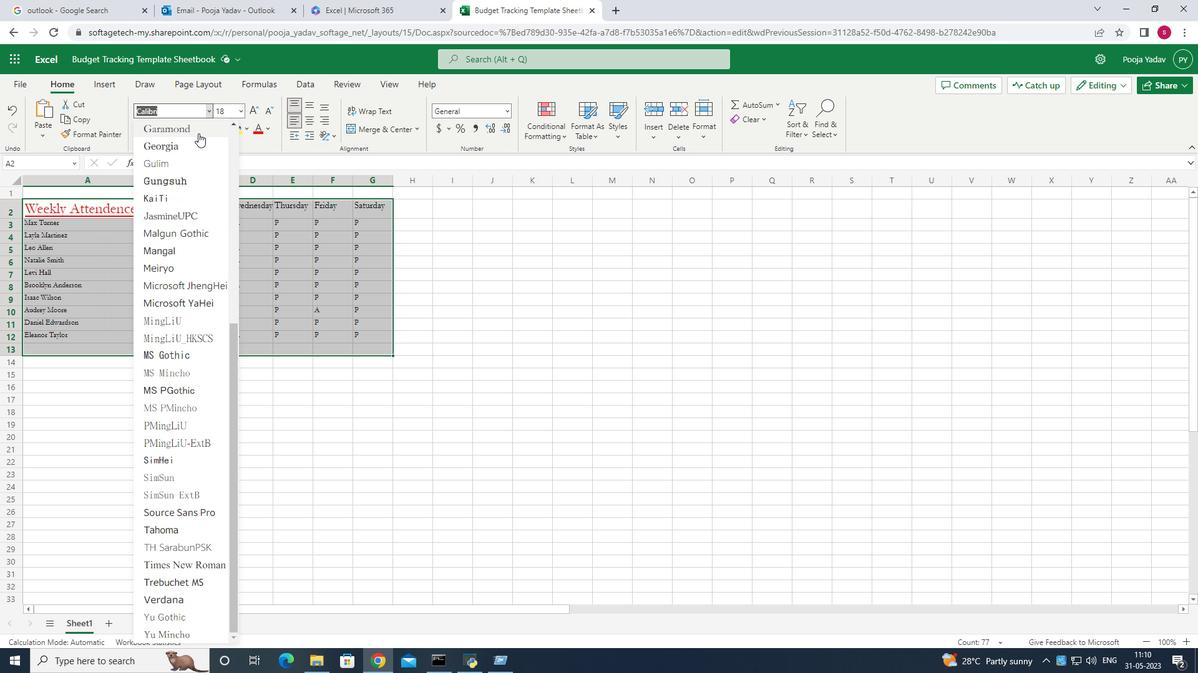 
Action: Mouse scrolled (199, 133) with delta (0, 0)
Screenshot: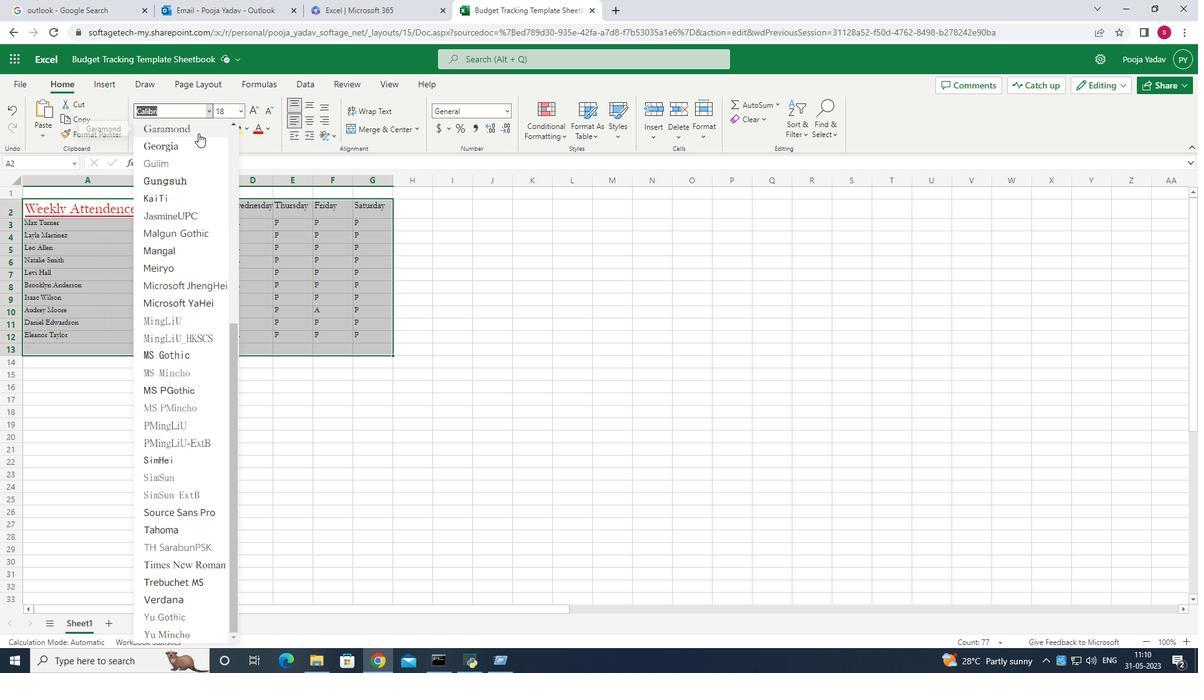 
Action: Mouse scrolled (199, 133) with delta (0, 0)
Screenshot: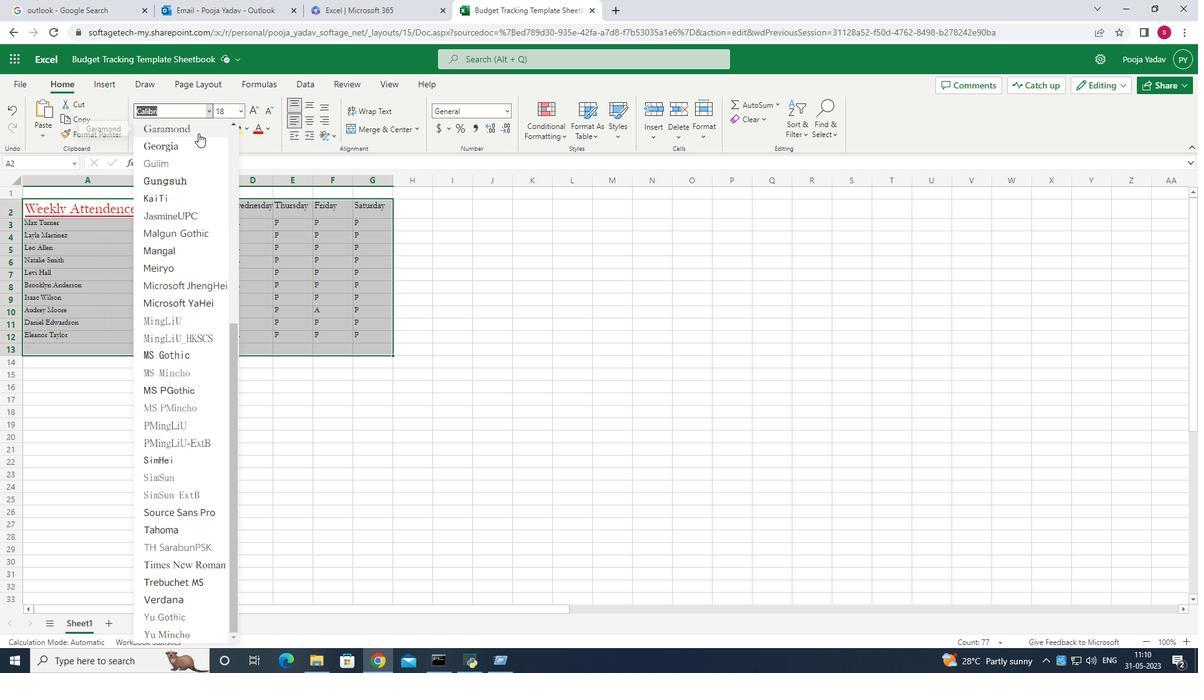 
Action: Mouse scrolled (199, 133) with delta (0, 0)
Screenshot: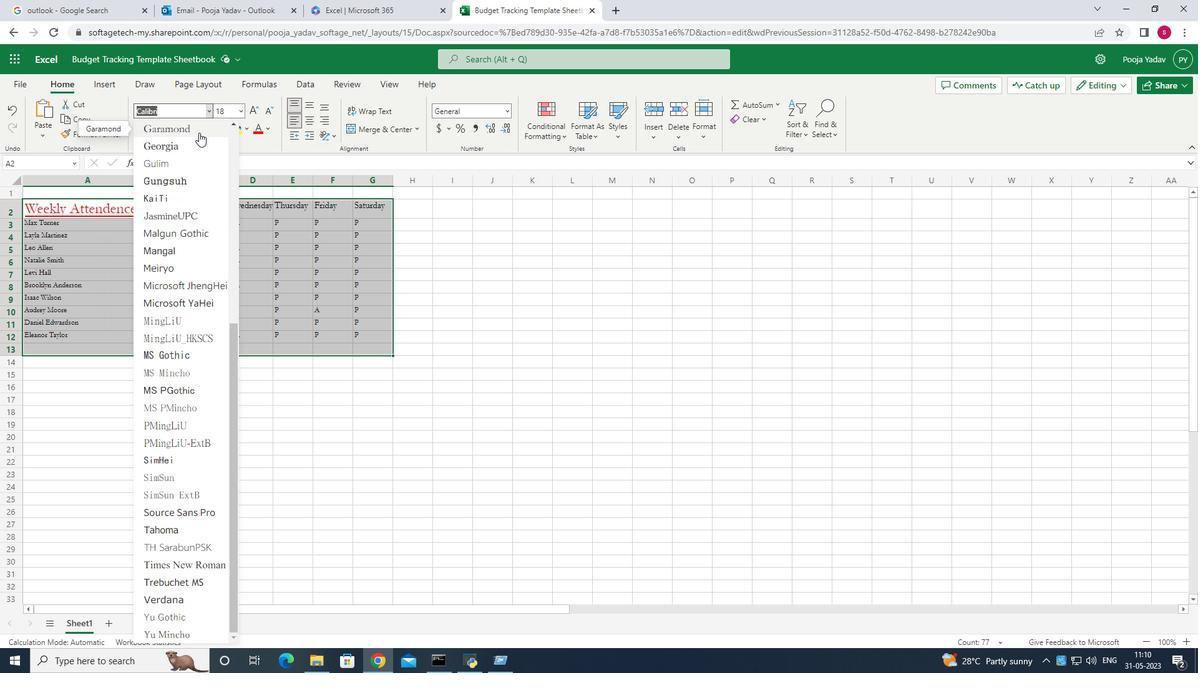 
Action: Mouse scrolled (199, 133) with delta (0, 0)
Screenshot: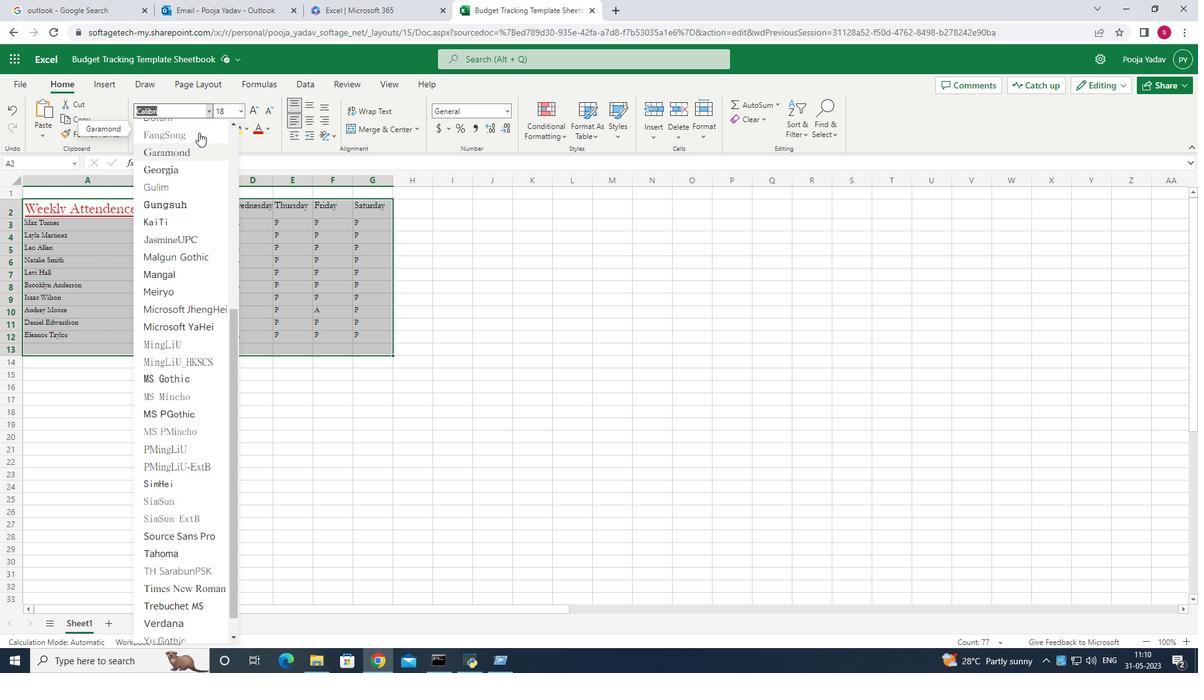 
Action: Mouse scrolled (199, 133) with delta (0, 0)
Screenshot: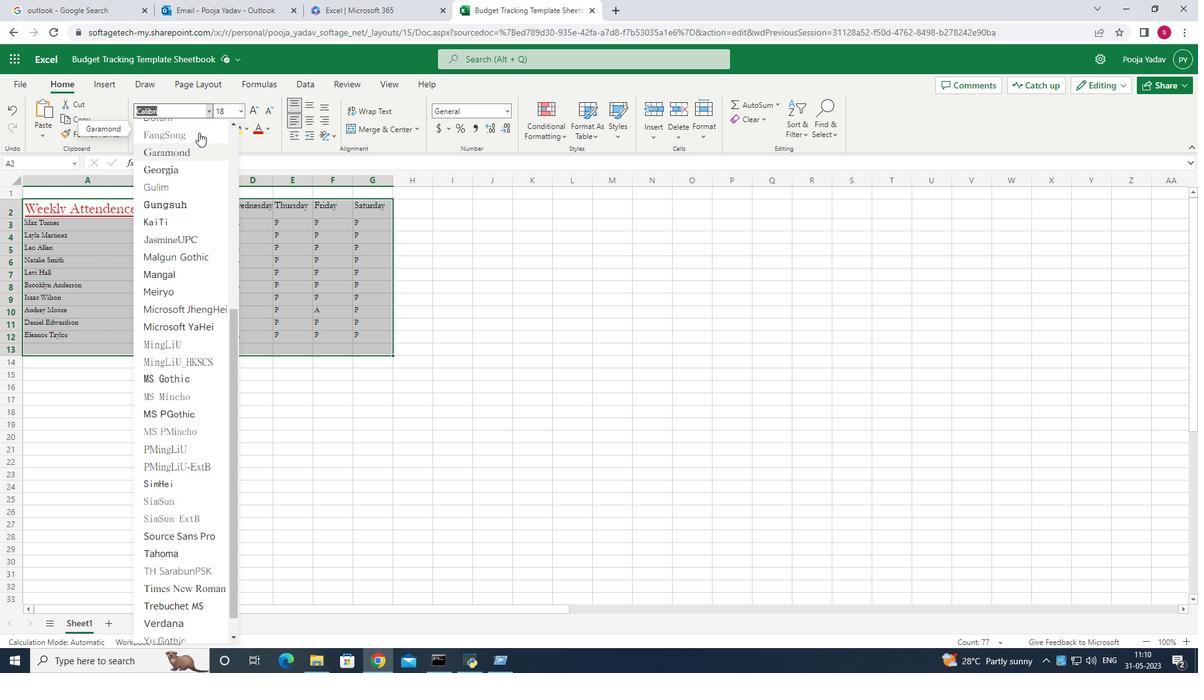 
Action: Mouse scrolled (199, 133) with delta (0, 0)
Screenshot: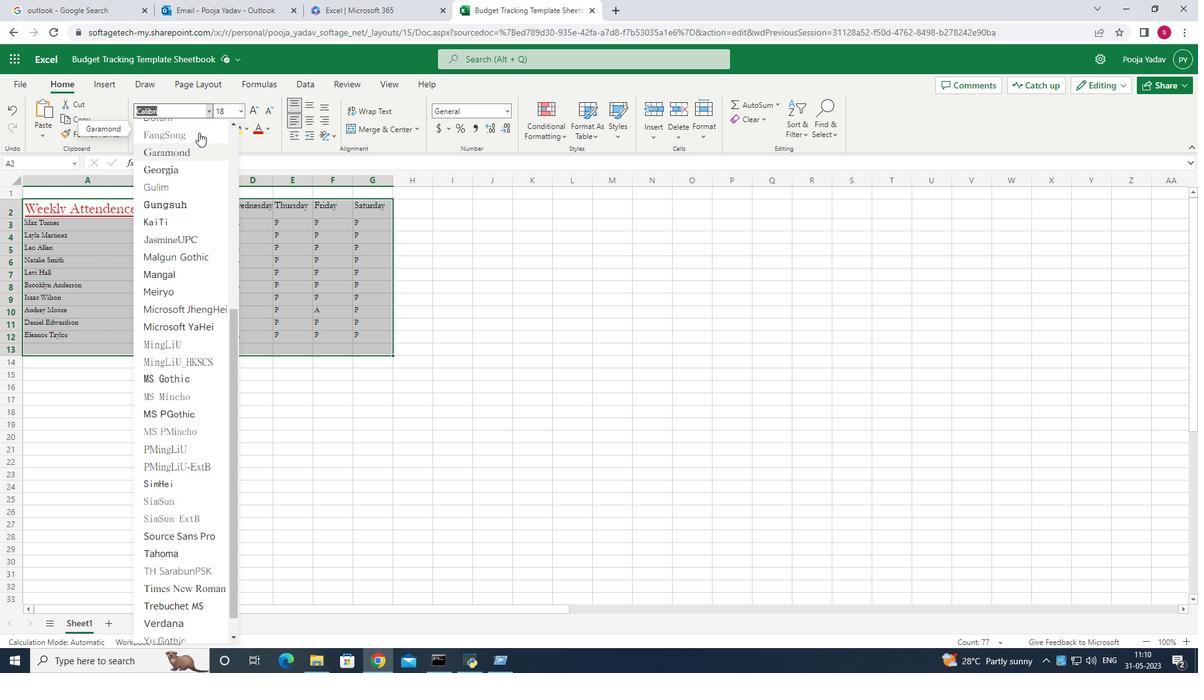 
Action: Mouse scrolled (199, 133) with delta (0, 0)
Screenshot: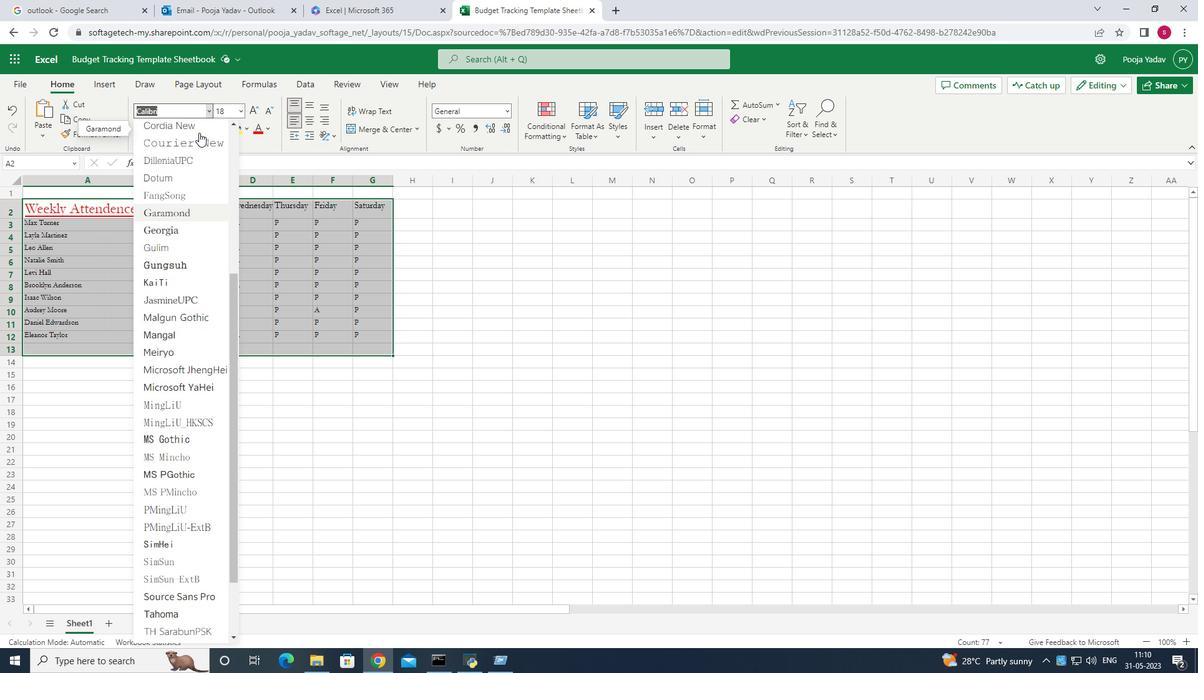 
Action: Mouse scrolled (199, 133) with delta (0, 0)
Screenshot: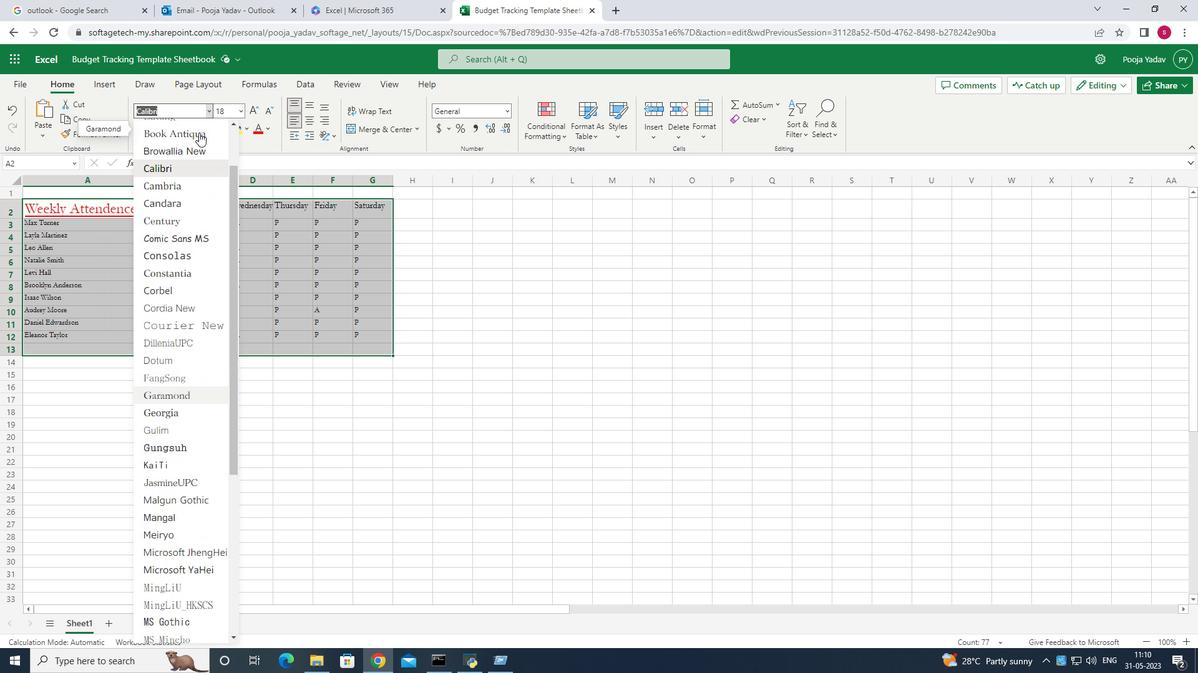 
Action: Mouse scrolled (199, 133) with delta (0, 0)
Screenshot: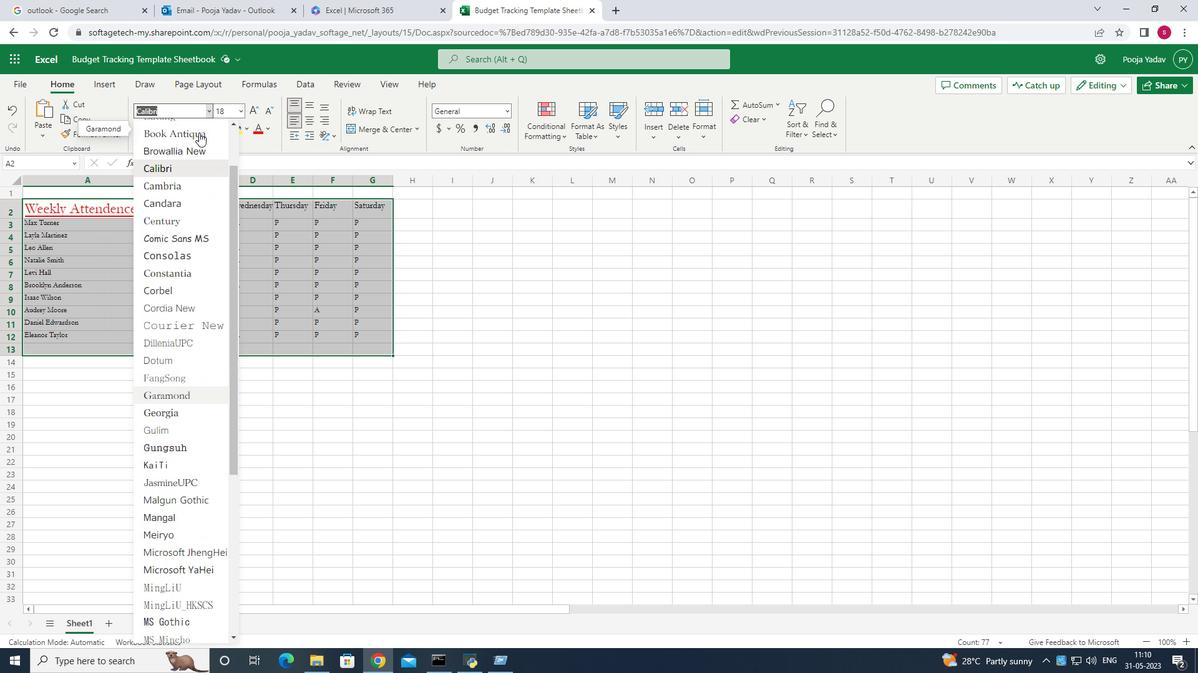 
Action: Mouse scrolled (199, 133) with delta (0, 0)
Screenshot: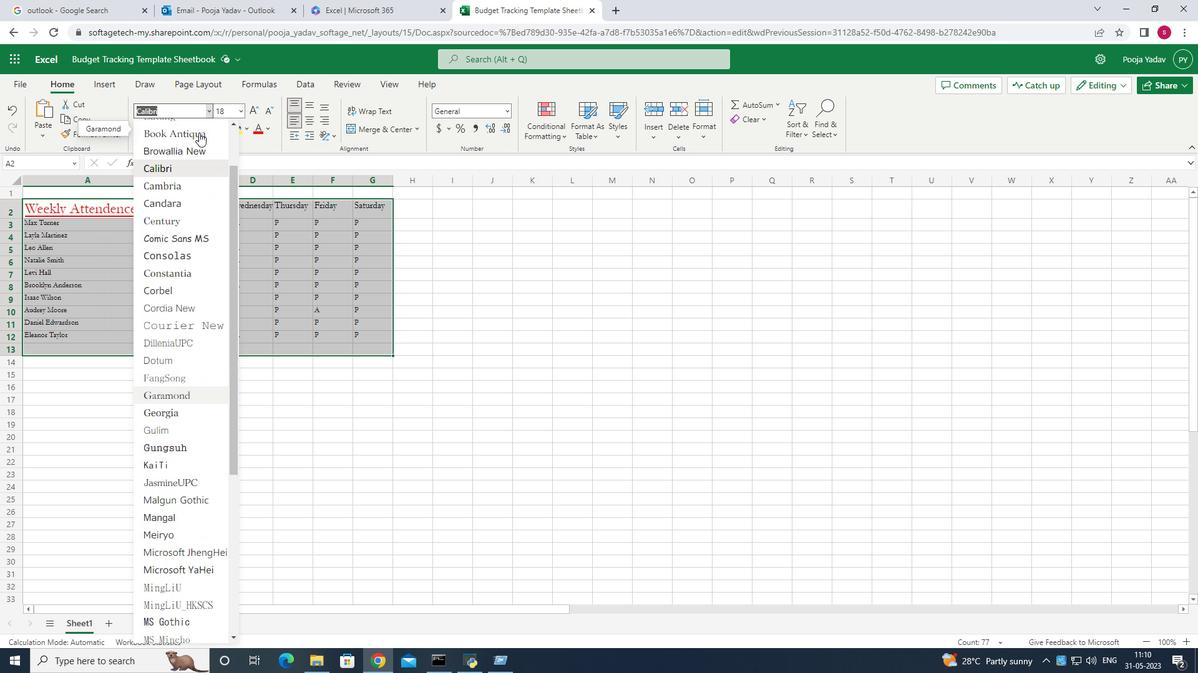 
Action: Mouse scrolled (199, 133) with delta (0, 0)
Screenshot: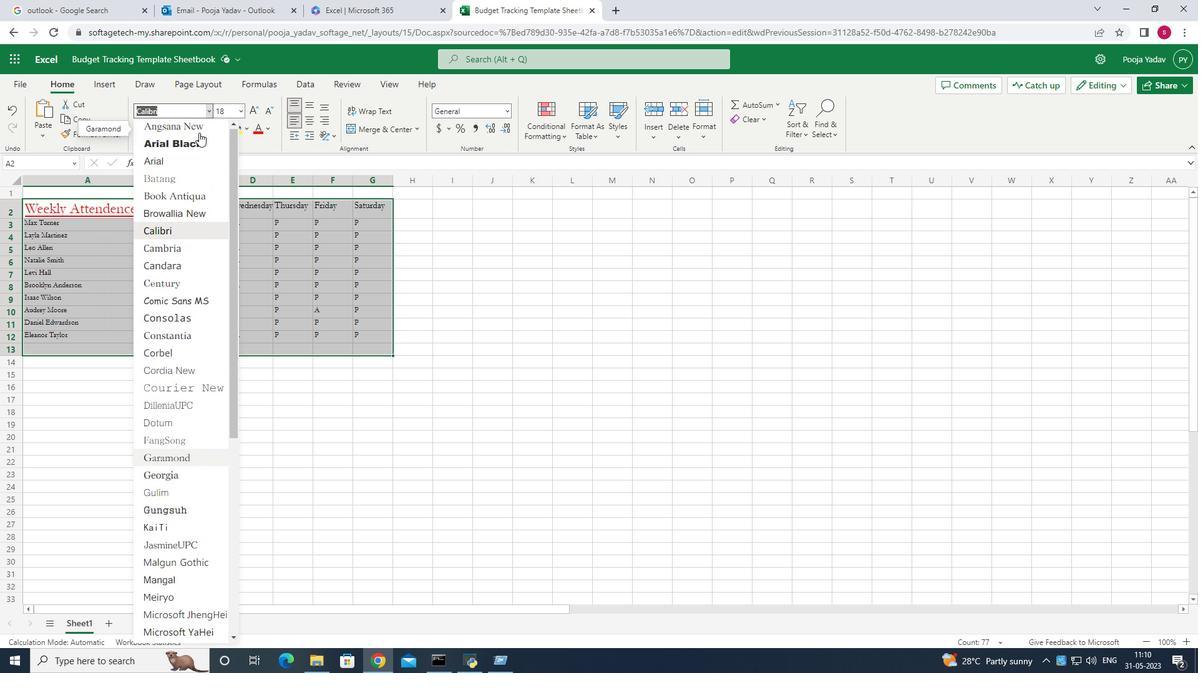 
Action: Mouse scrolled (199, 133) with delta (0, 0)
Screenshot: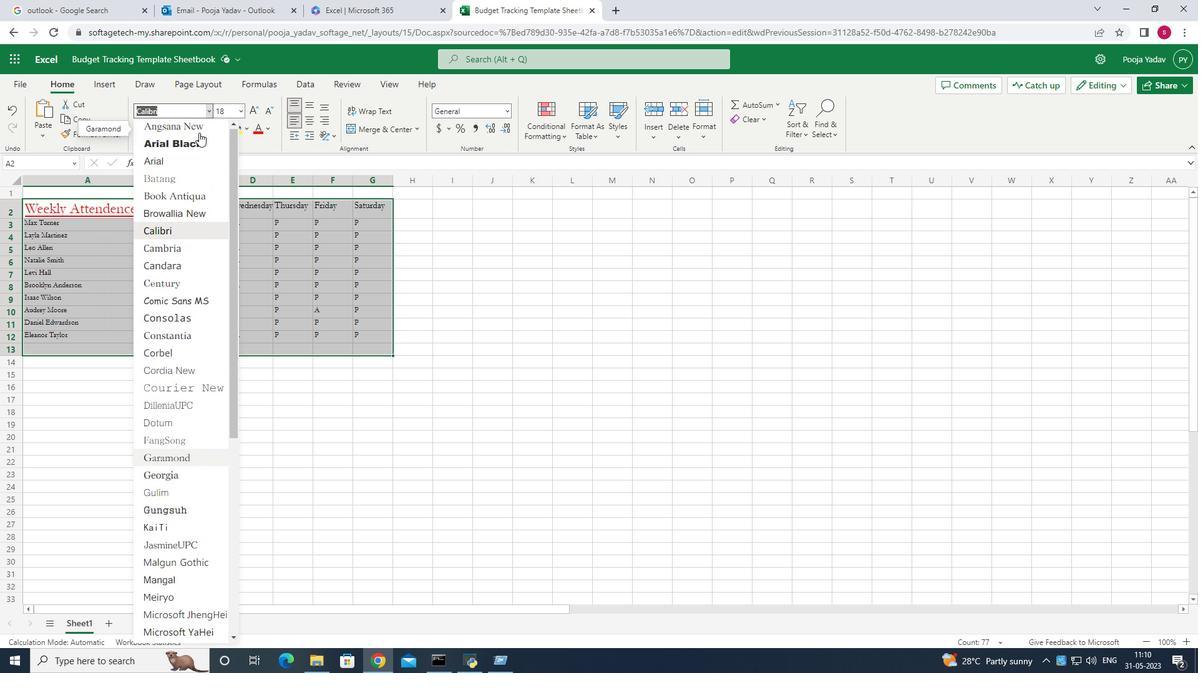 
Action: Mouse scrolled (199, 133) with delta (0, 0)
Screenshot: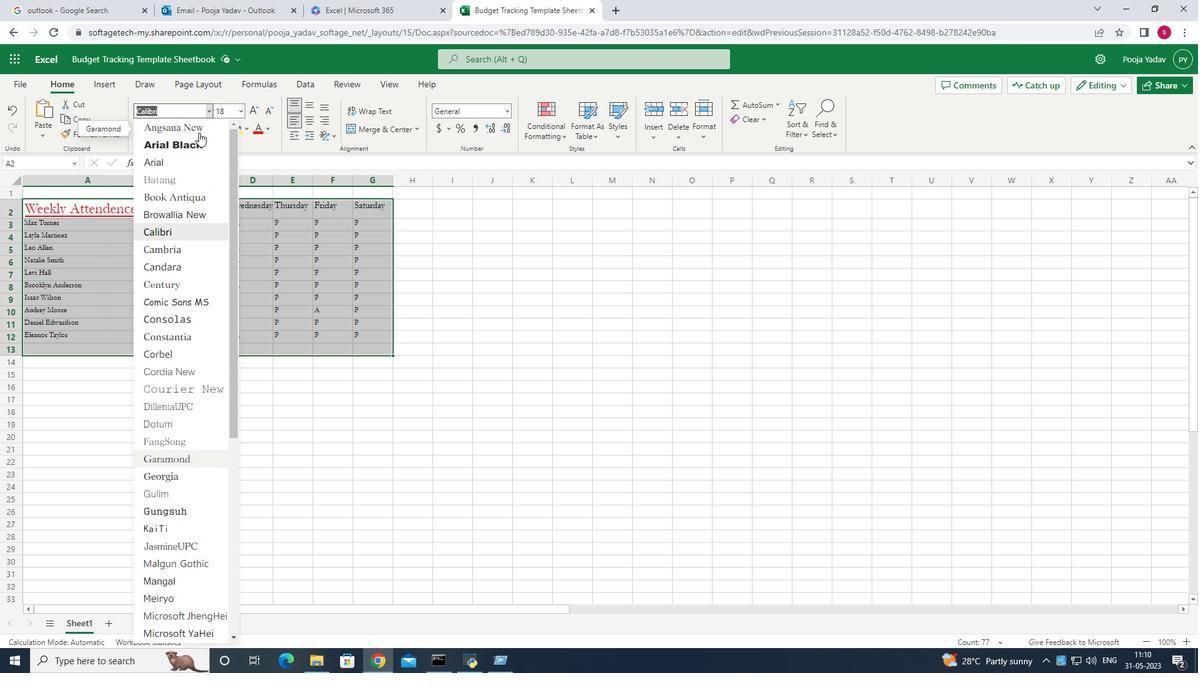
Action: Mouse scrolled (199, 133) with delta (0, 0)
Screenshot: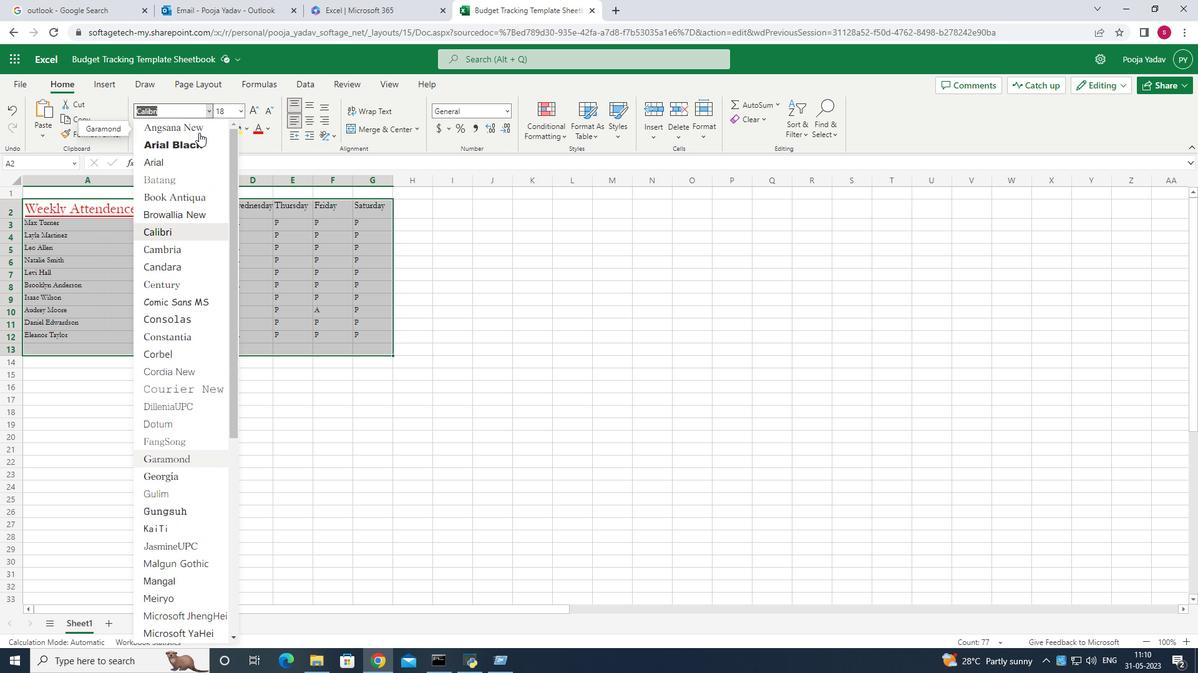 
Action: Mouse scrolled (199, 133) with delta (0, 0)
Screenshot: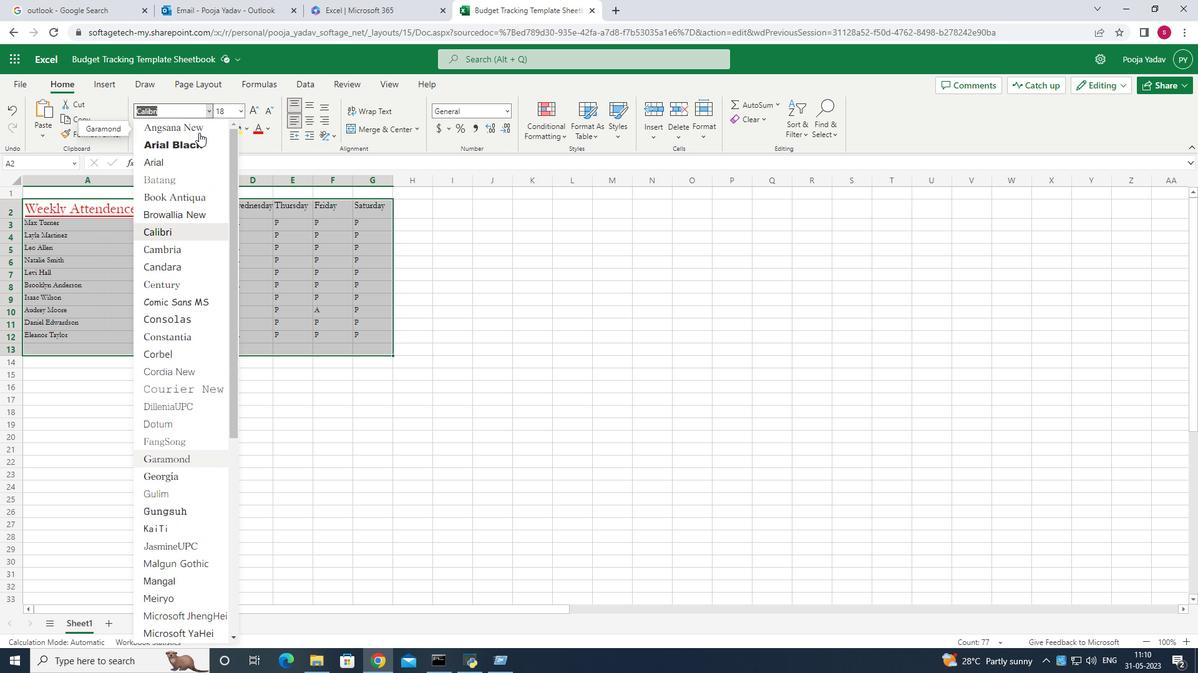 
Action: Mouse scrolled (199, 133) with delta (0, 0)
Screenshot: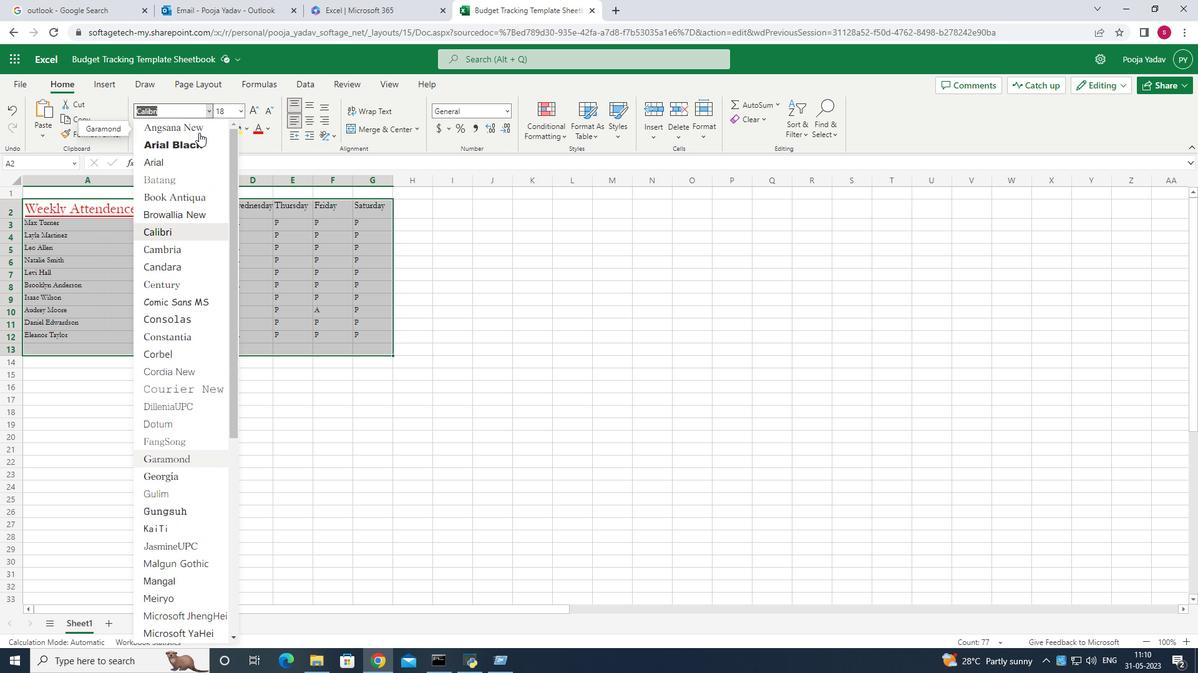 
Action: Mouse scrolled (199, 133) with delta (0, 0)
Screenshot: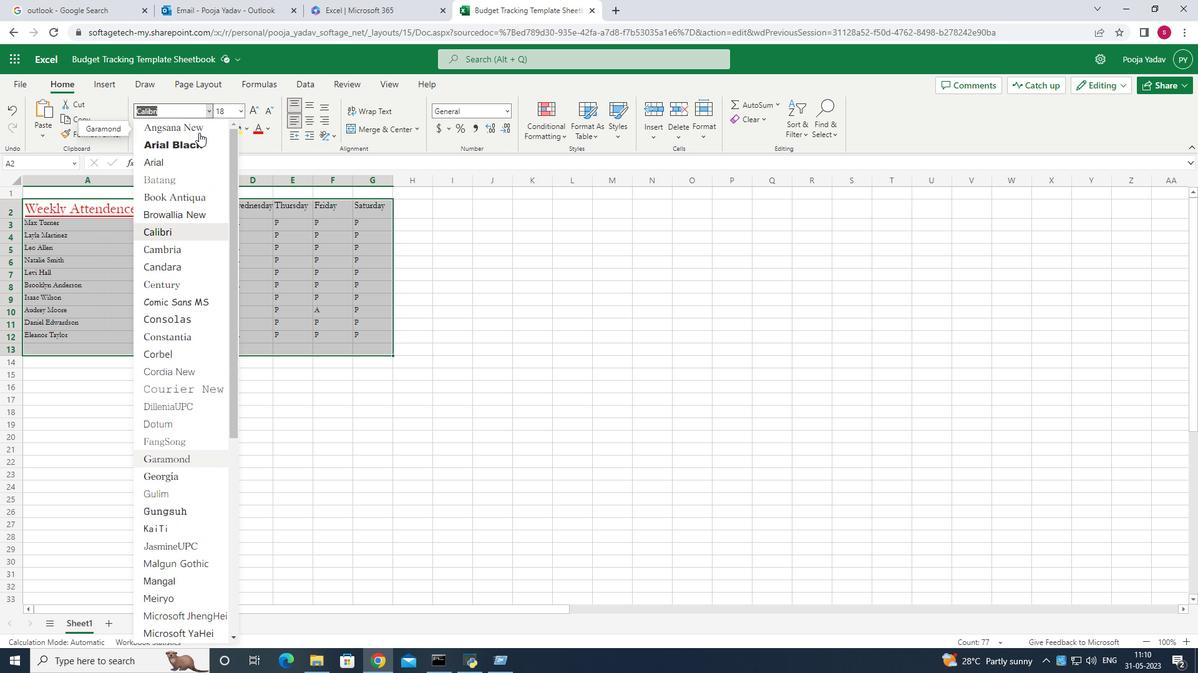 
Action: Mouse scrolled (199, 133) with delta (0, 0)
Screenshot: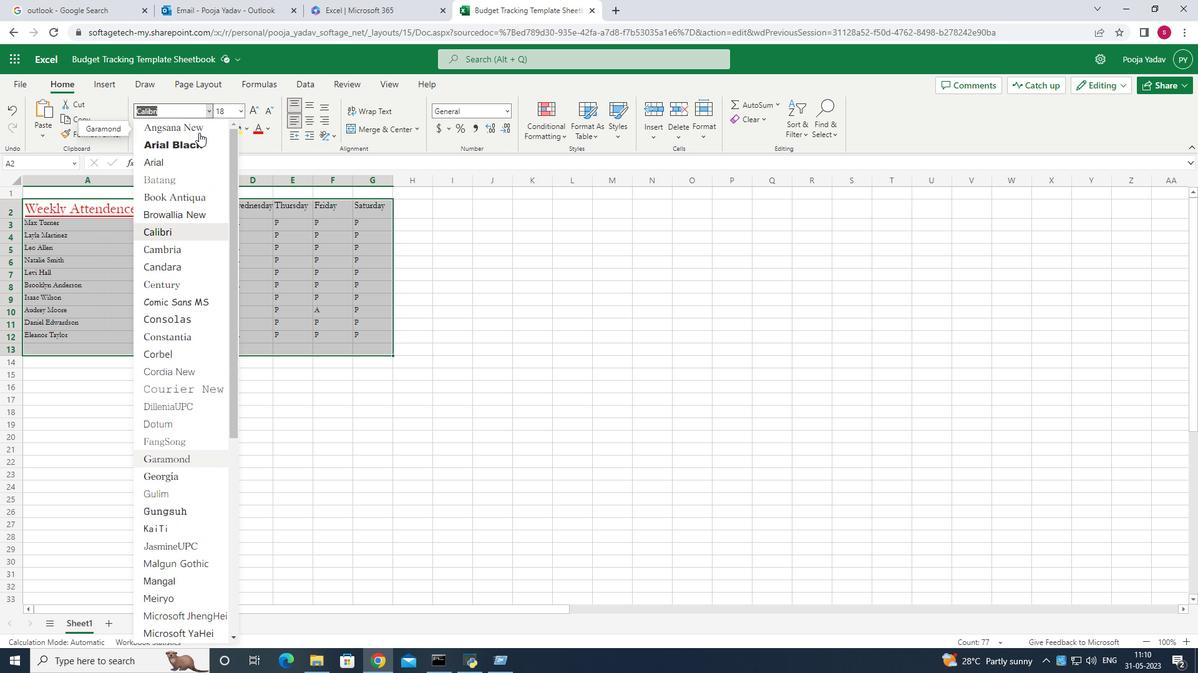 
Action: Mouse scrolled (199, 133) with delta (0, 0)
Screenshot: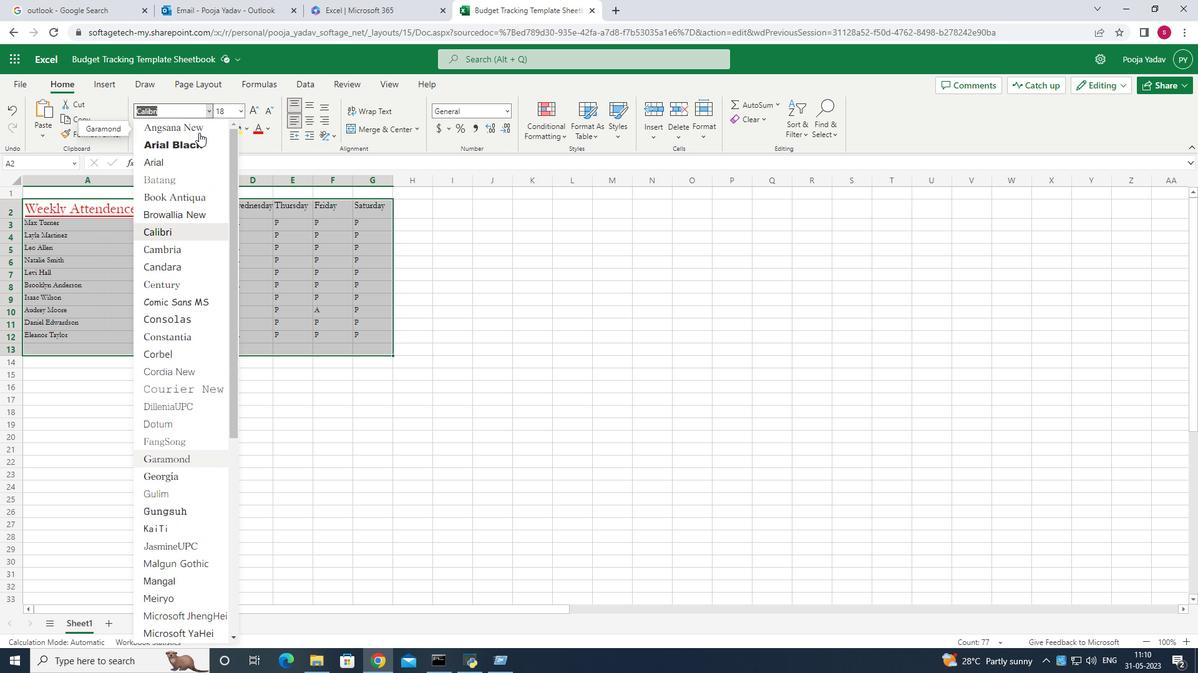 
Action: Mouse scrolled (199, 133) with delta (0, 0)
Screenshot: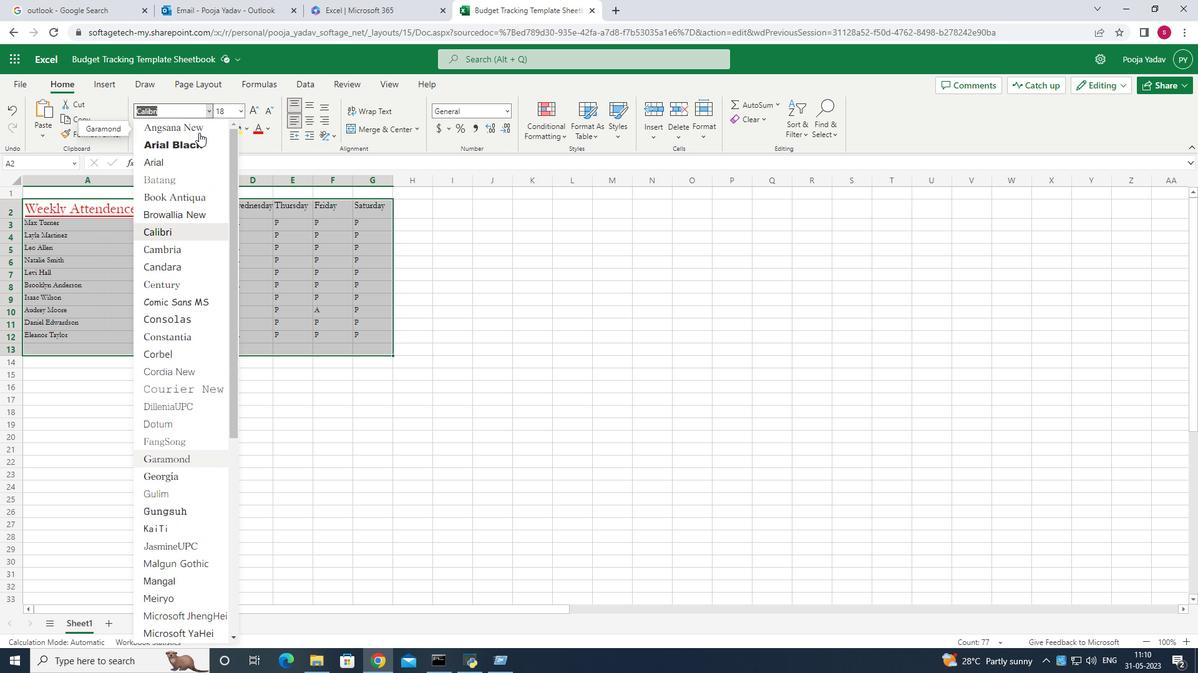 
Action: Mouse moved to (180, 112)
Screenshot: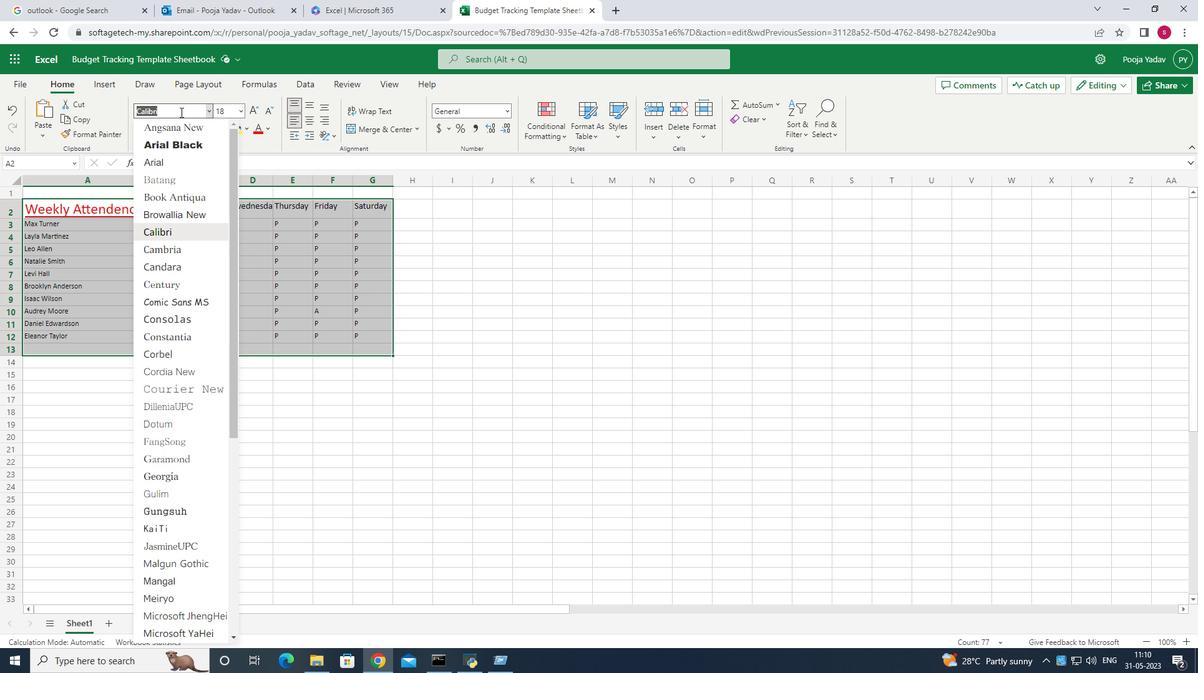
Action: Mouse pressed left at (180, 112)
Screenshot: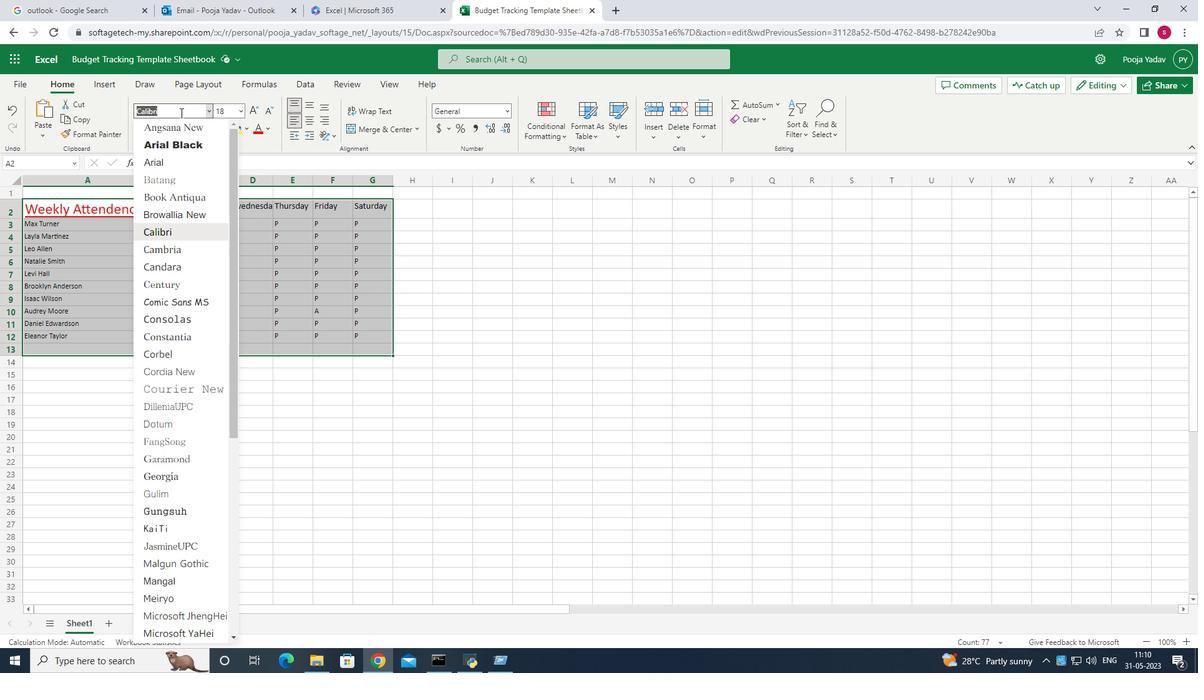
Action: Key pressed <Key.backspace><Key.backspace><Key.backspace><Key.backspace><Key.backspace><Key.backspace><Key.backspace><Key.backspace><Key.backspace><Key.backspace><Key.backspace><Key.backspace><Key.backspace><Key.backspace><Key.backspace><Key.backspace><Key.backspace><Key.backspace><Key.backspace><Key.shift>Oswald<Key.enter>
Screenshot: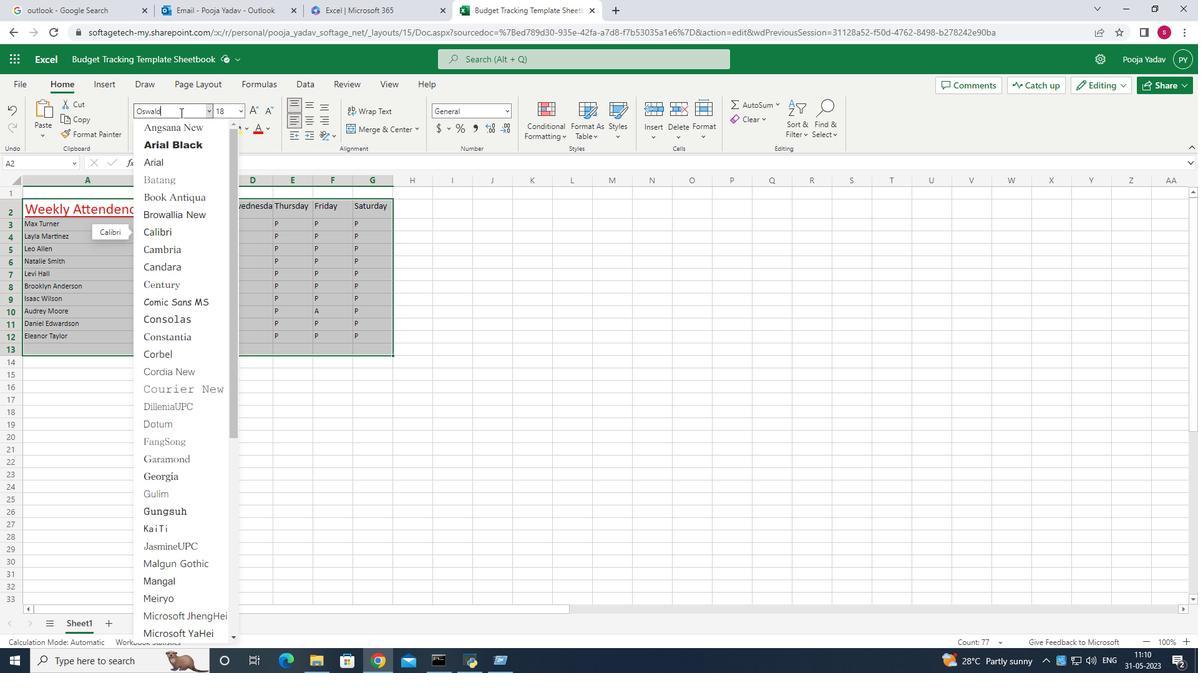 
Action: Mouse pressed left at (180, 112)
Screenshot: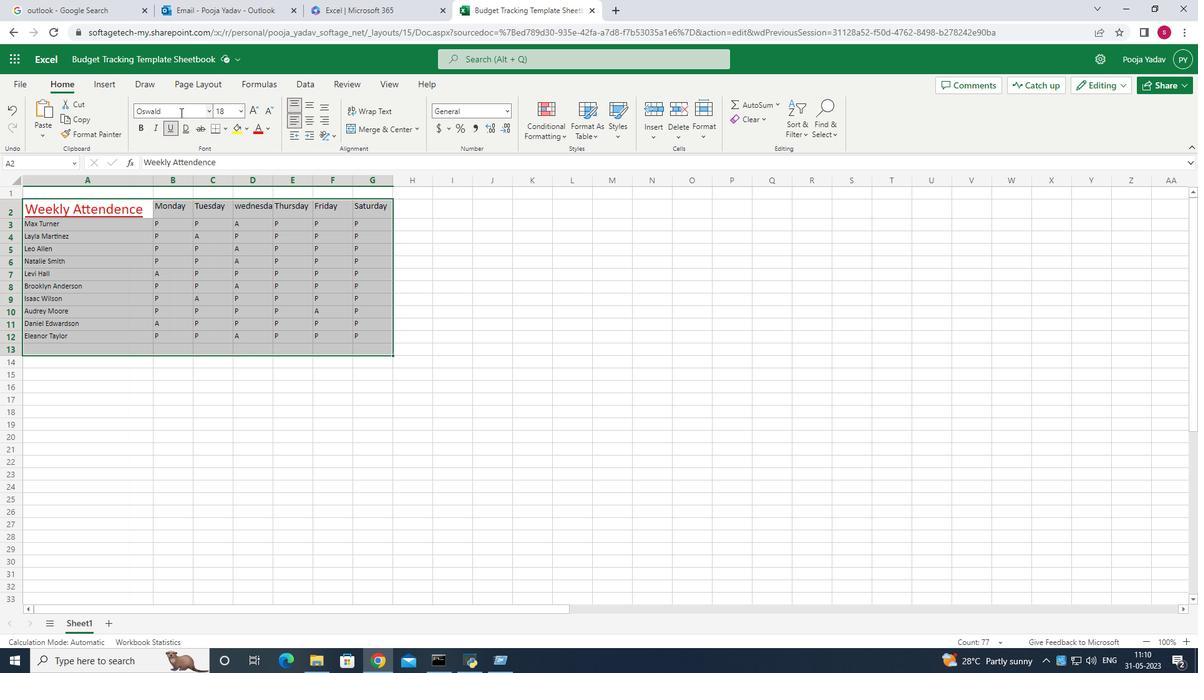 
Action: Mouse moved to (306, 451)
Screenshot: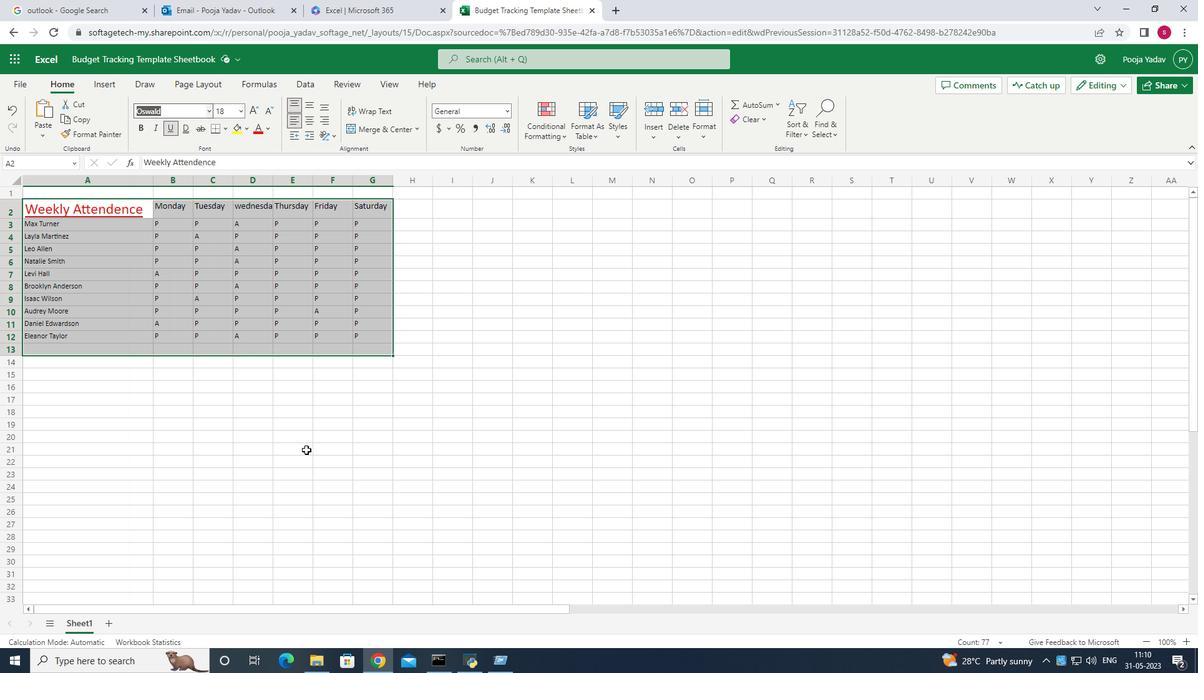 
Action: Mouse pressed left at (306, 451)
Screenshot: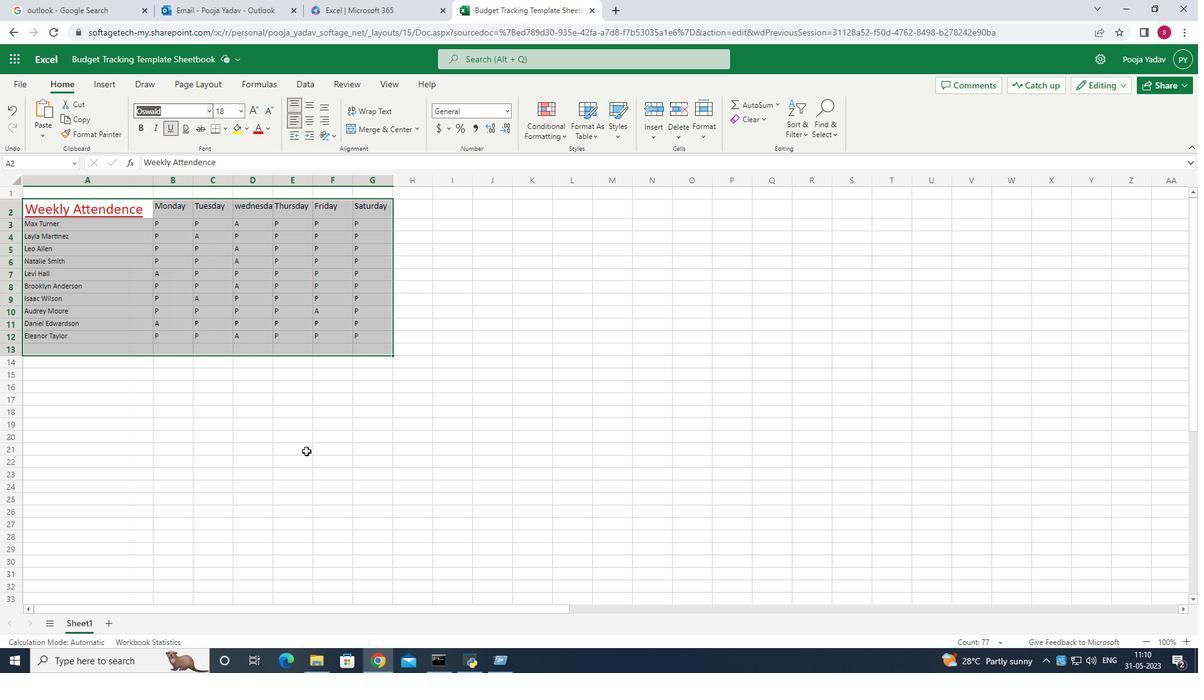 
Action: Mouse moved to (129, 213)
Screenshot: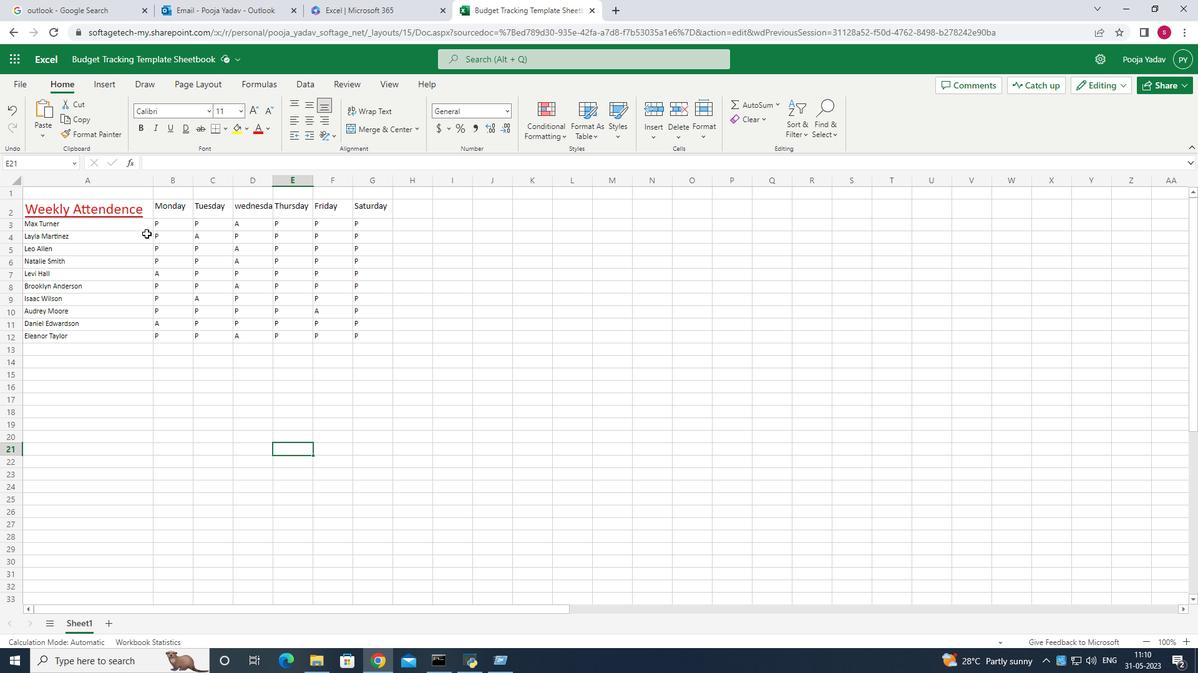 
Action: Mouse pressed left at (129, 213)
Screenshot: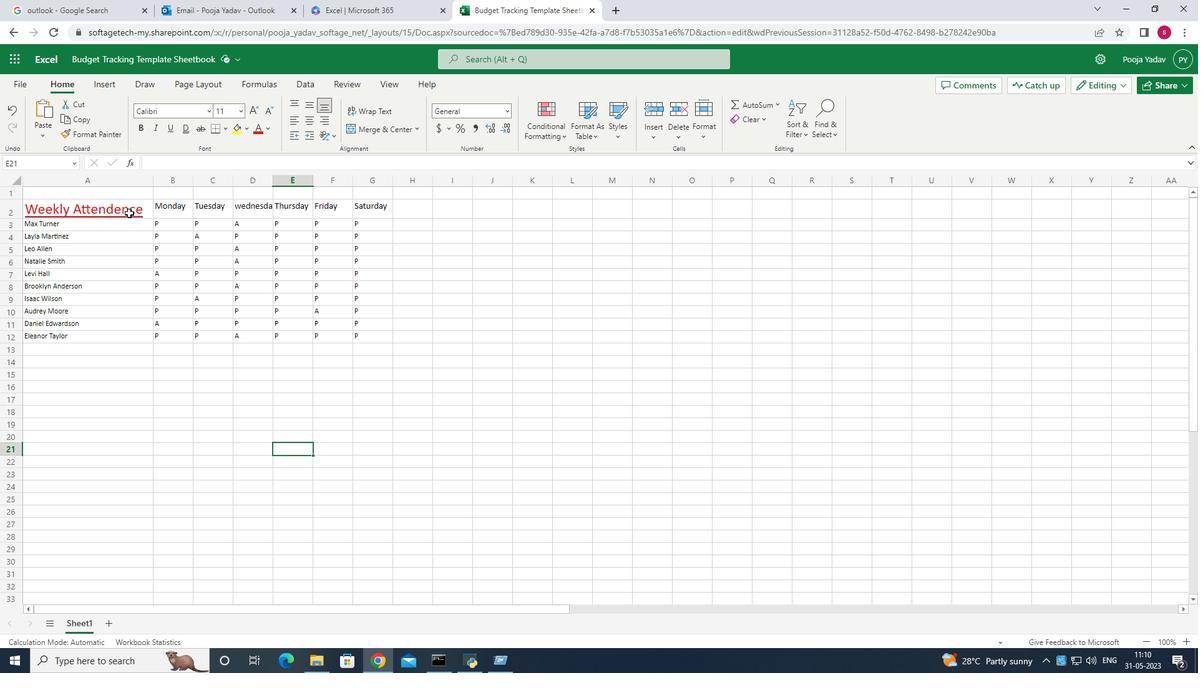 
Action: Mouse pressed left at (129, 213)
Screenshot: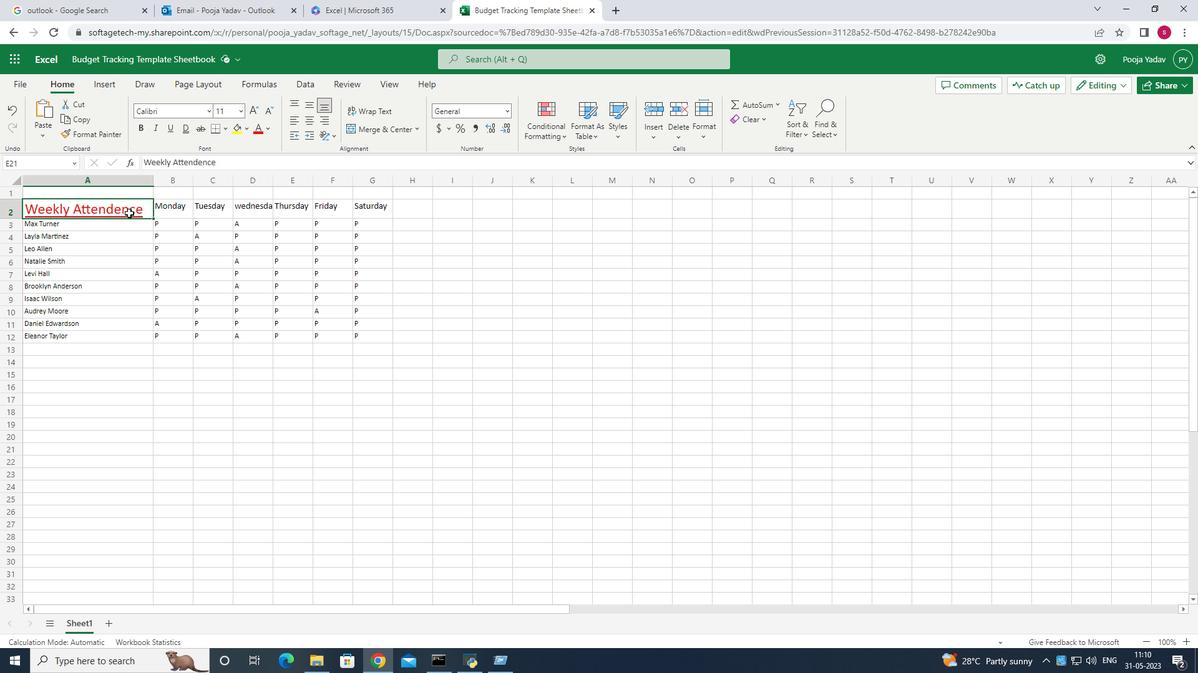 
Action: Mouse moved to (241, 109)
Screenshot: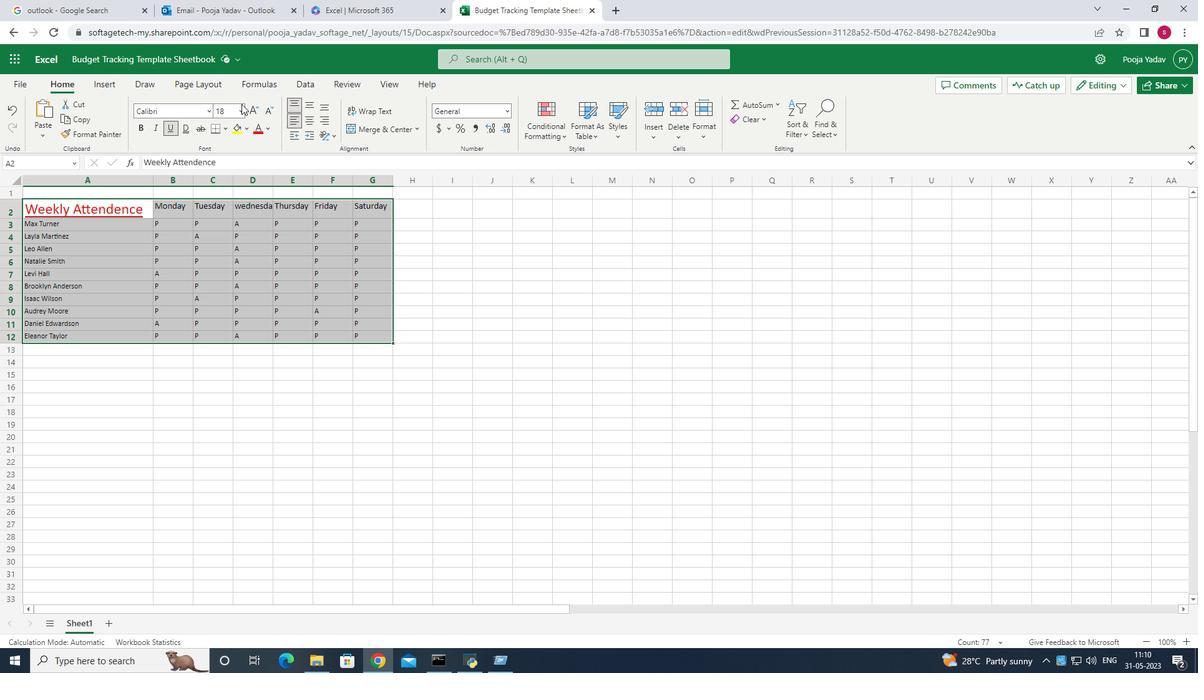 
Action: Mouse pressed left at (241, 109)
Screenshot: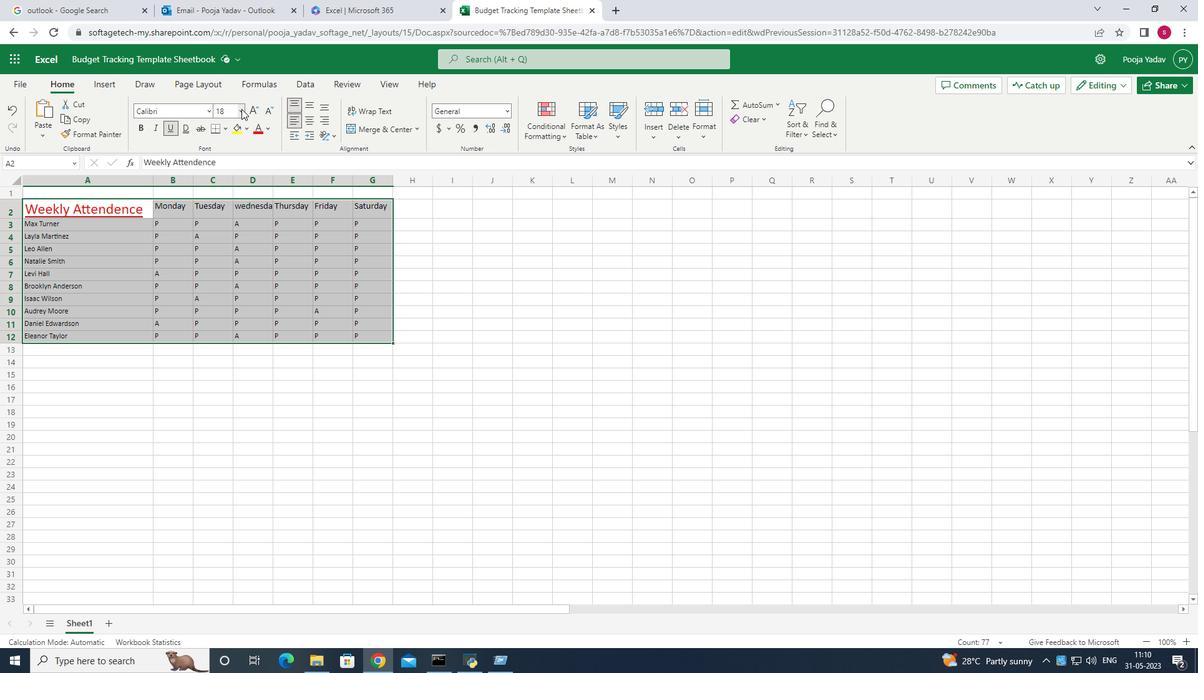 
Action: Mouse moved to (227, 147)
Screenshot: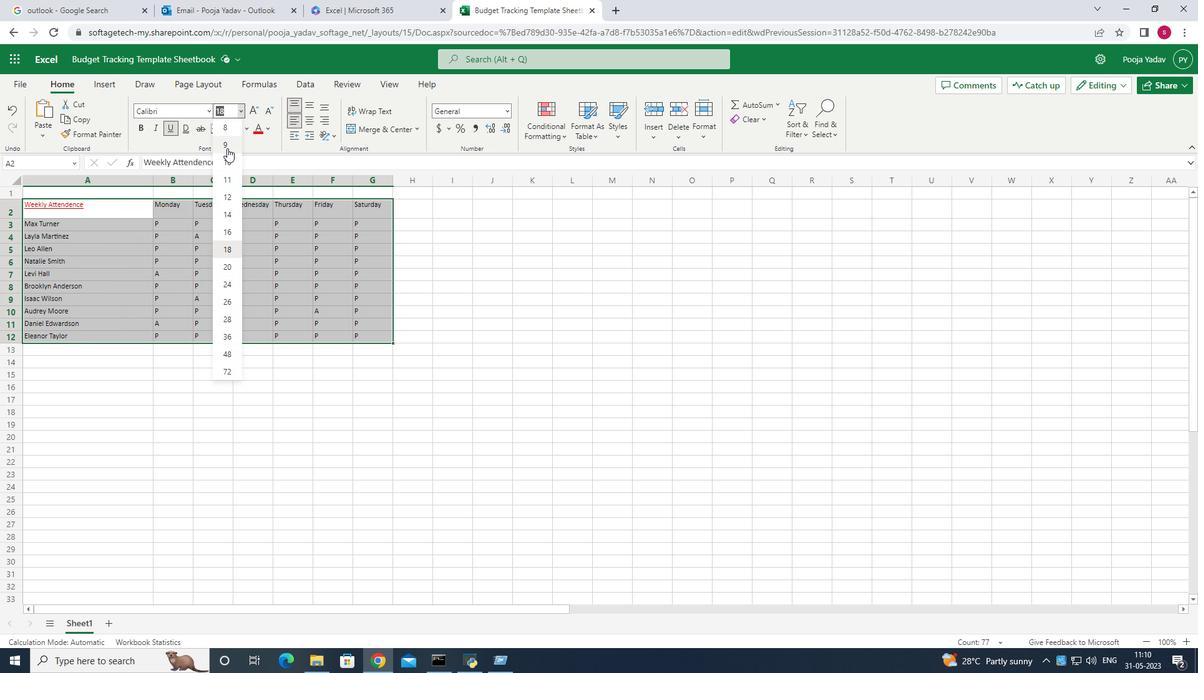 
Action: Mouse pressed left at (227, 147)
Screenshot: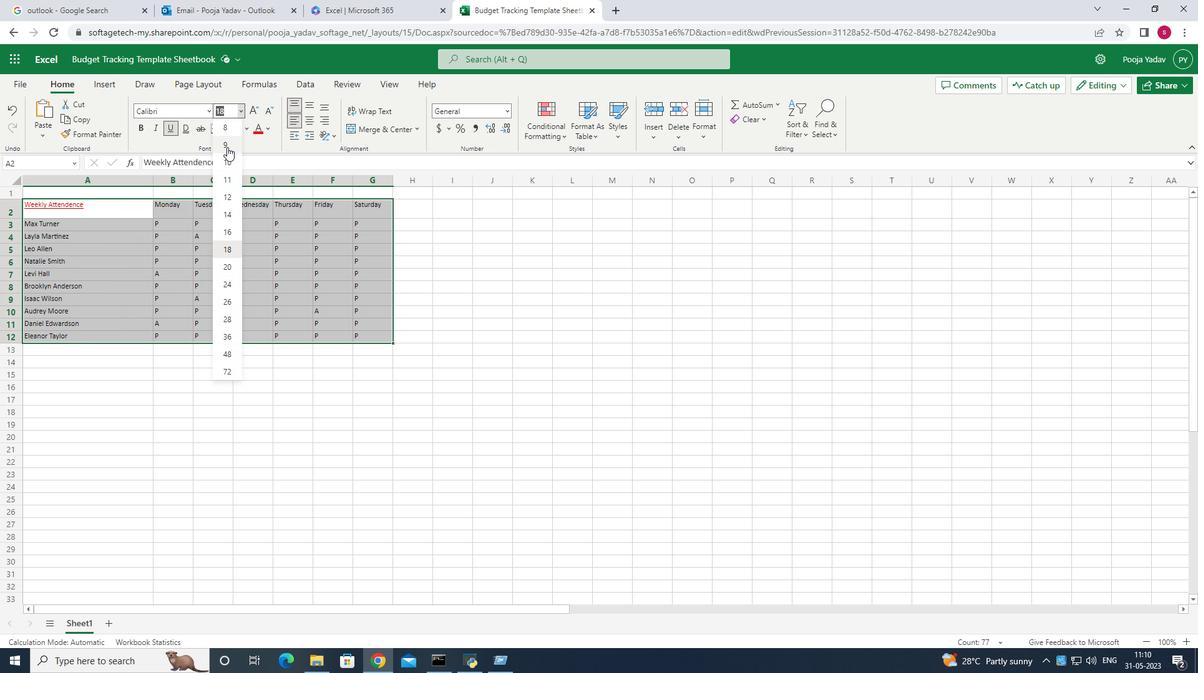 
Action: Mouse moved to (303, 116)
Screenshot: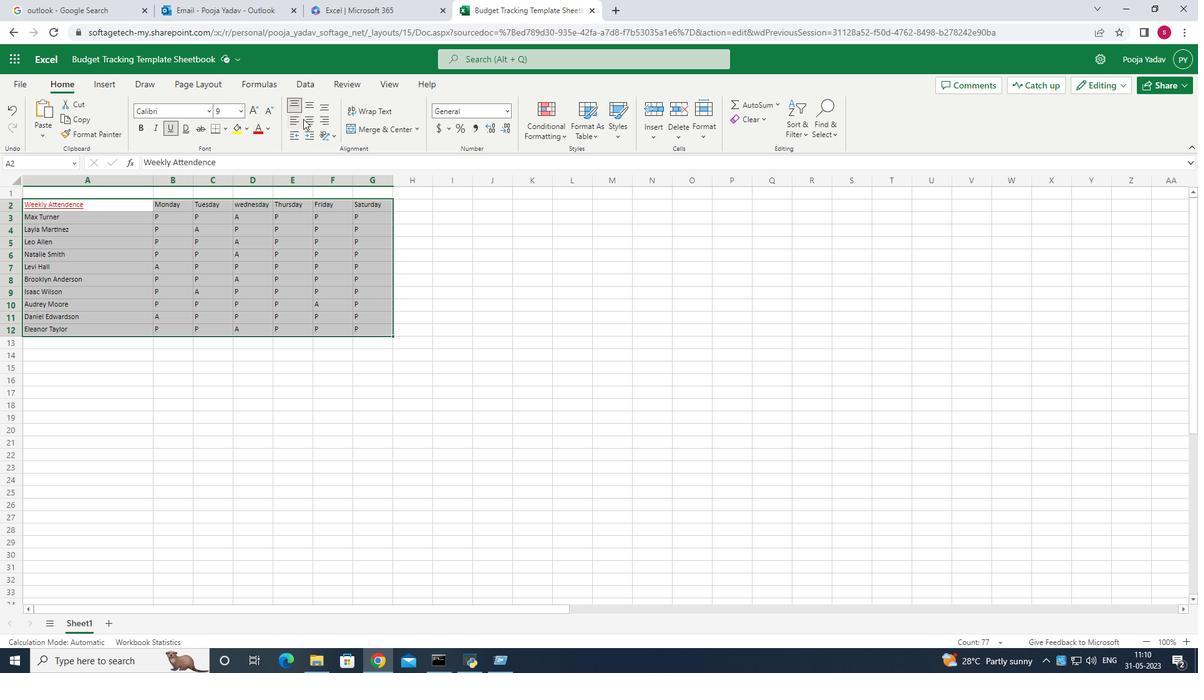
Action: Mouse pressed left at (303, 116)
Screenshot: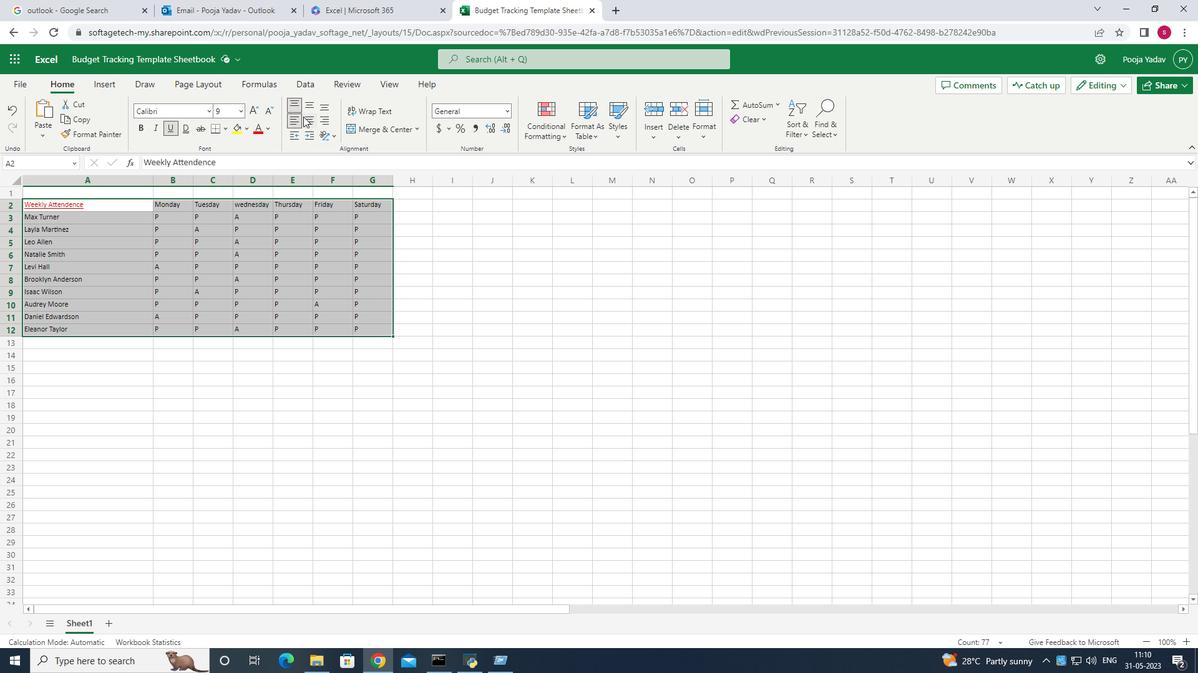 
Action: Mouse moved to (111, 203)
Screenshot: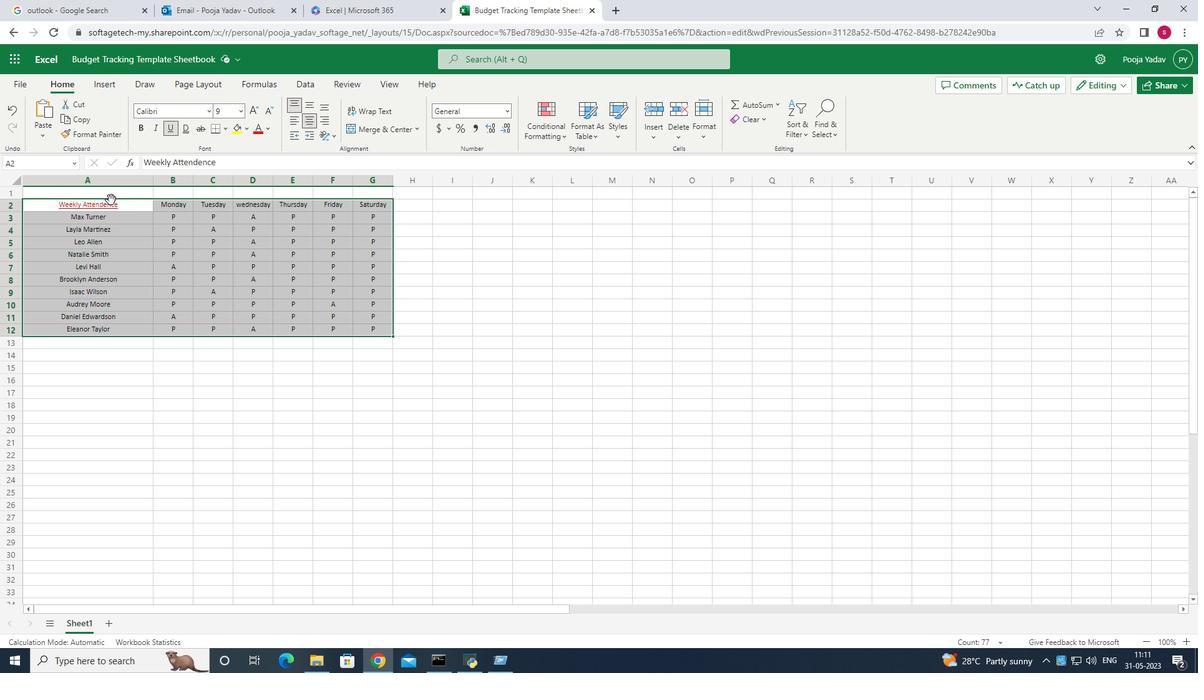 
Action: Mouse pressed left at (111, 203)
Screenshot: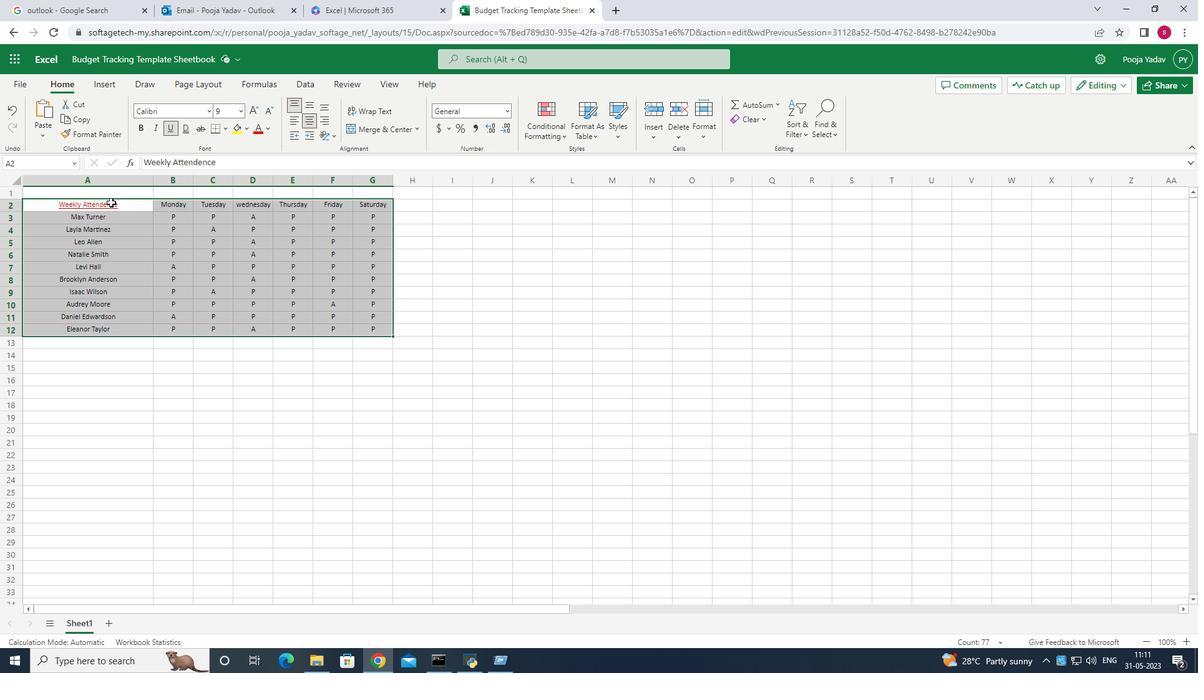 
Action: Mouse moved to (111, 203)
Screenshot: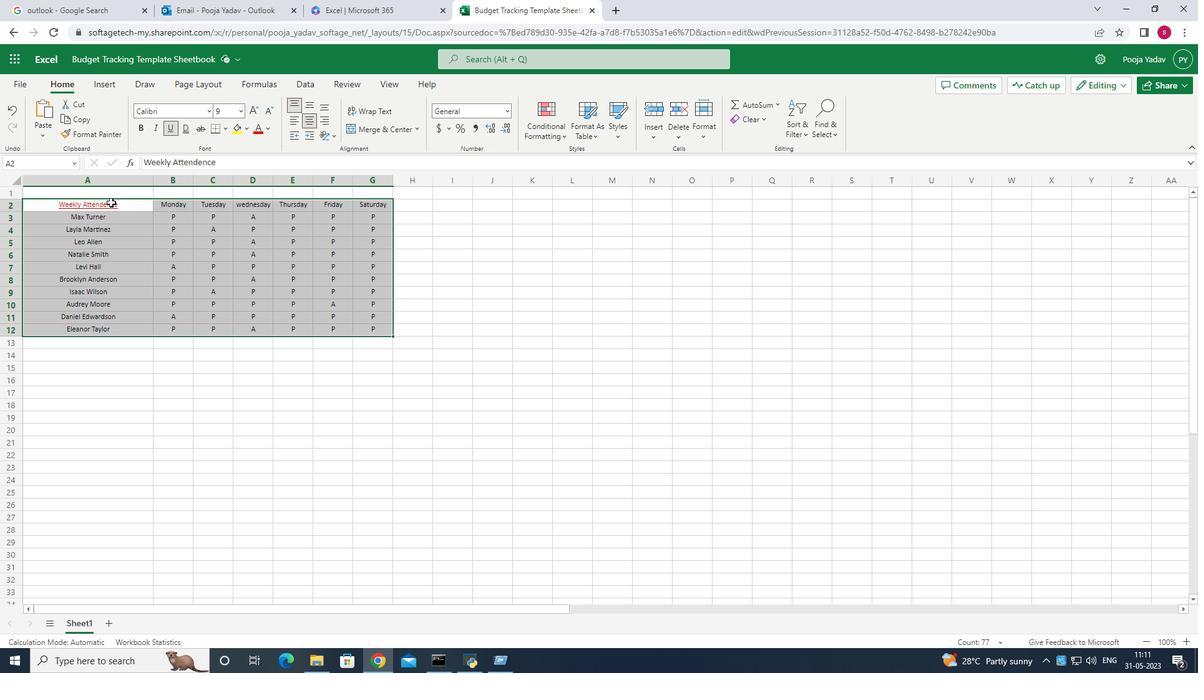 
Action: Mouse pressed left at (111, 203)
Screenshot: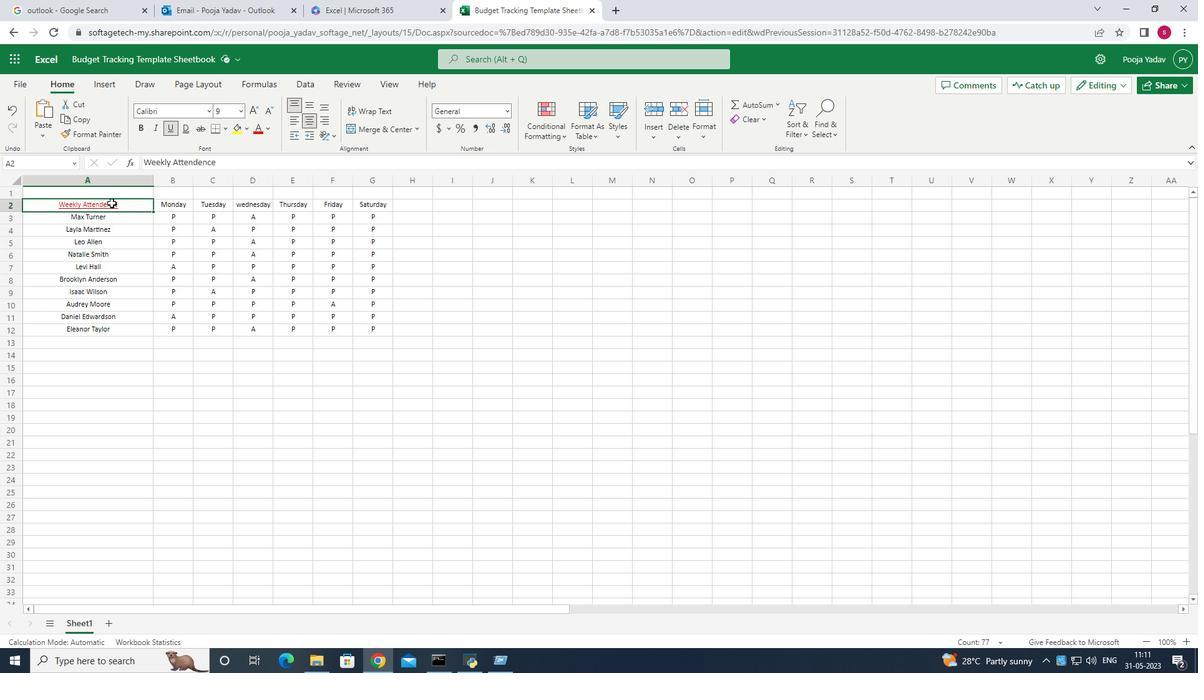 
Action: Mouse moved to (255, 122)
Screenshot: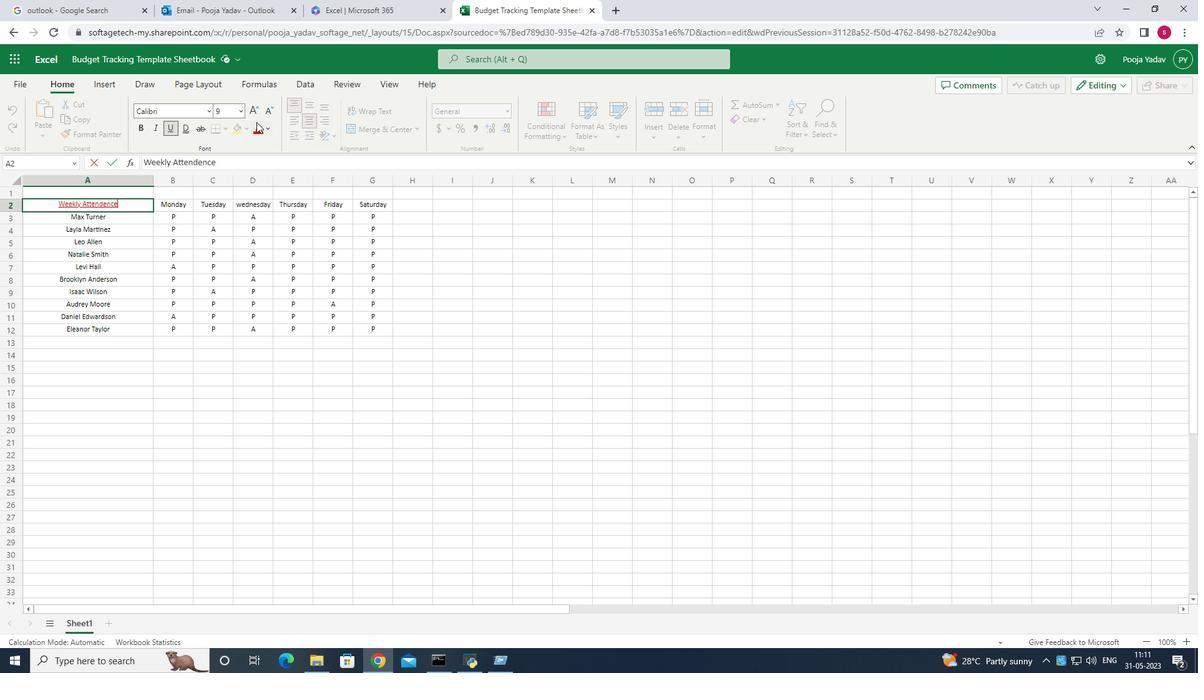 
Action: Mouse pressed left at (255, 122)
Screenshot: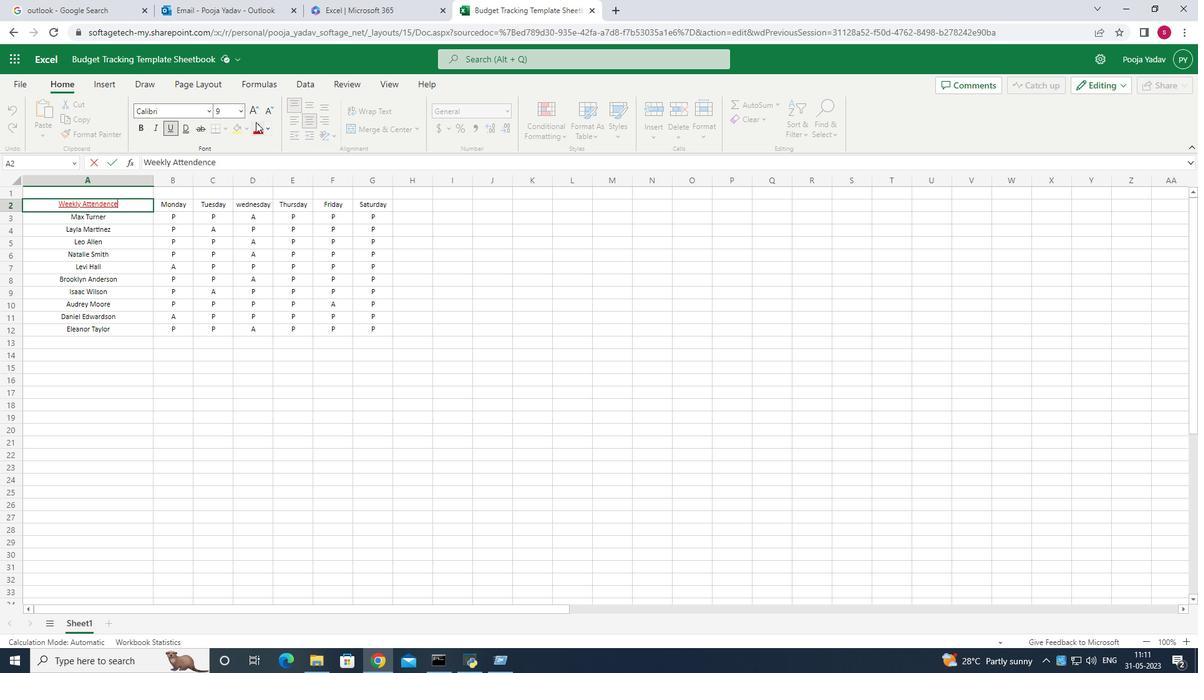 
Action: Mouse moved to (266, 129)
Screenshot: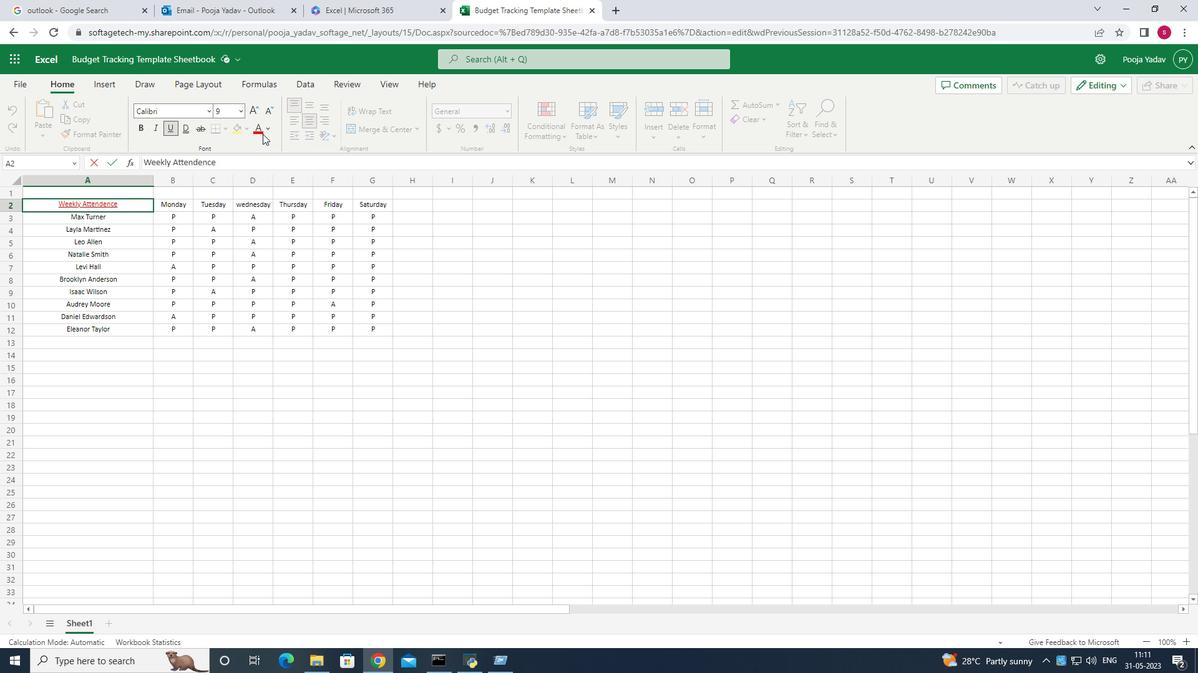 
Action: Mouse pressed left at (266, 129)
Screenshot: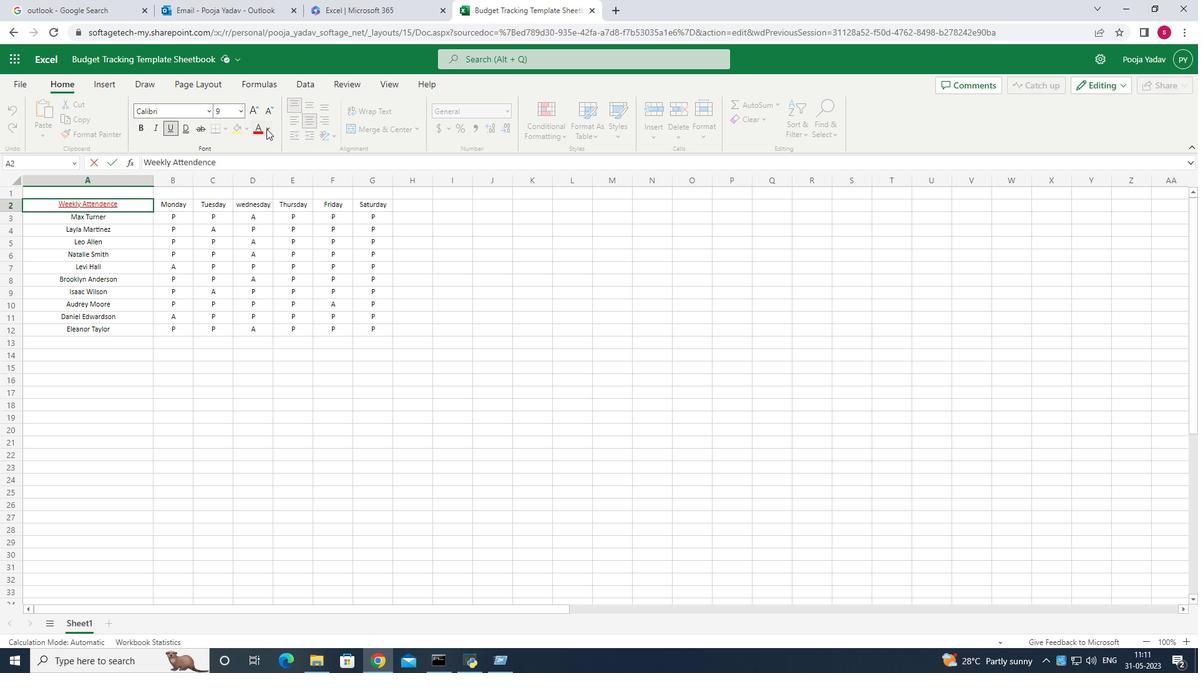 
Action: Mouse moved to (280, 304)
Screenshot: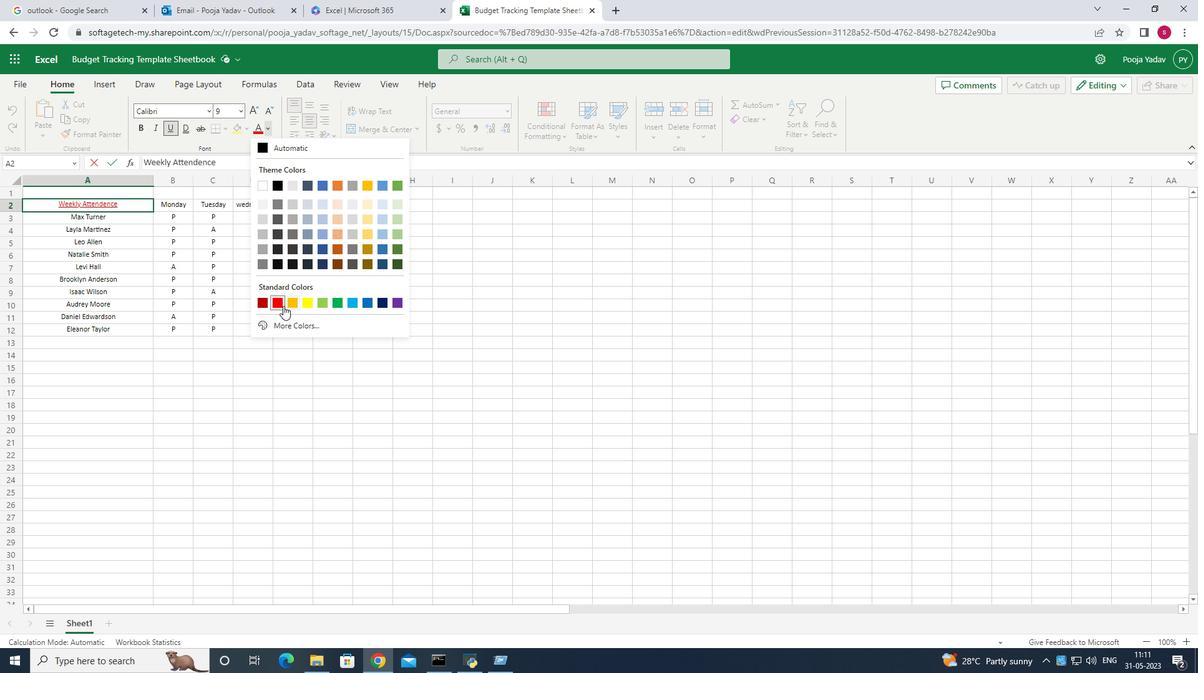 
Action: Mouse pressed left at (280, 304)
Screenshot: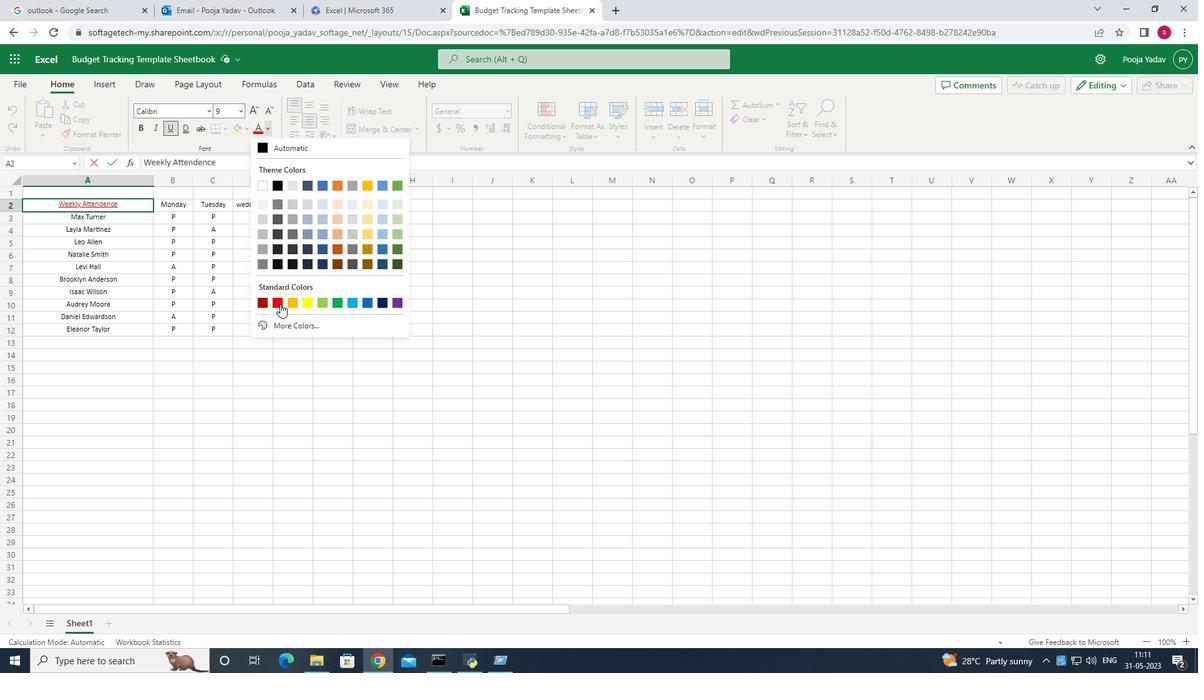 
Action: Mouse moved to (275, 320)
Screenshot: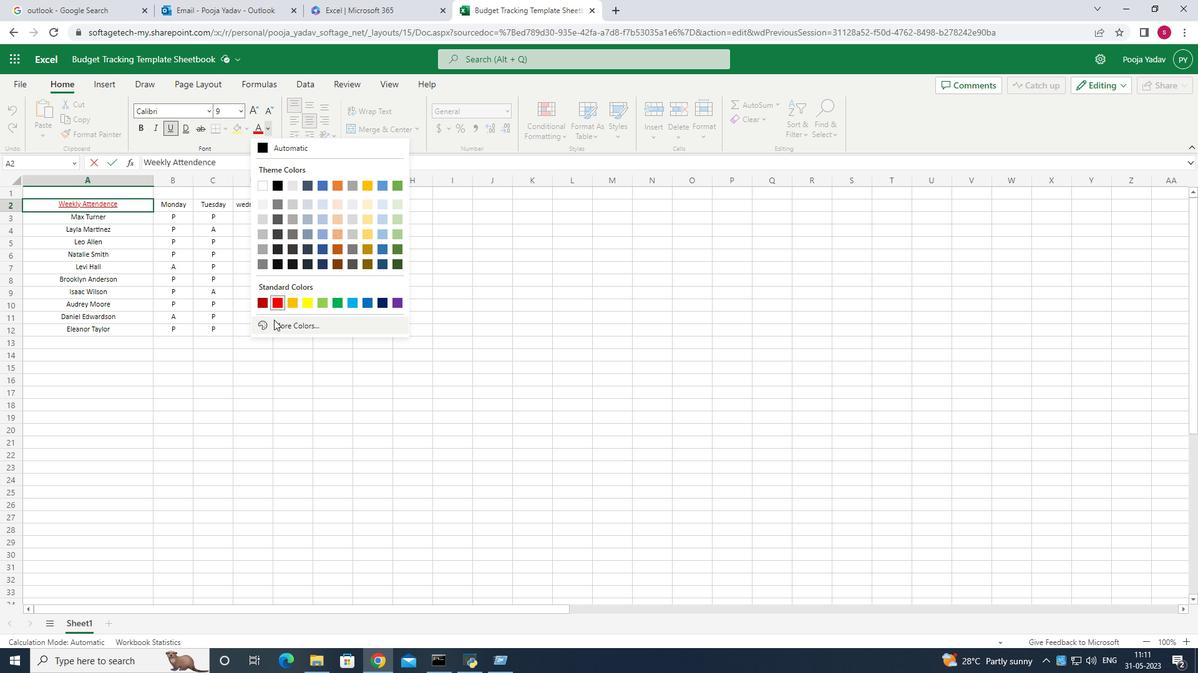 
Action: Mouse pressed left at (275, 320)
Screenshot: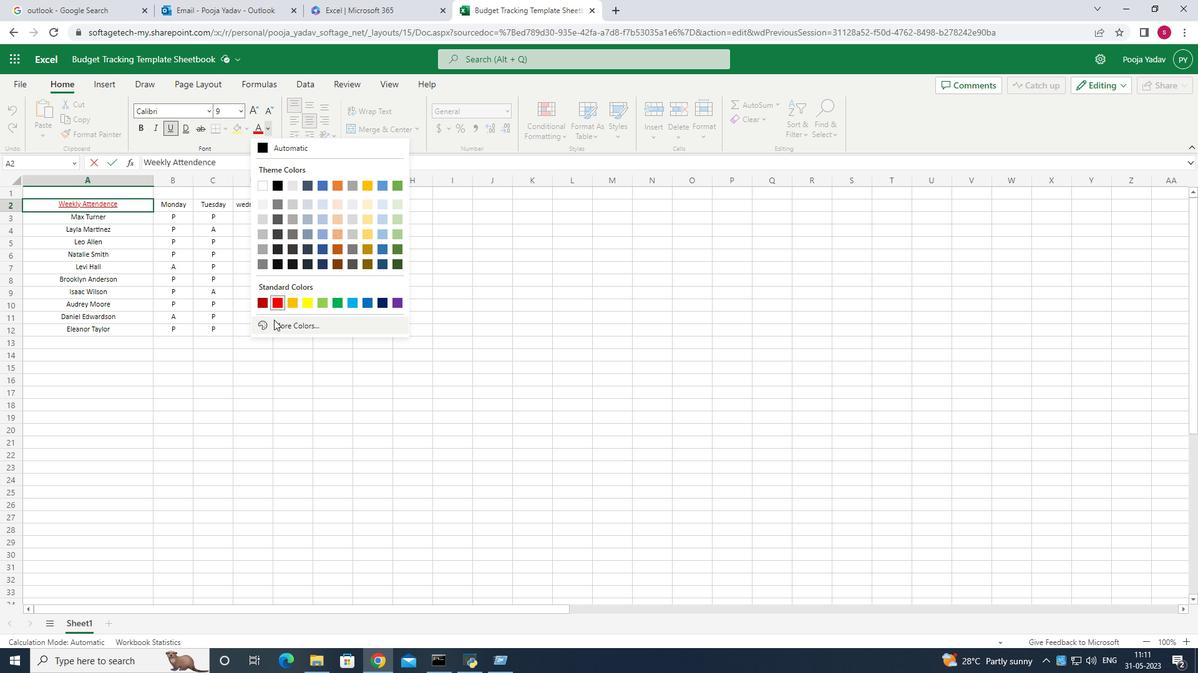 
Action: Mouse moved to (713, 188)
Screenshot: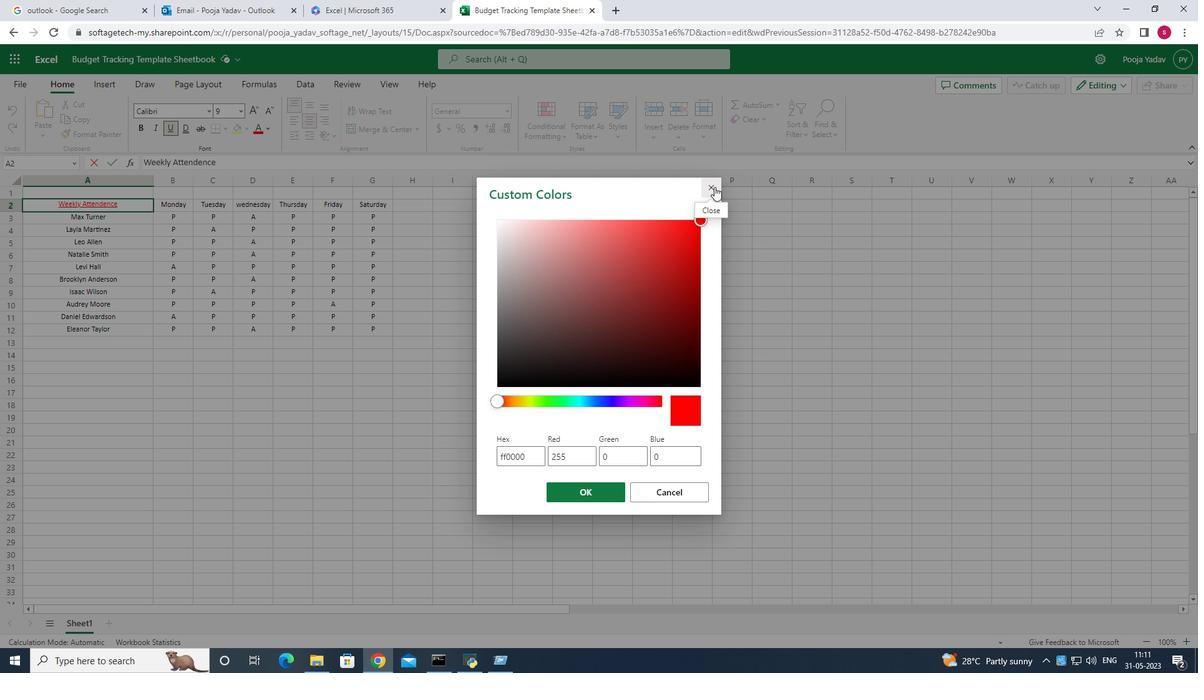
Action: Mouse pressed left at (713, 188)
Screenshot: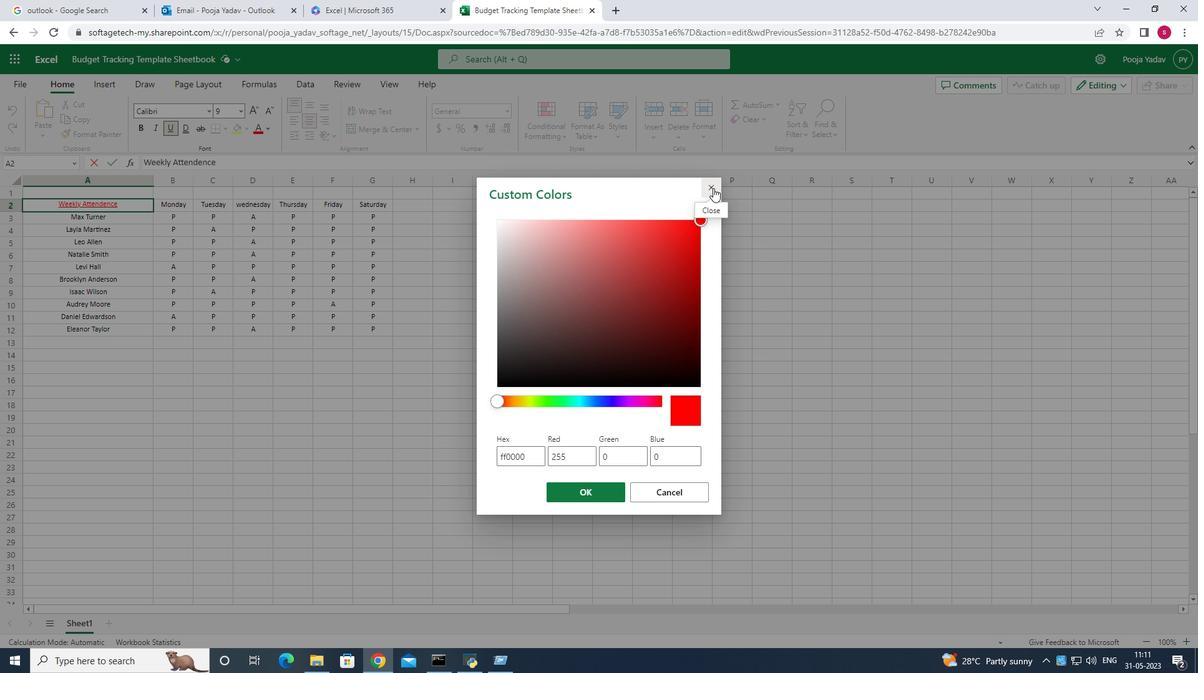 
Action: Mouse moved to (116, 211)
Screenshot: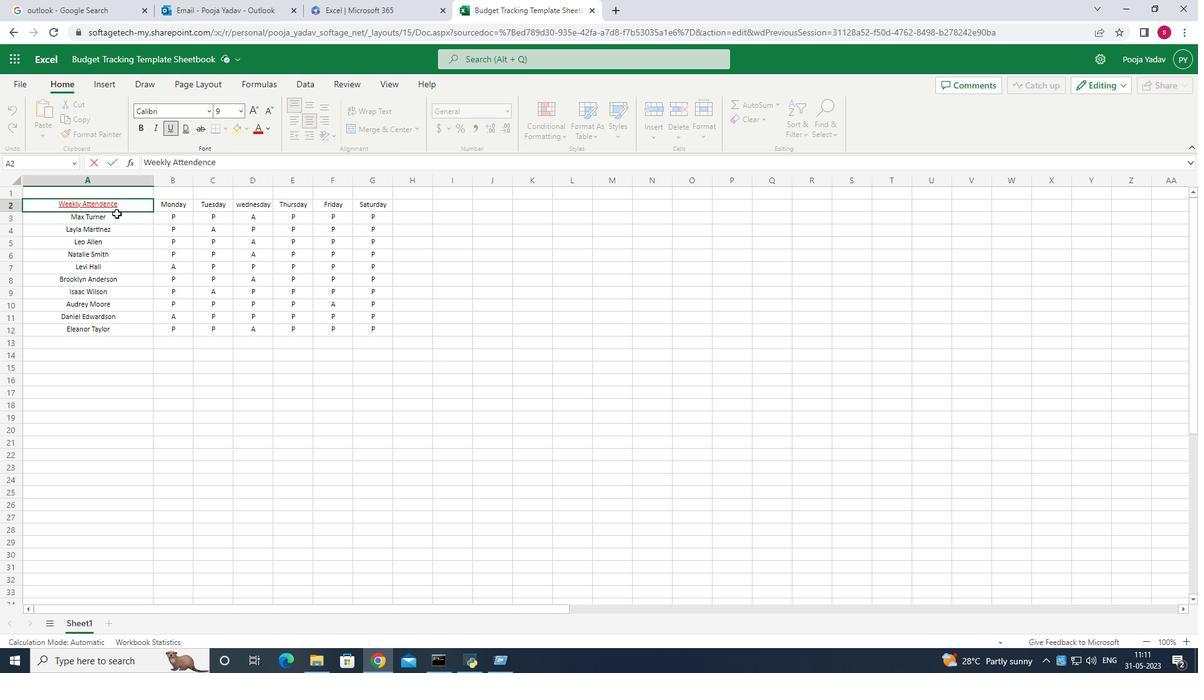 
Action: Mouse pressed left at (116, 211)
Screenshot: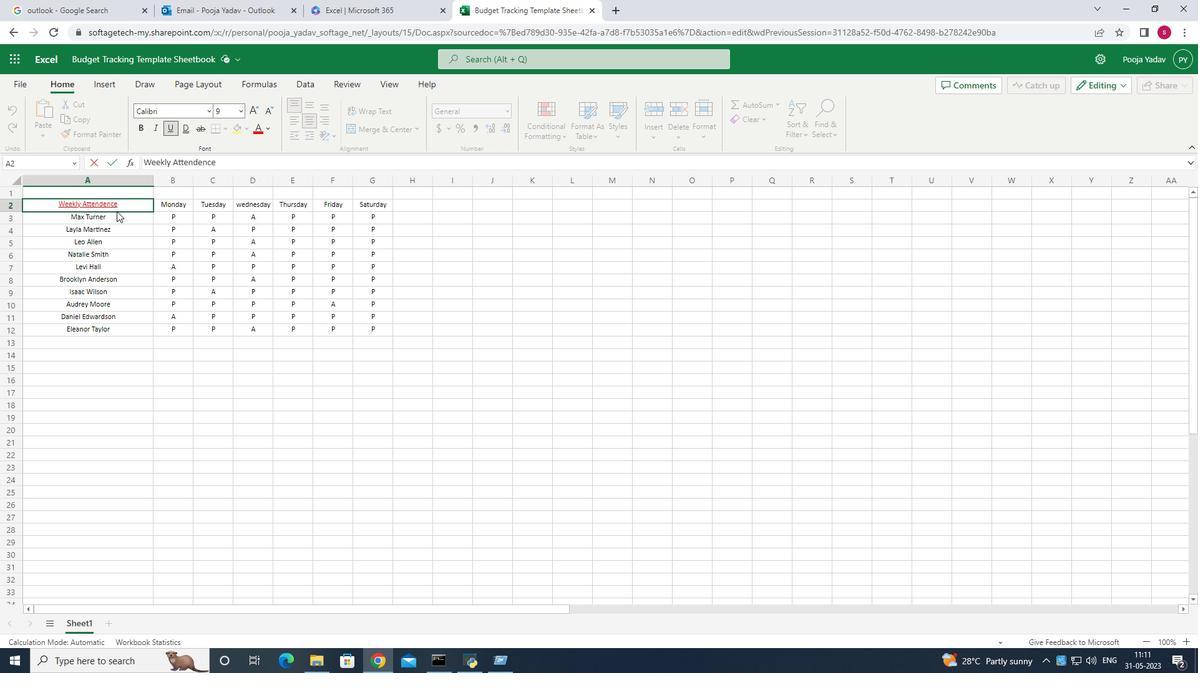 
Action: Mouse pressed left at (116, 211)
Screenshot: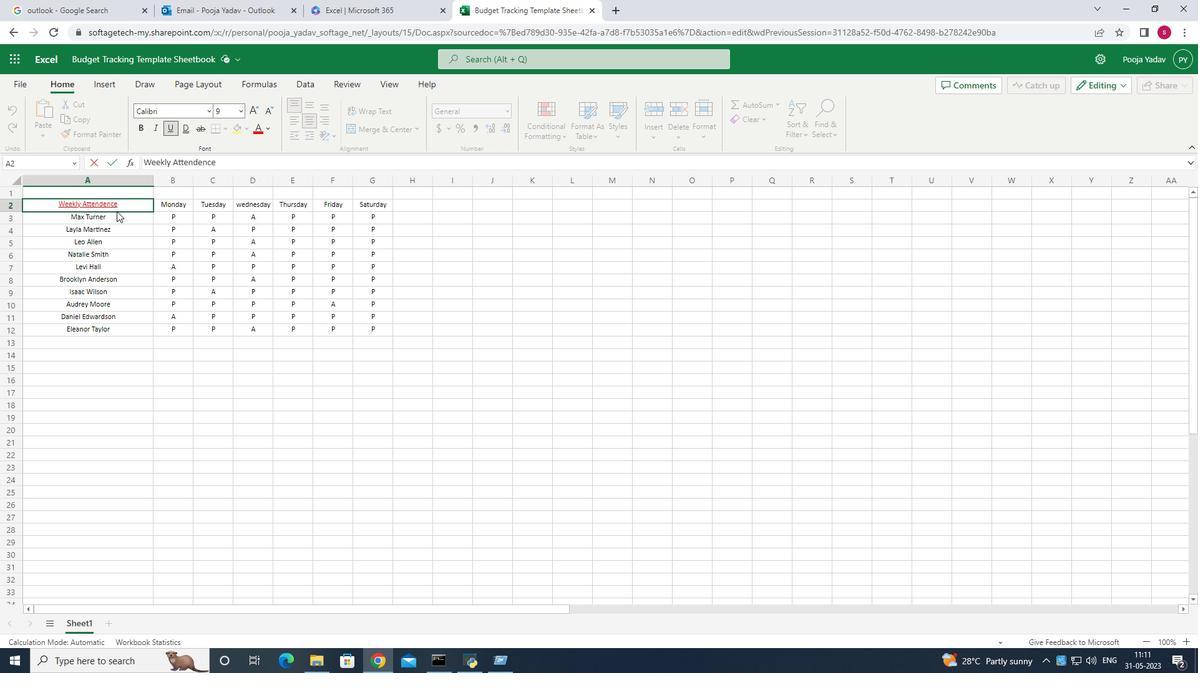 
Action: Mouse pressed left at (116, 211)
Screenshot: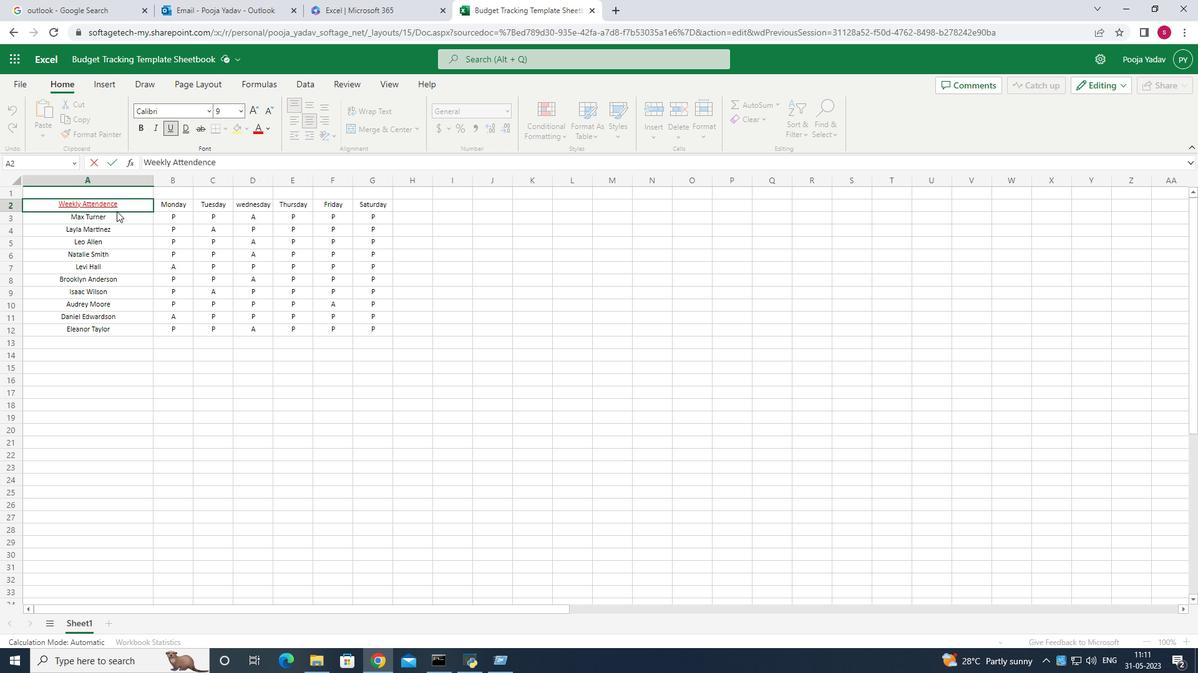 
Action: Mouse moved to (116, 211)
Screenshot: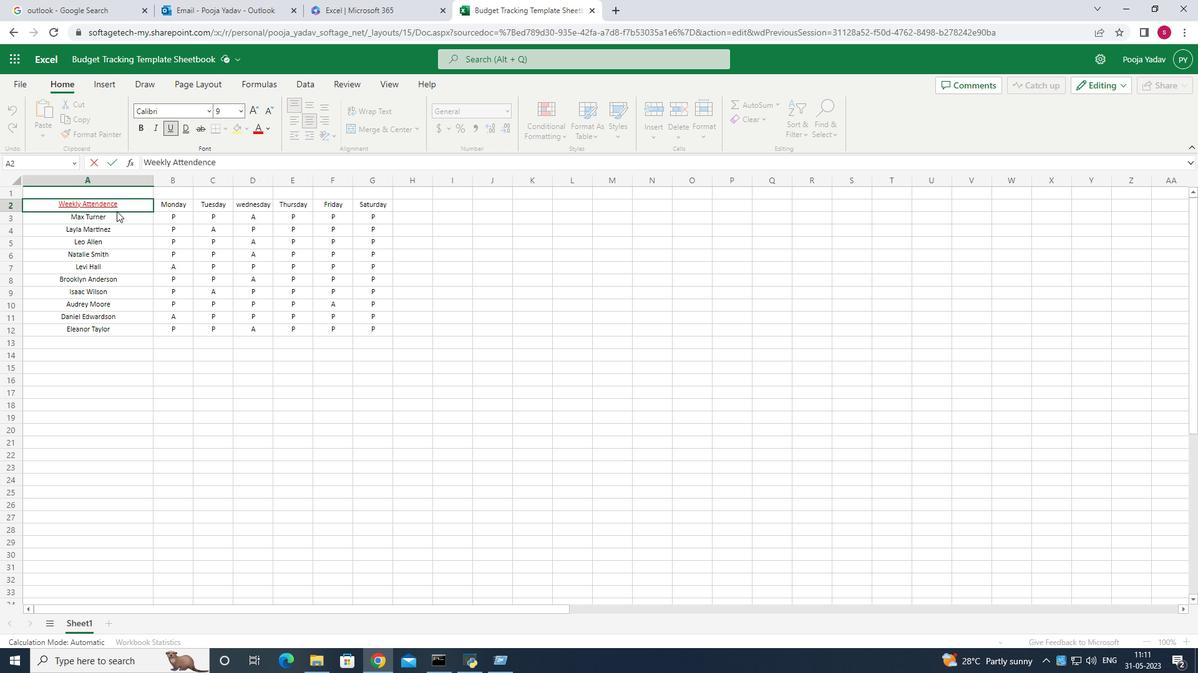 
Action: Mouse pressed left at (116, 211)
Screenshot: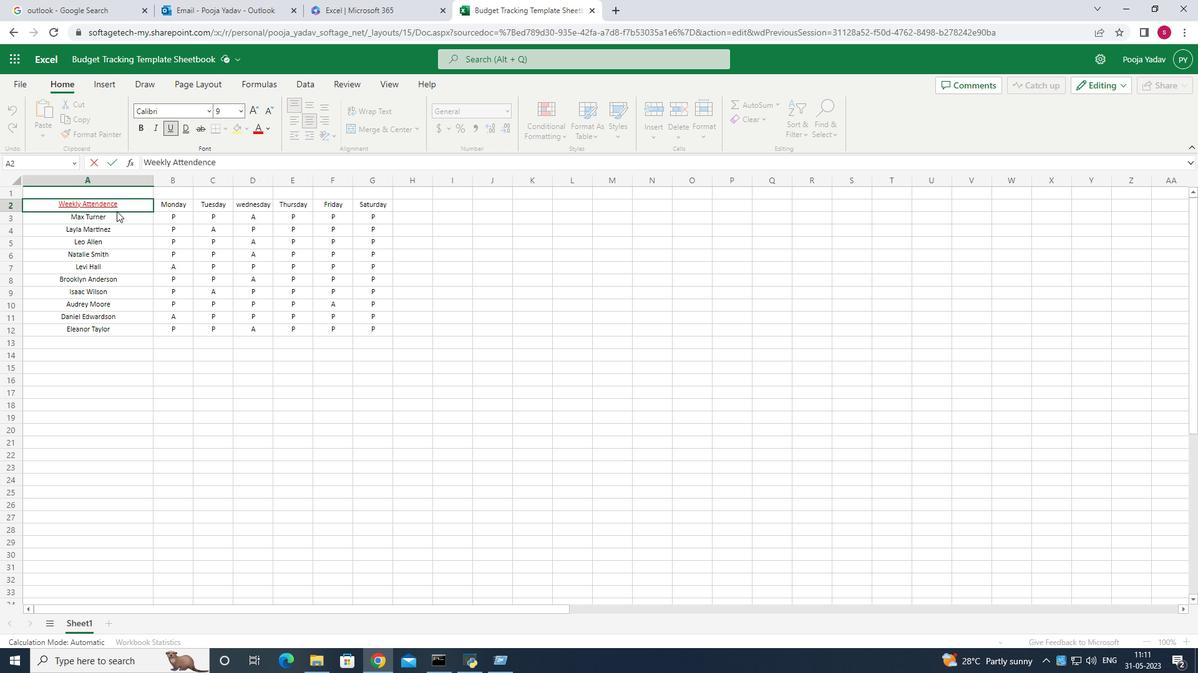 
Action: Mouse moved to (246, 111)
Screenshot: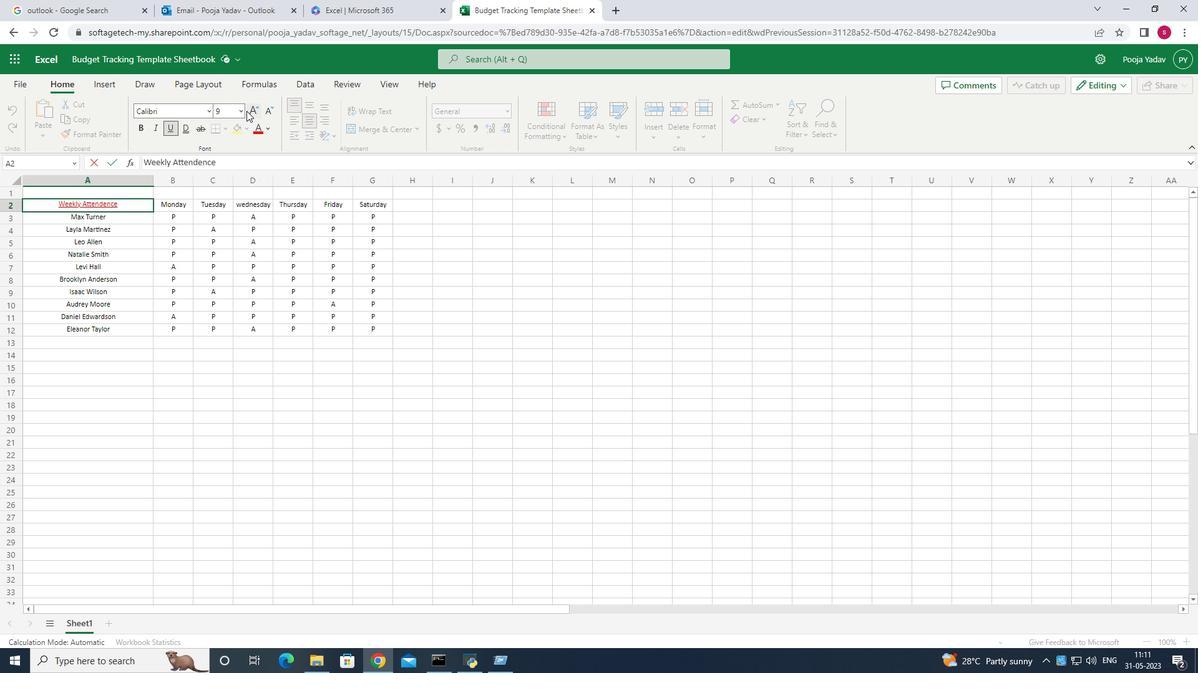 
Action: Mouse pressed left at (246, 111)
Screenshot: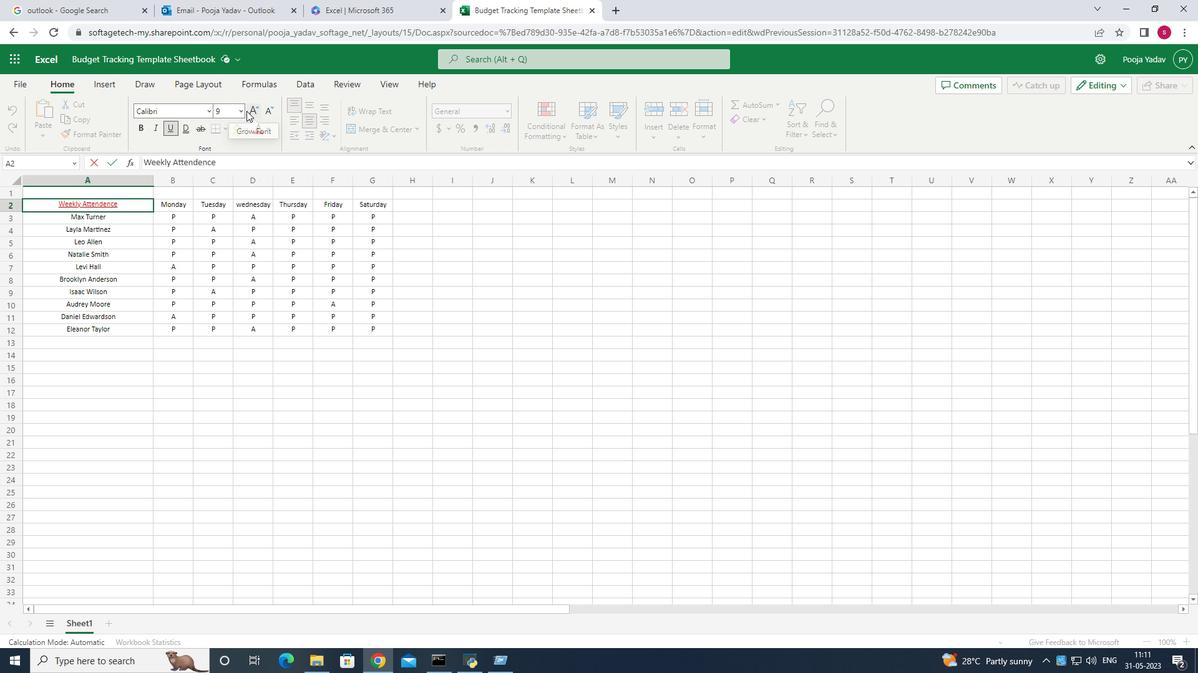 
Action: Mouse moved to (245, 111)
Screenshot: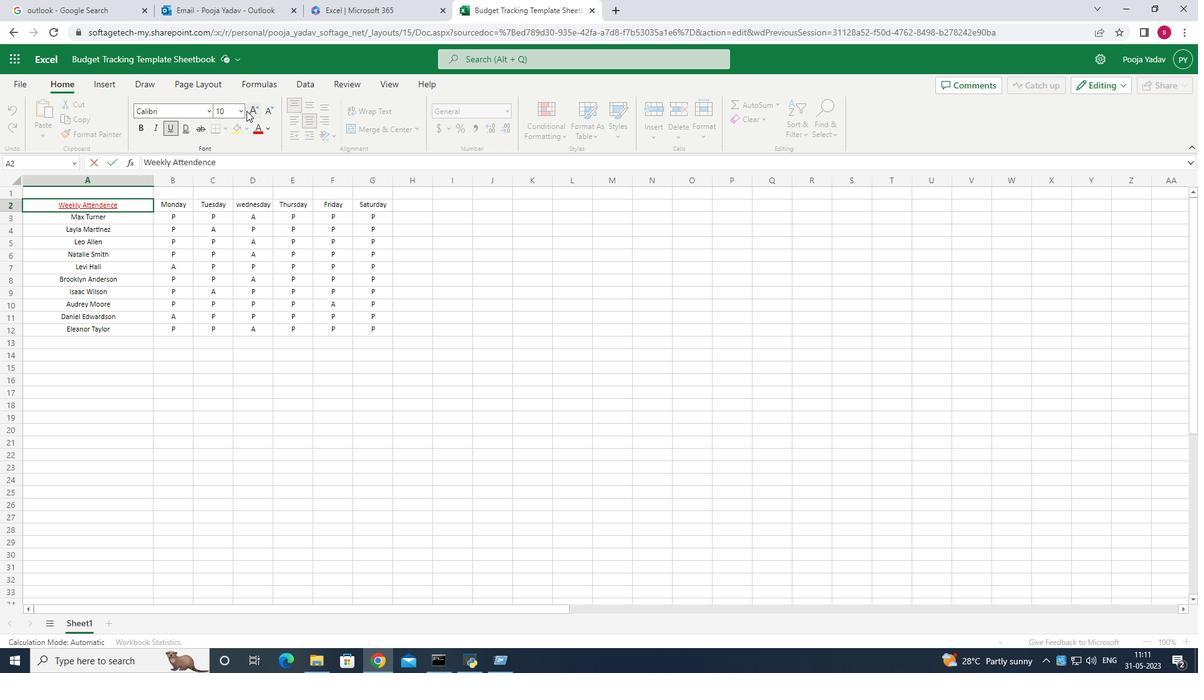 
Action: Mouse pressed left at (245, 111)
Screenshot: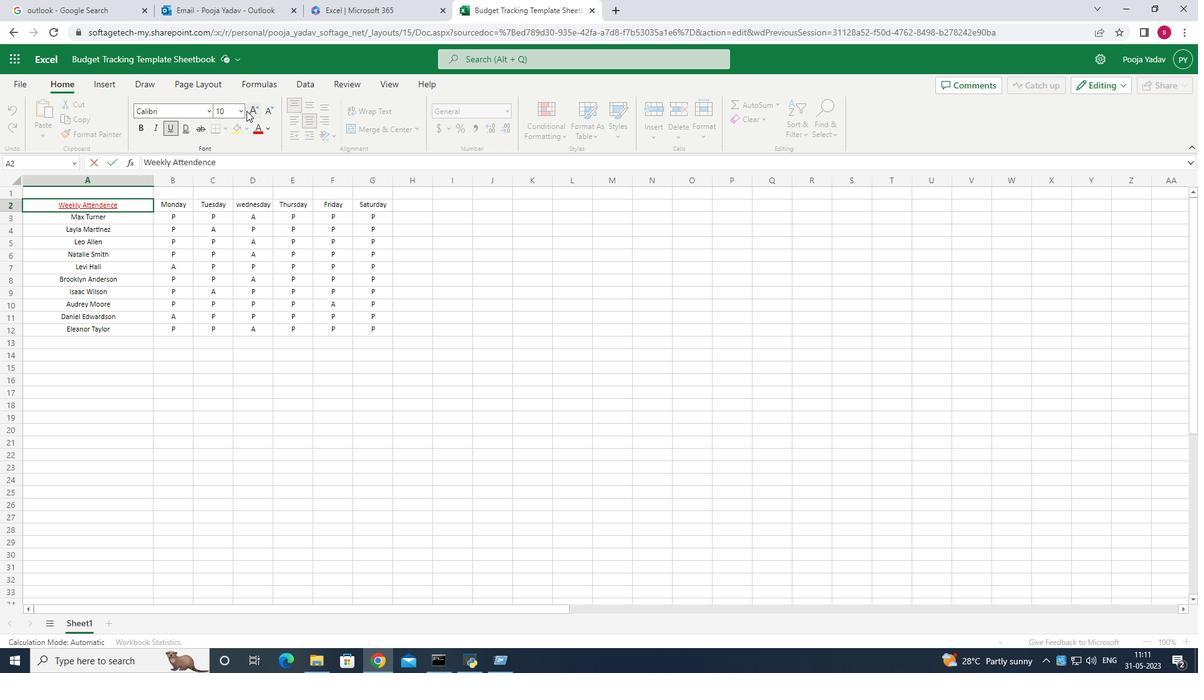 
Action: Mouse pressed left at (245, 111)
Screenshot: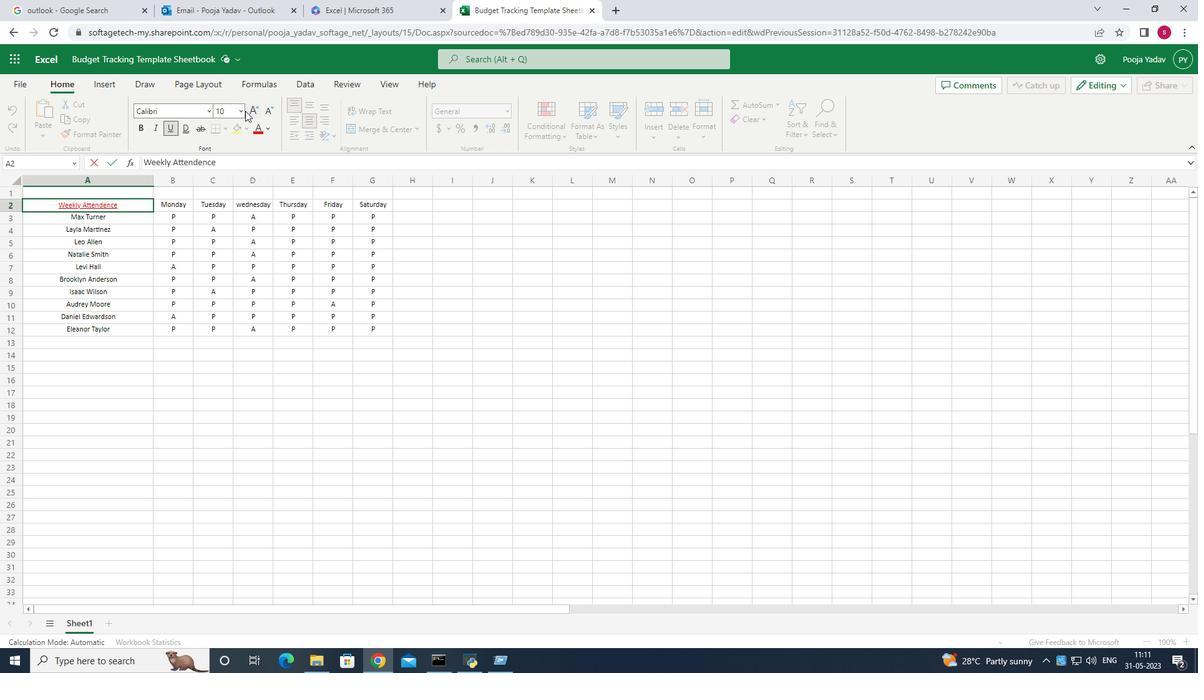 
Action: Mouse pressed left at (245, 111)
Screenshot: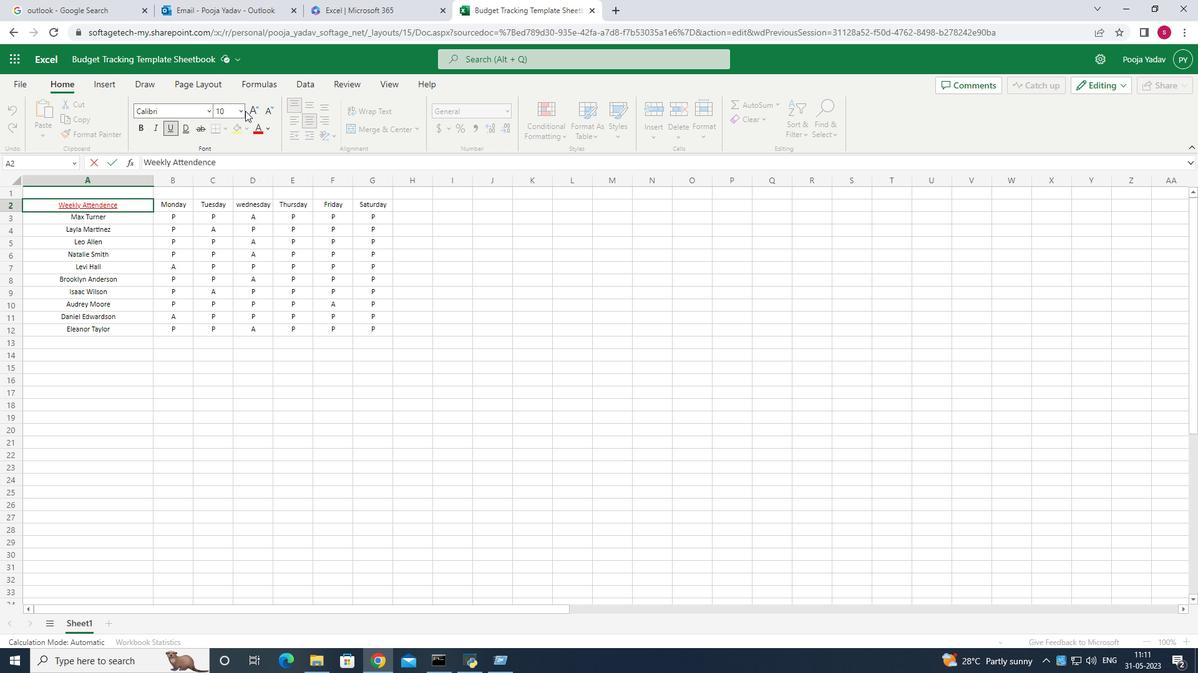 
Action: Mouse pressed left at (245, 111)
Screenshot: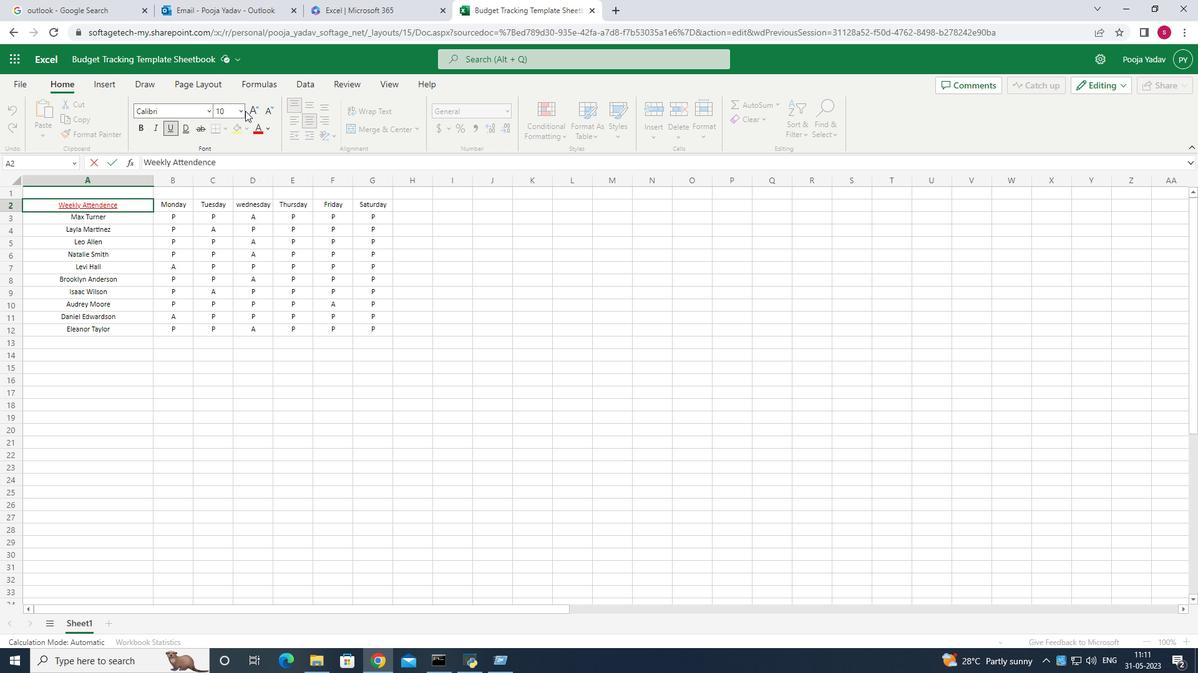 
Action: Mouse moved to (240, 112)
Screenshot: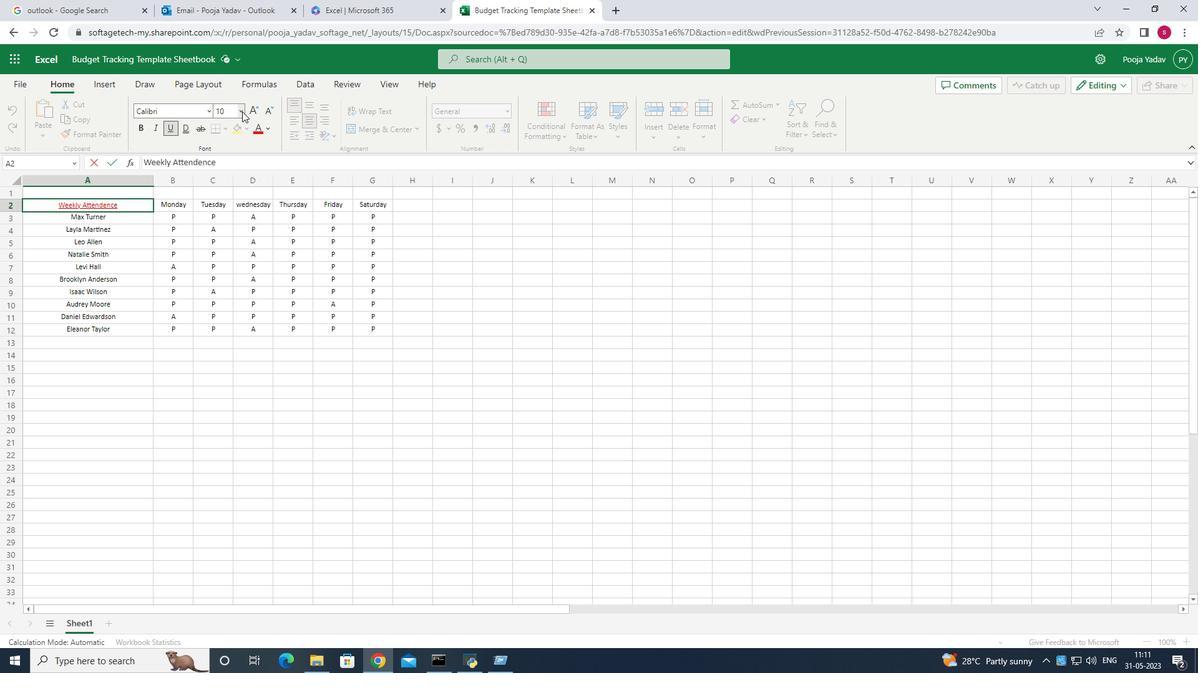 
Action: Mouse pressed left at (240, 112)
Screenshot: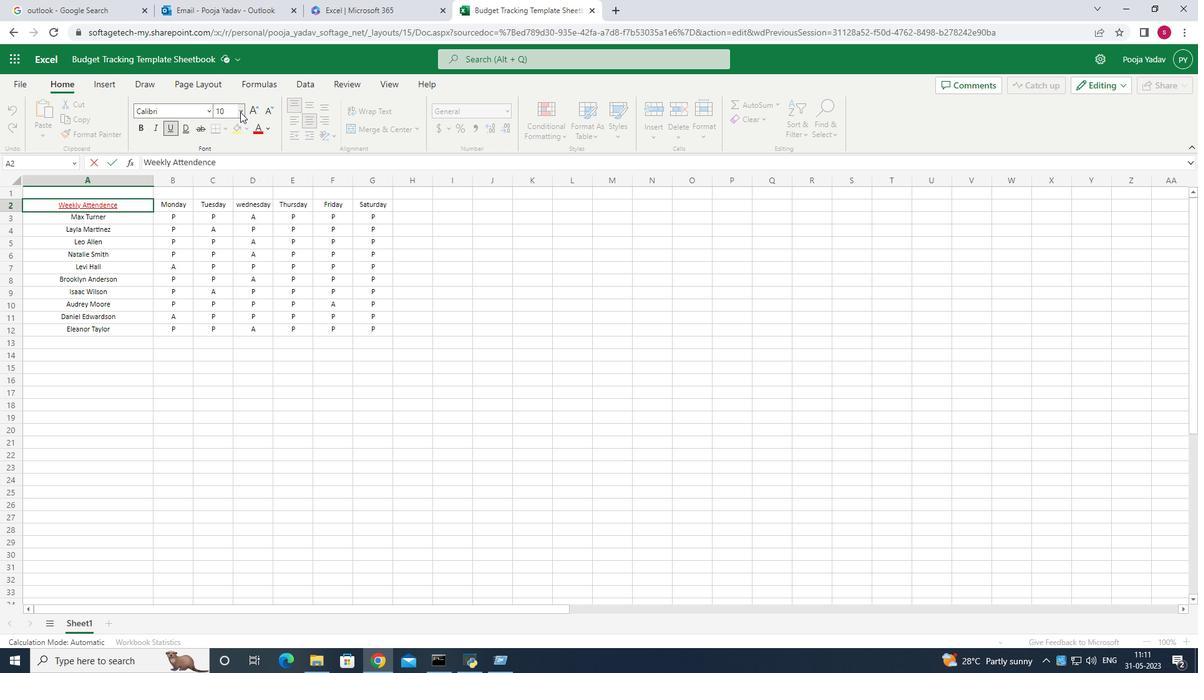 
Action: Mouse moved to (224, 244)
Screenshot: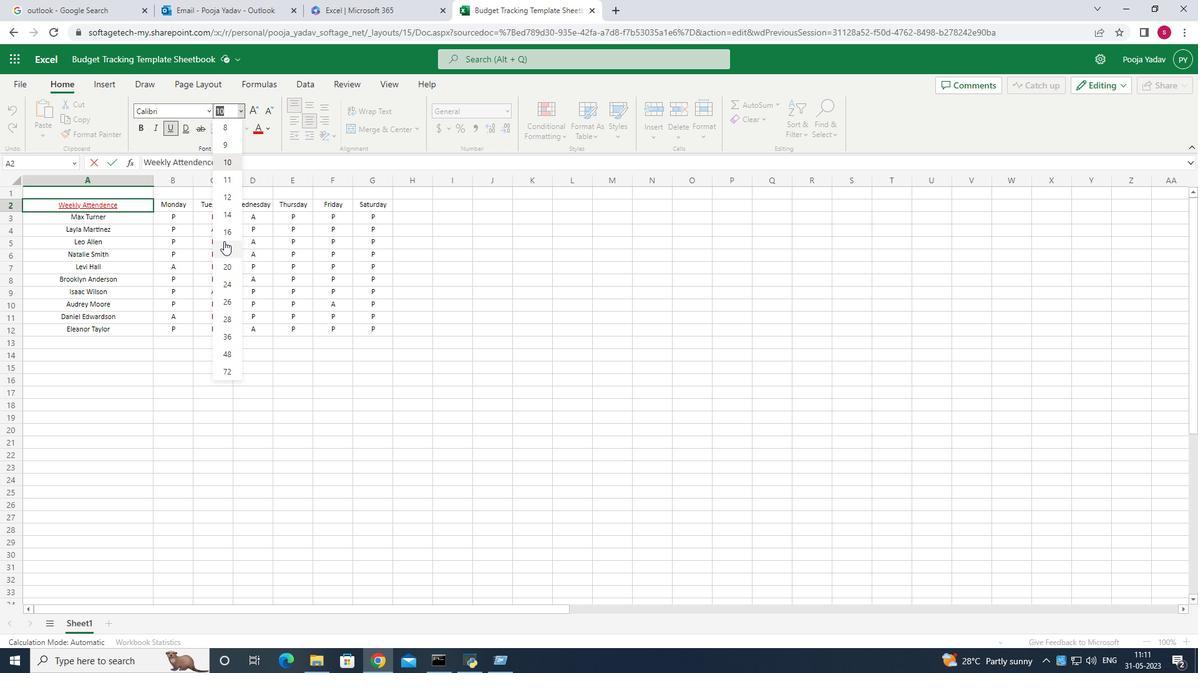 
Action: Mouse pressed left at (224, 244)
Screenshot: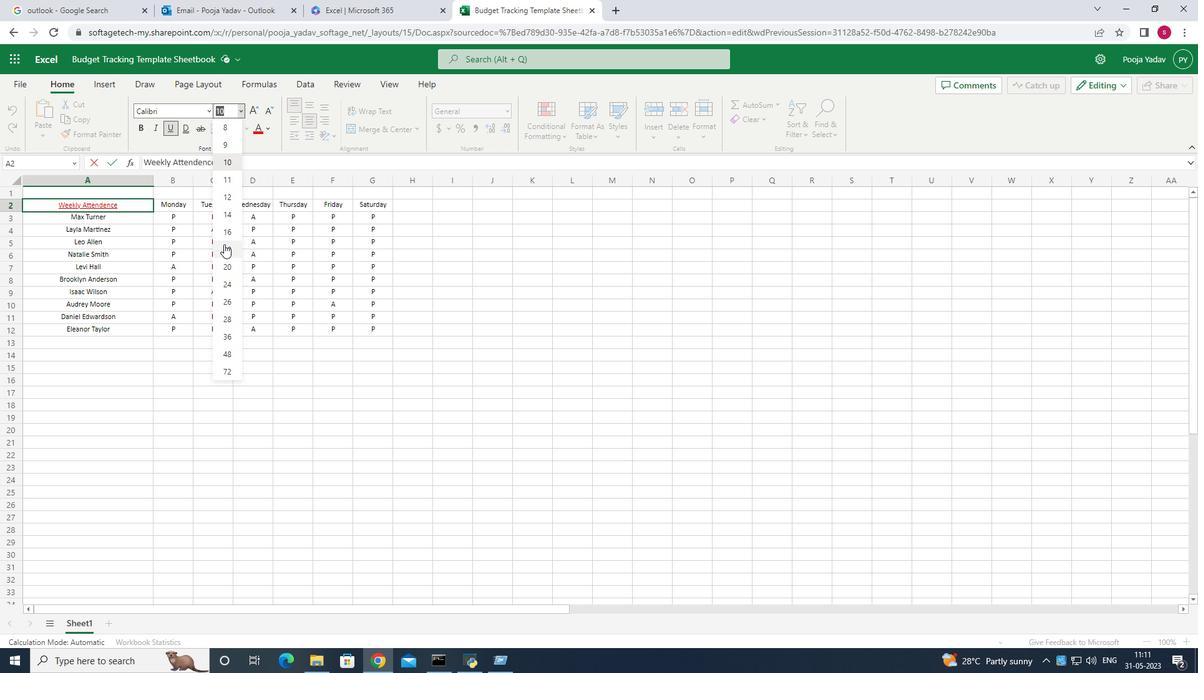 
Action: Mouse moved to (244, 114)
Screenshot: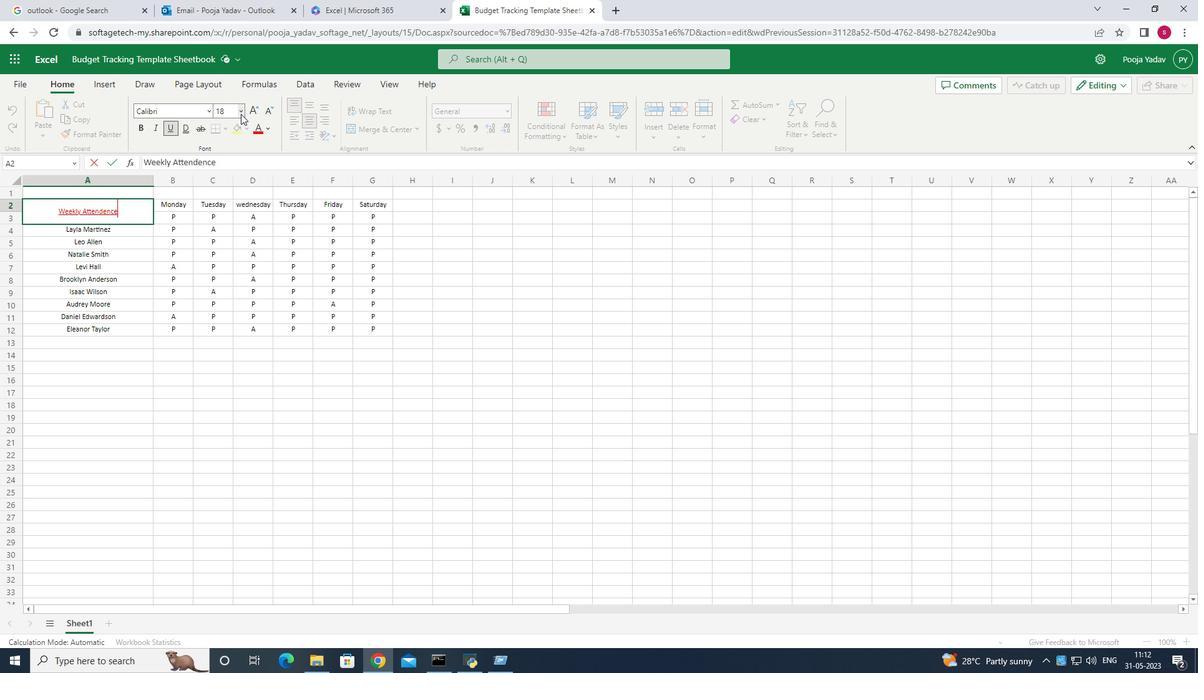 
Action: Mouse pressed left at (244, 114)
Screenshot: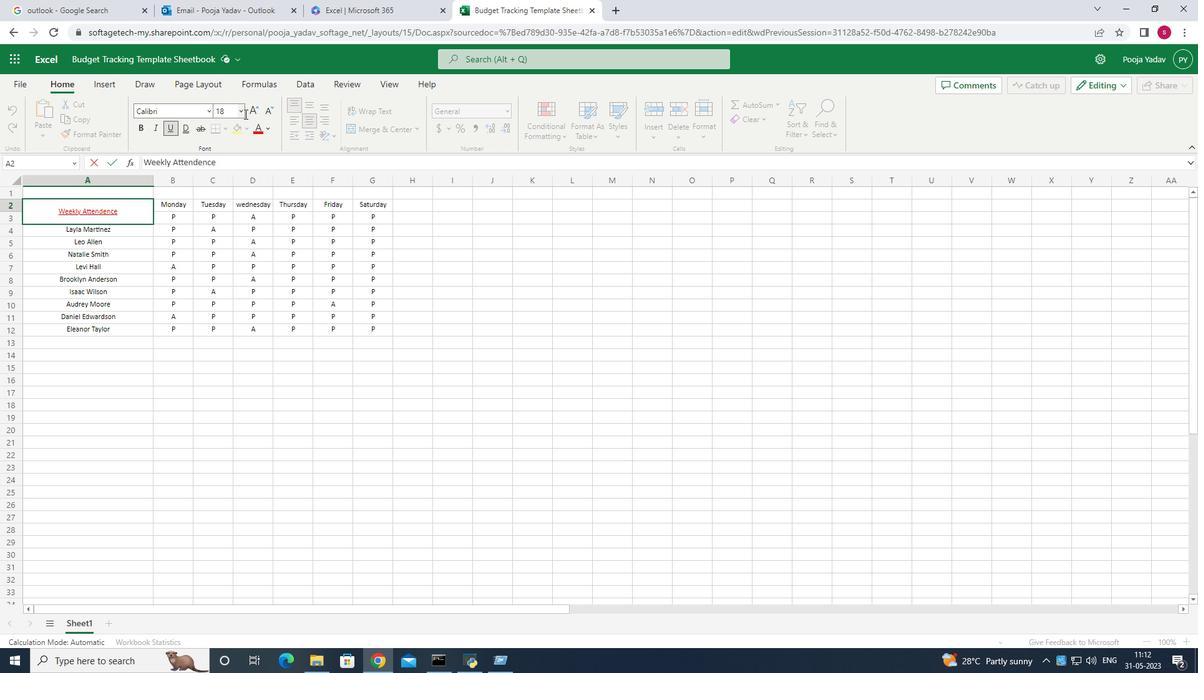 
Action: Mouse moved to (242, 114)
Screenshot: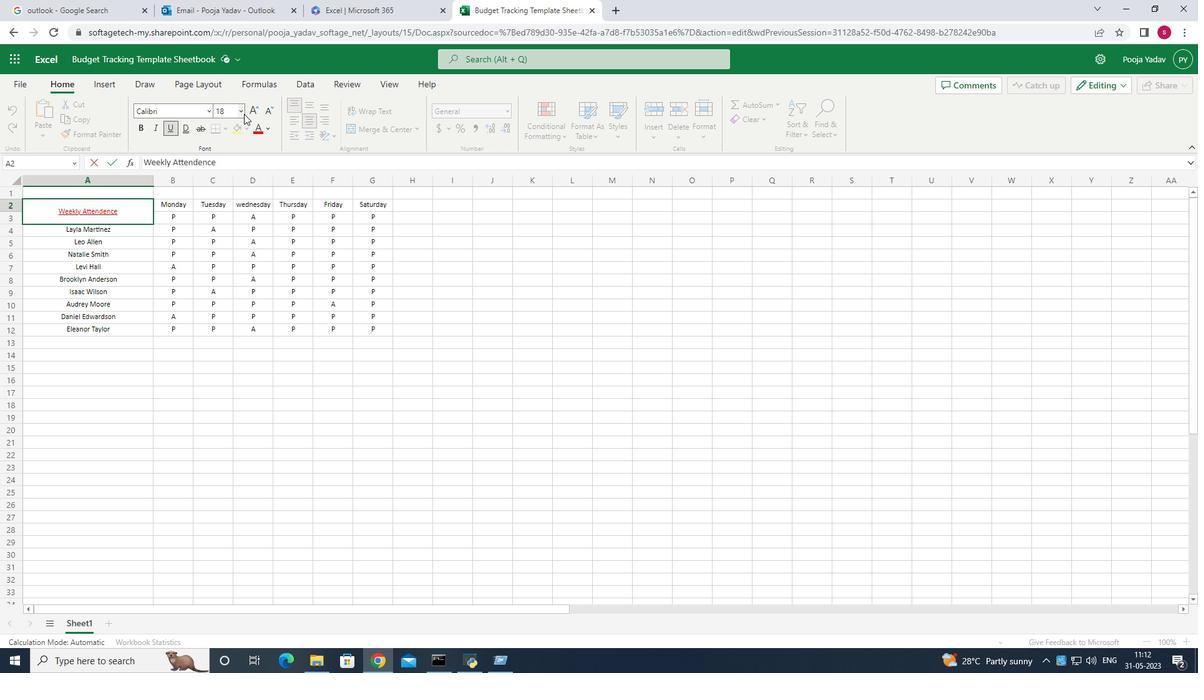 
Action: Mouse pressed left at (242, 114)
Screenshot: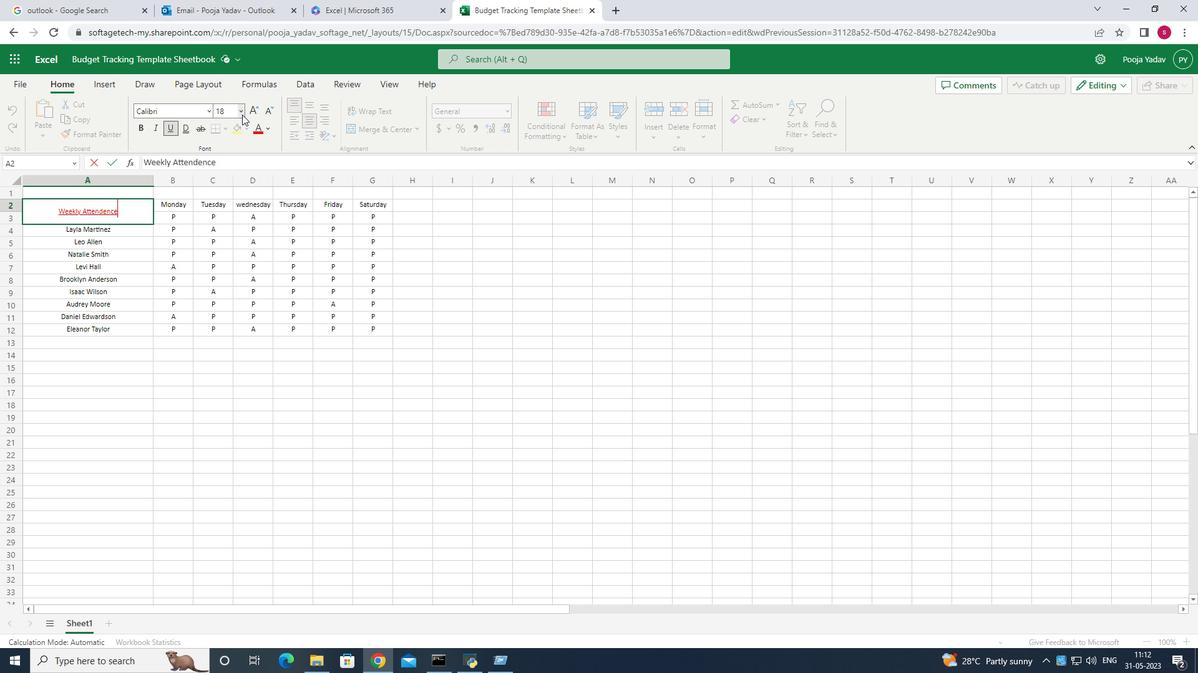 
Action: Mouse moved to (238, 248)
Screenshot: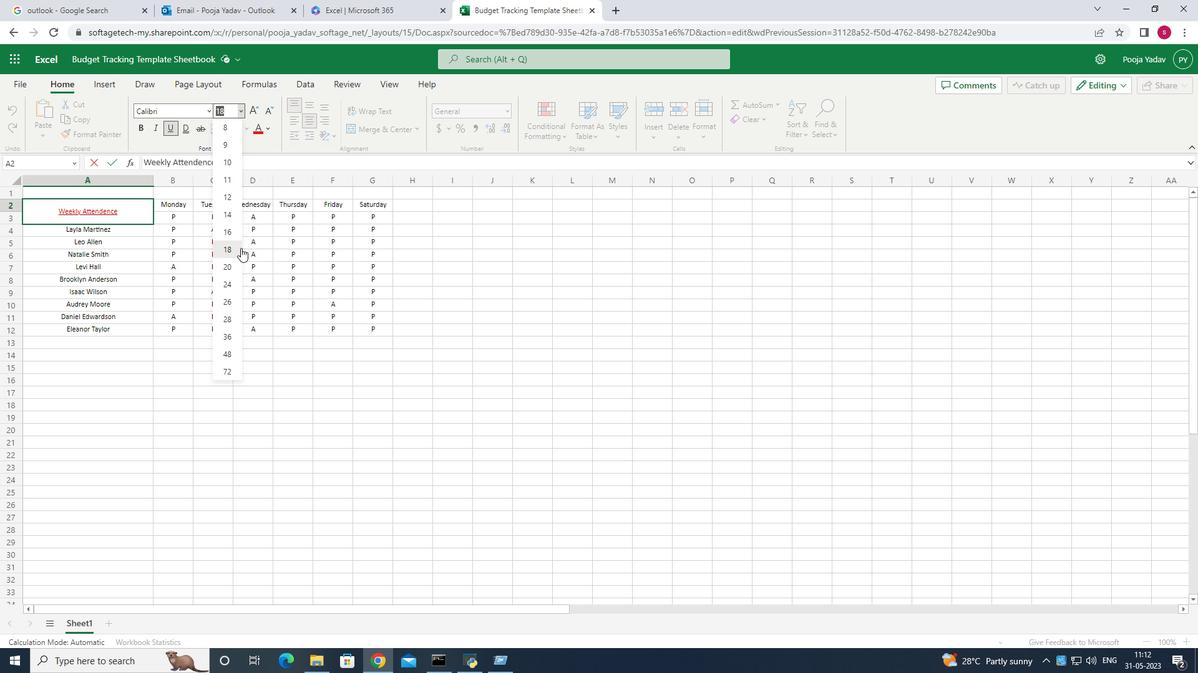 
Action: Mouse pressed left at (238, 248)
Screenshot: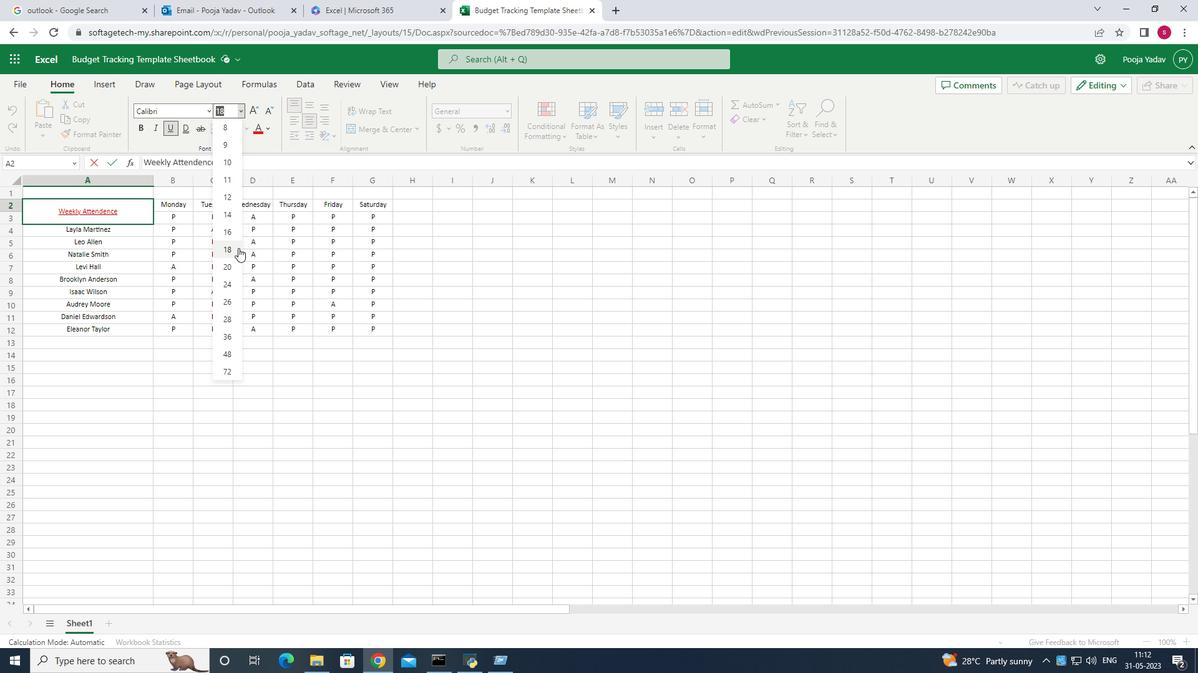 
Action: Mouse moved to (198, 482)
Screenshot: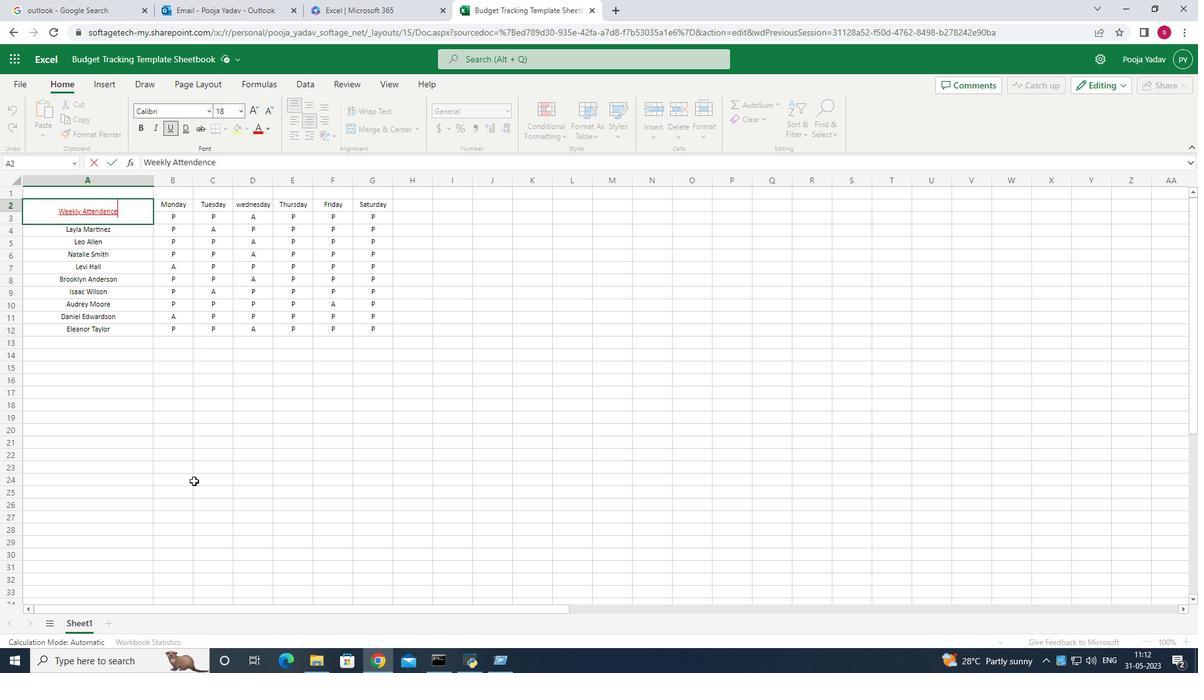 
Action: Mouse pressed left at (198, 482)
Screenshot: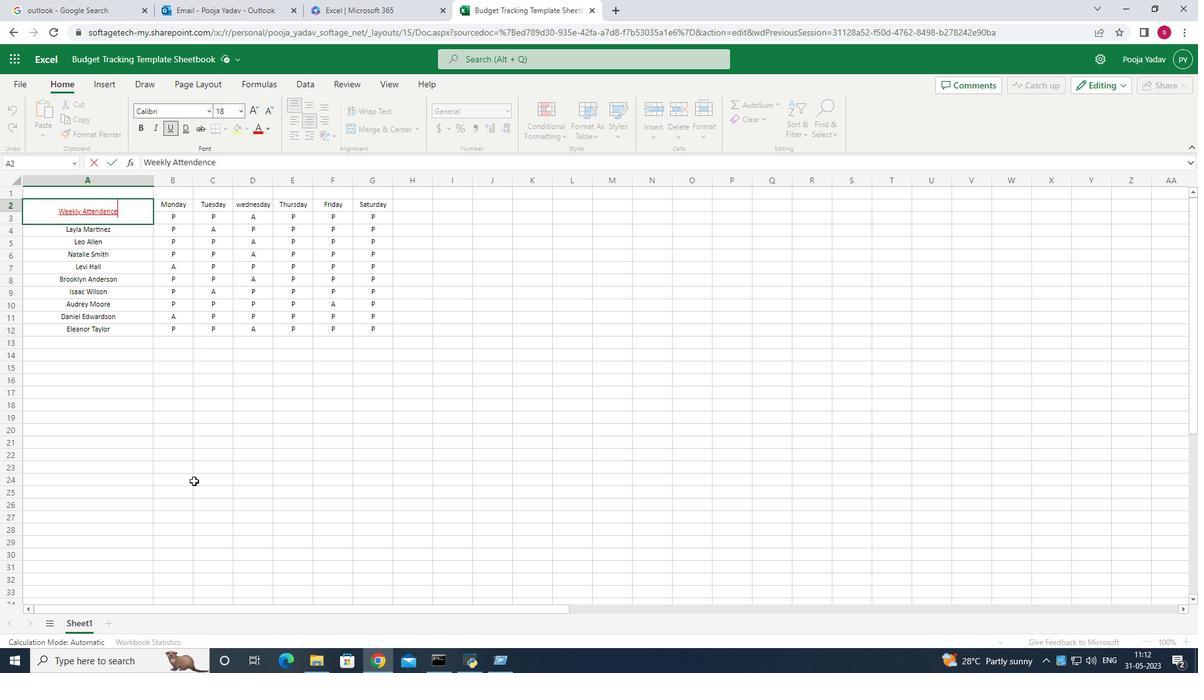 
Action: Mouse moved to (1198, 656)
Screenshot: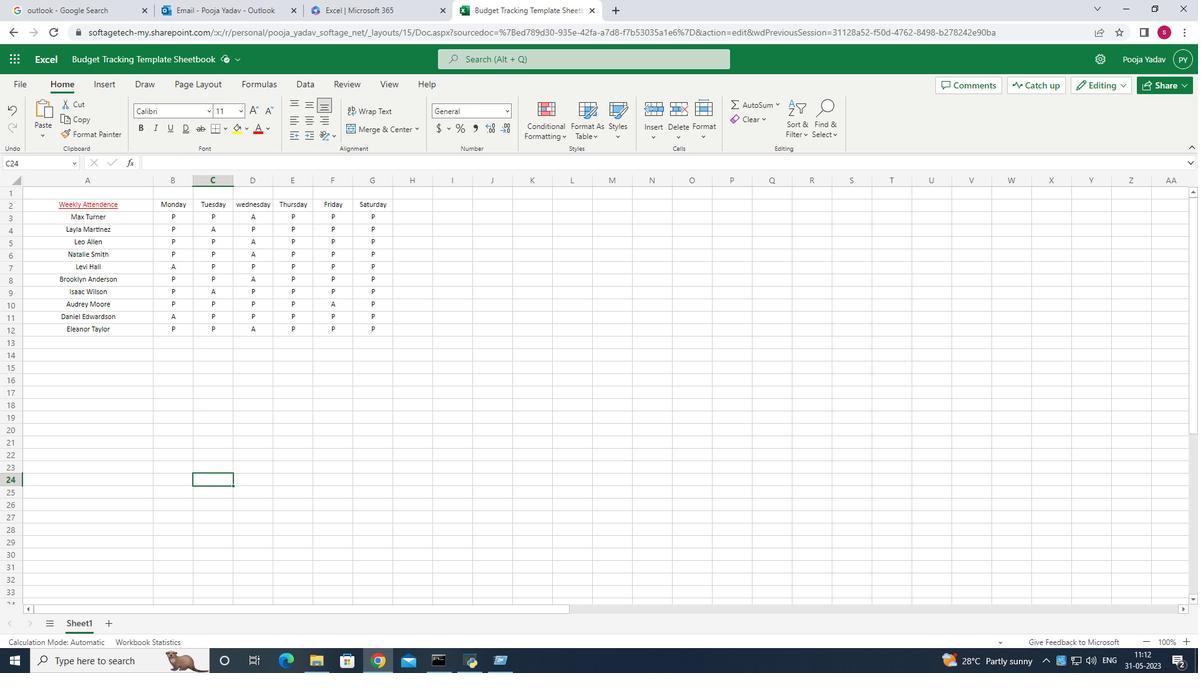 
